 Task: Look for Airbnb options in Zenica, Bosnia and Herzegovina from 10th December, 2023 to 15th December, 2023 for 7 adults.4 bedrooms having 7 beds and 4 bathrooms. Property type can be house. Amenities needed are: wifi, washing machine, TV, free parkinig on premises, hot tub, gym, smoking allowed. Booking option can be shelf check-in. Look for 4 properties as per requirement.
Action: Mouse moved to (522, 109)
Screenshot: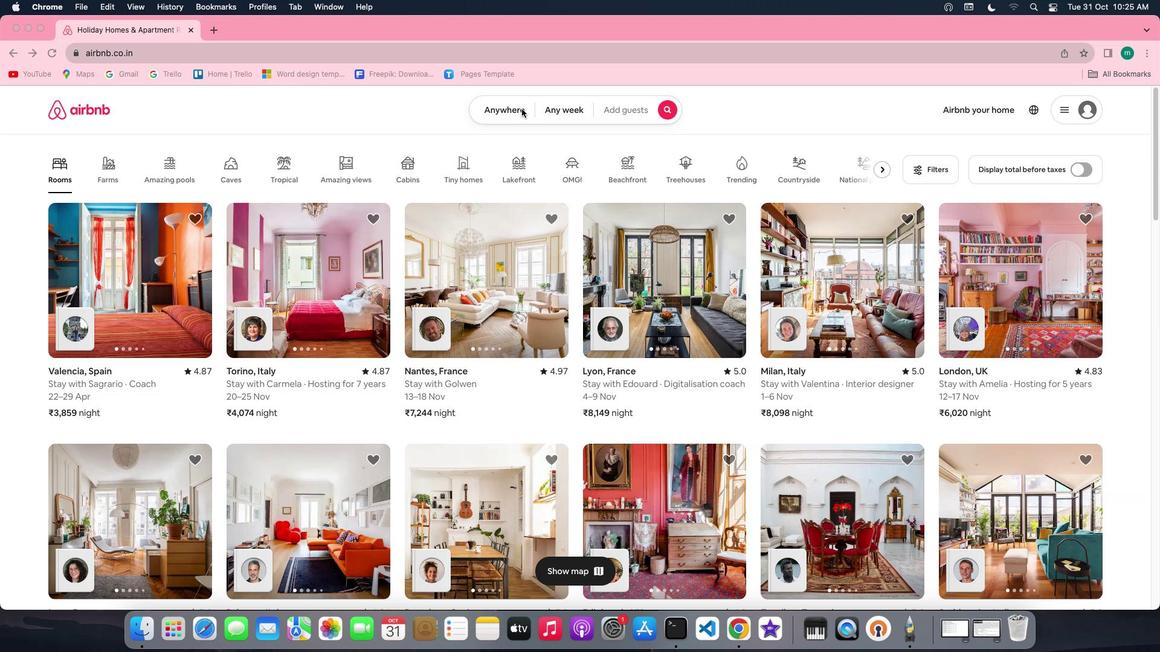 
Action: Mouse pressed left at (522, 109)
Screenshot: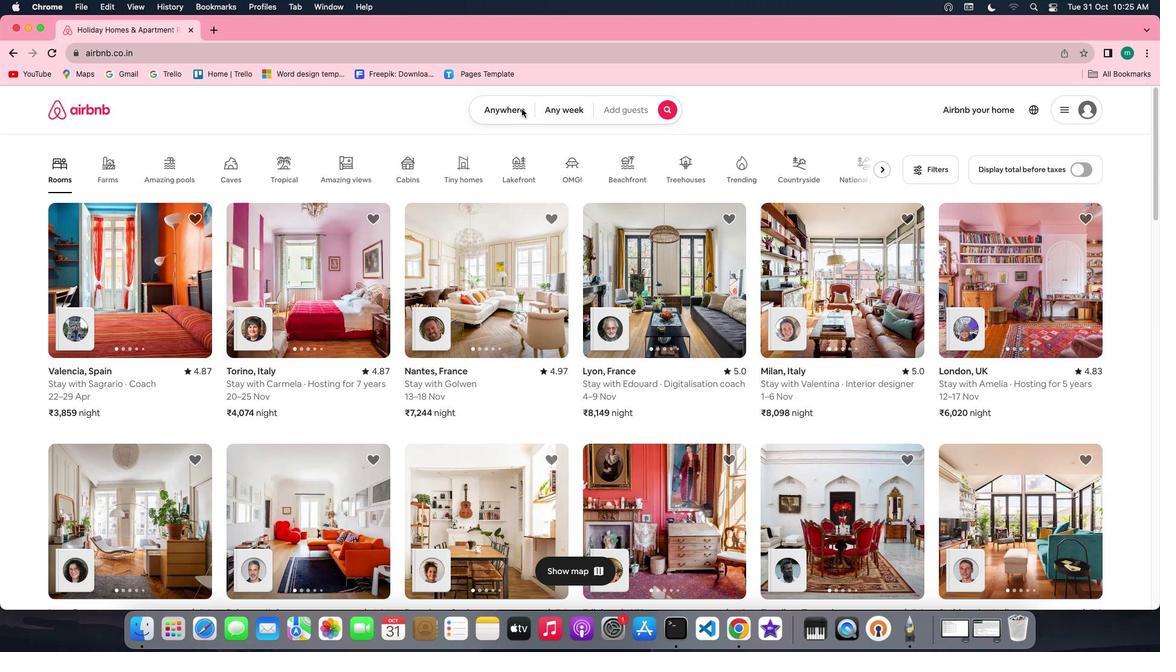 
Action: Mouse pressed left at (522, 109)
Screenshot: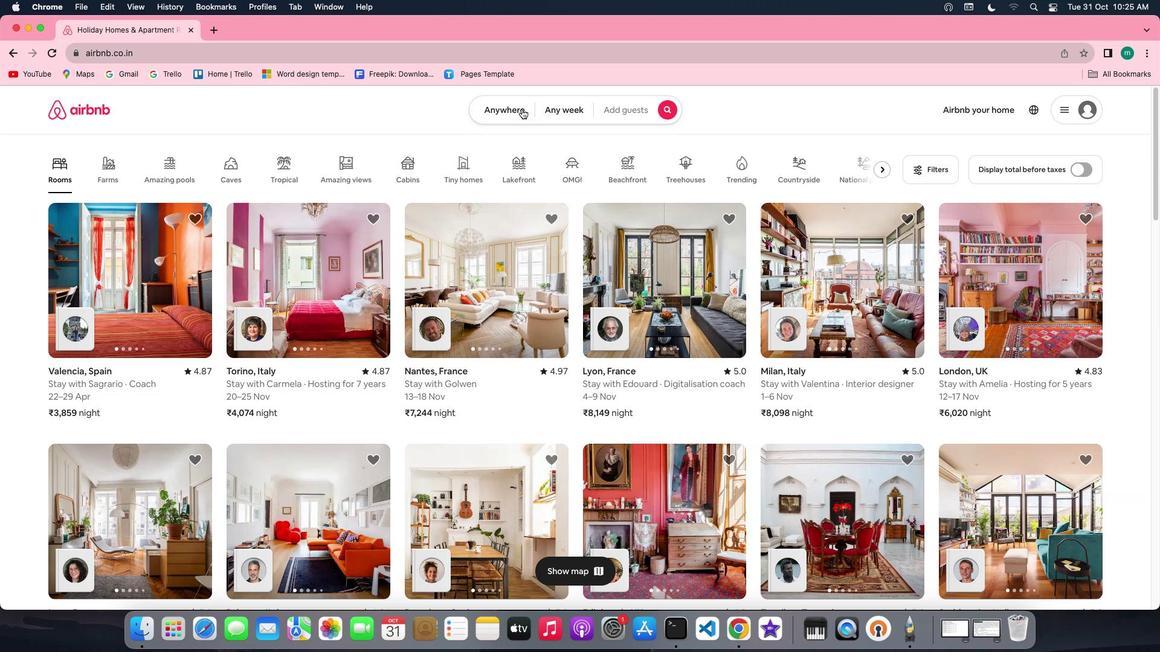 
Action: Mouse moved to (461, 160)
Screenshot: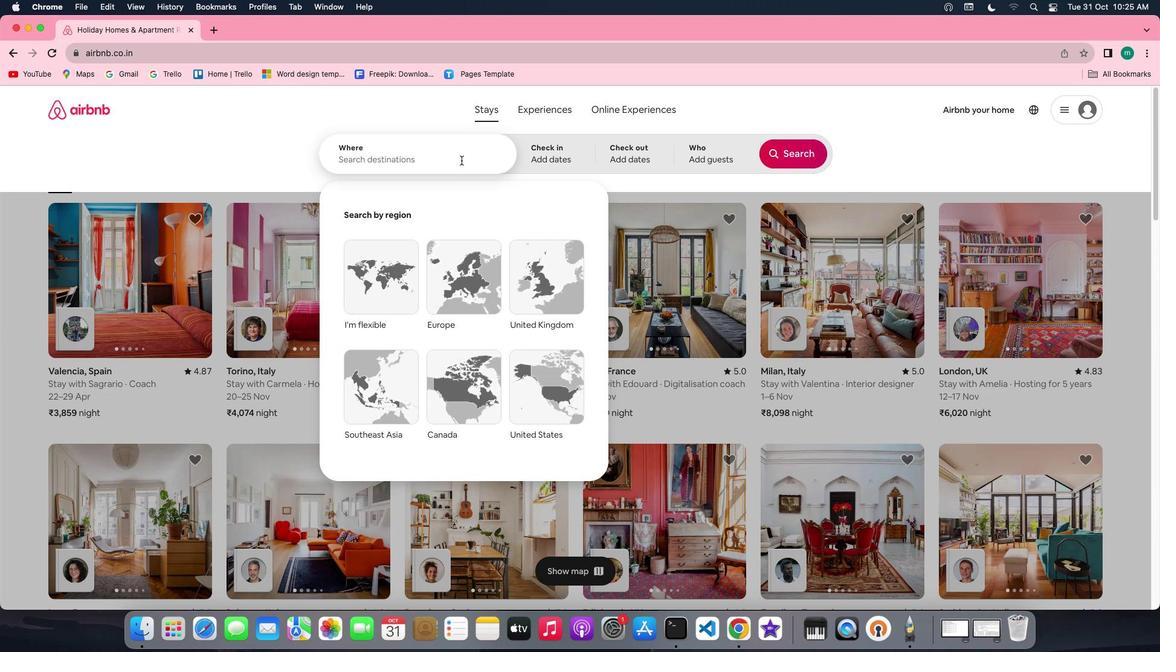 
Action: Key pressed Key.shift'Z''e''n''i''c''a'','Key.spaceKey.shift'B''o''s''m'Key.backspace'n''i''a'
Screenshot: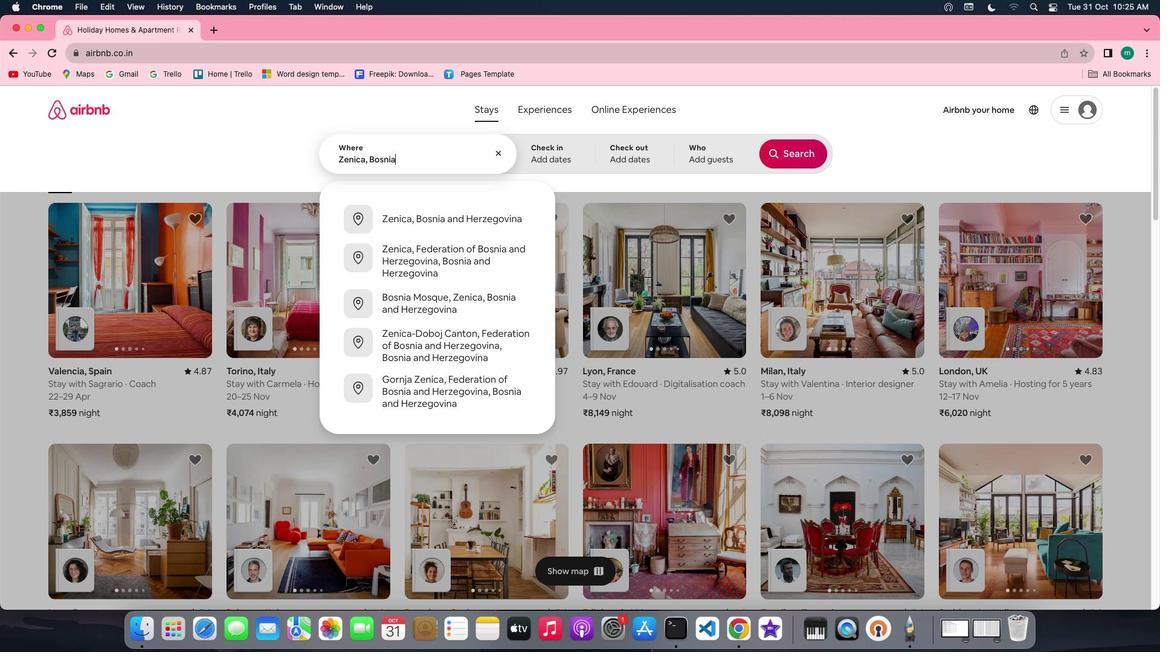 
Action: Mouse moved to (461, 151)
Screenshot: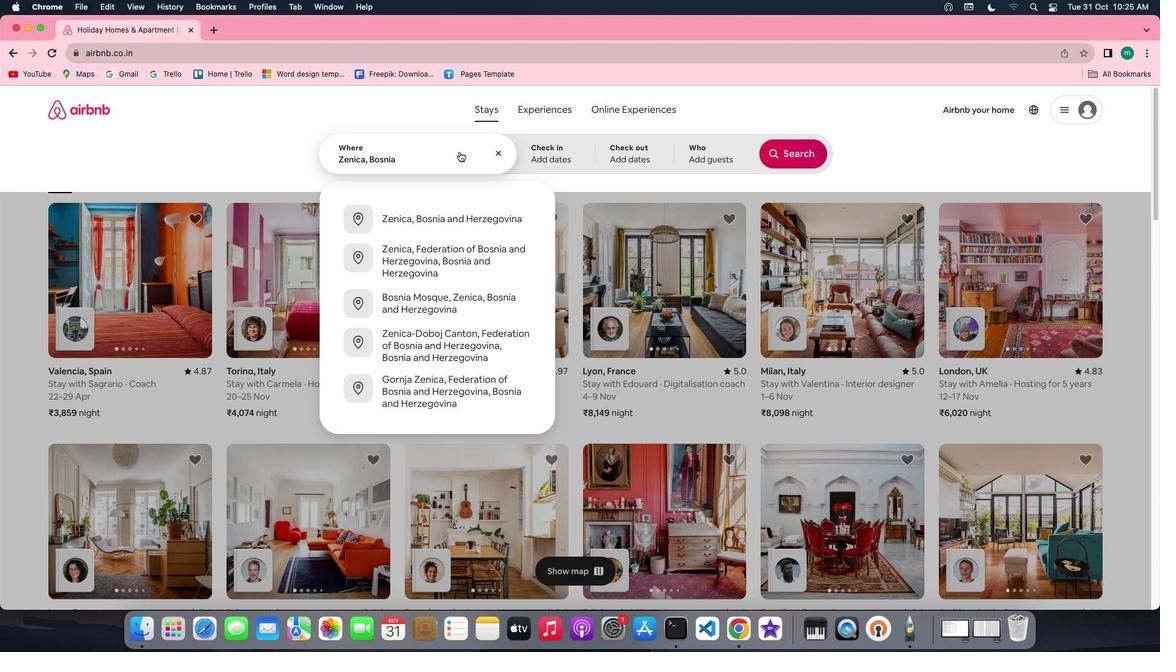 
Action: Mouse pressed left at (461, 151)
Screenshot: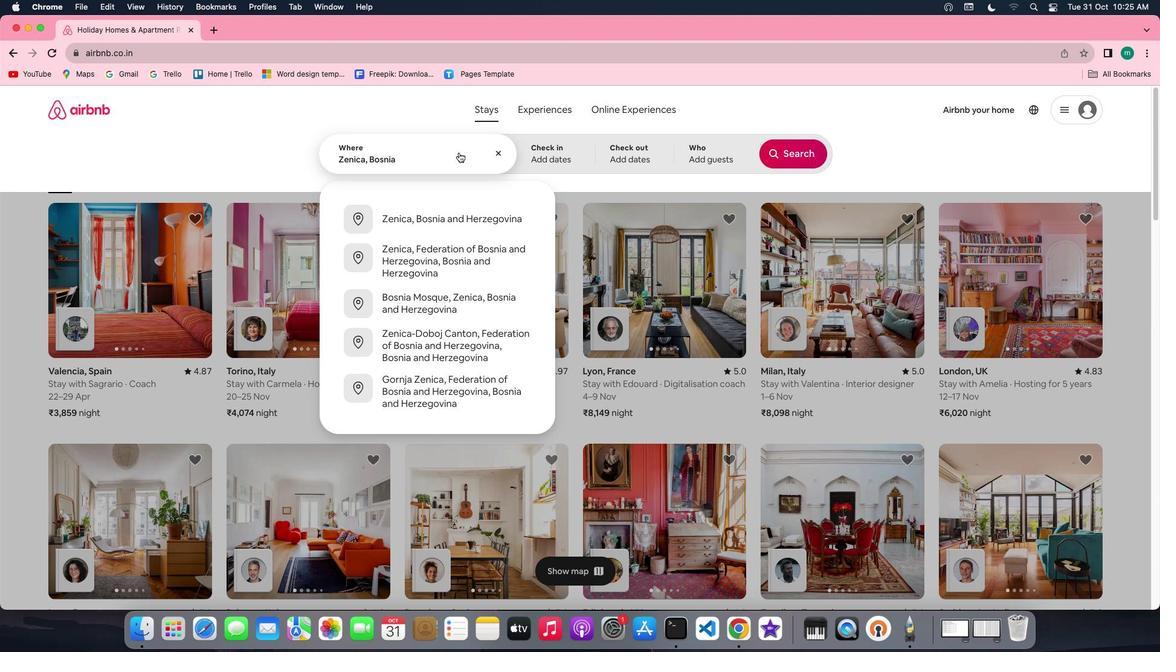 
Action: Mouse moved to (459, 152)
Screenshot: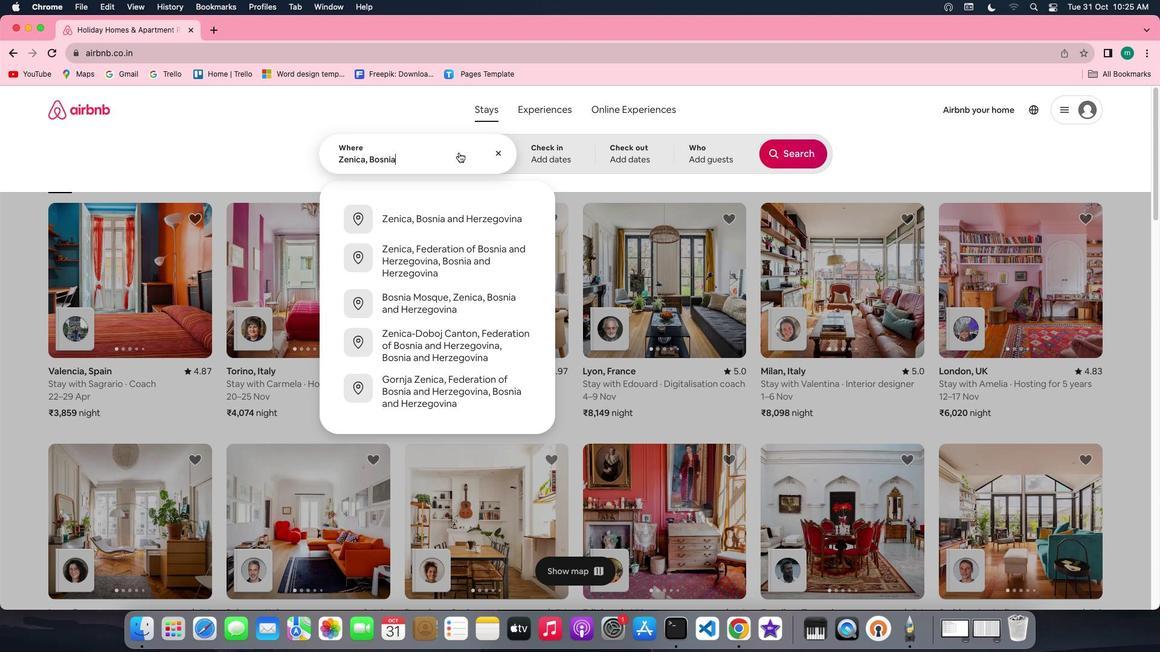 
Action: Key pressed Key.space'a''n''d'Key.spaceKey.shift'h''e''r''z''e''g''o''v''i''n''a'
Screenshot: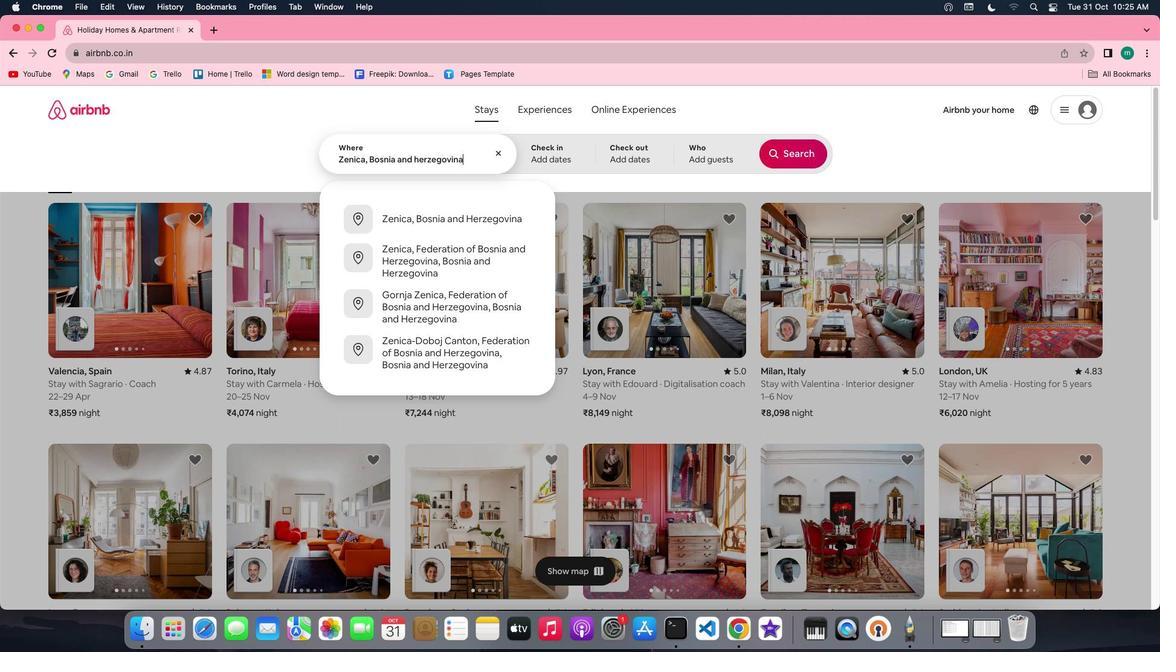 
Action: Mouse moved to (557, 148)
Screenshot: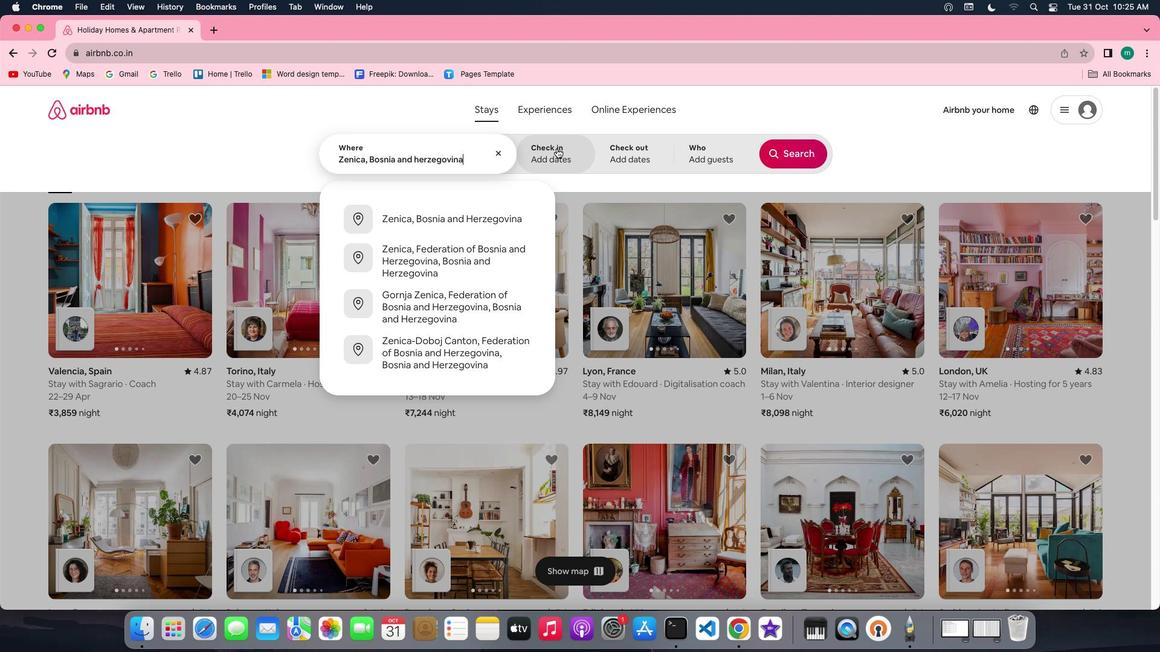 
Action: Mouse pressed left at (557, 148)
Screenshot: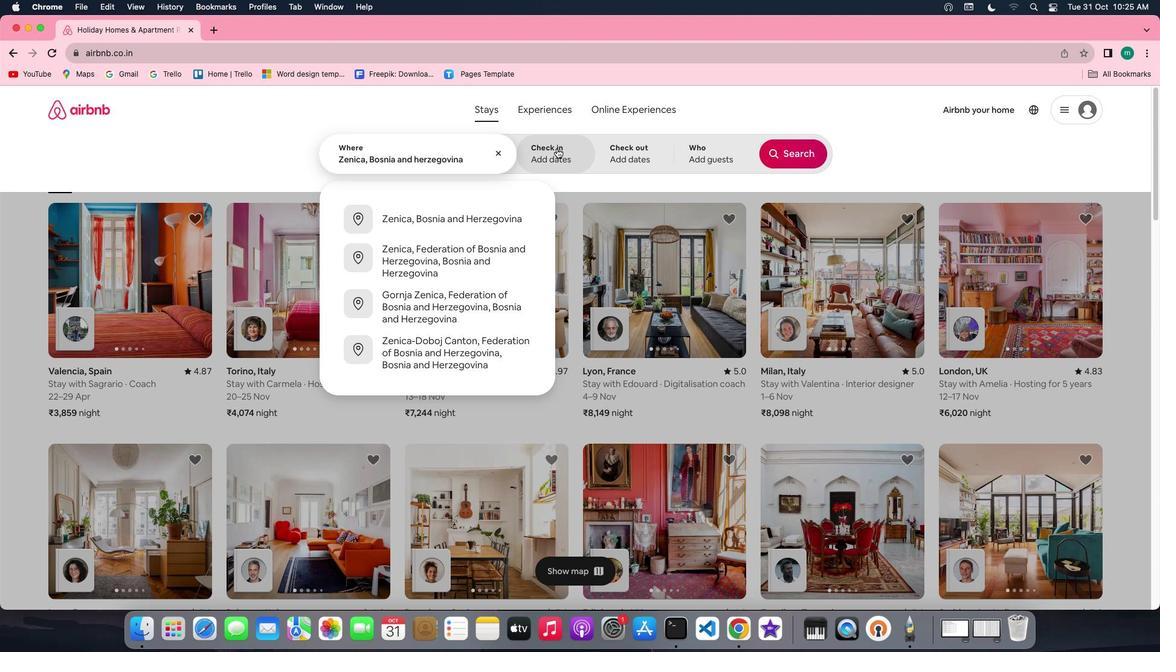 
Action: Mouse moved to (793, 249)
Screenshot: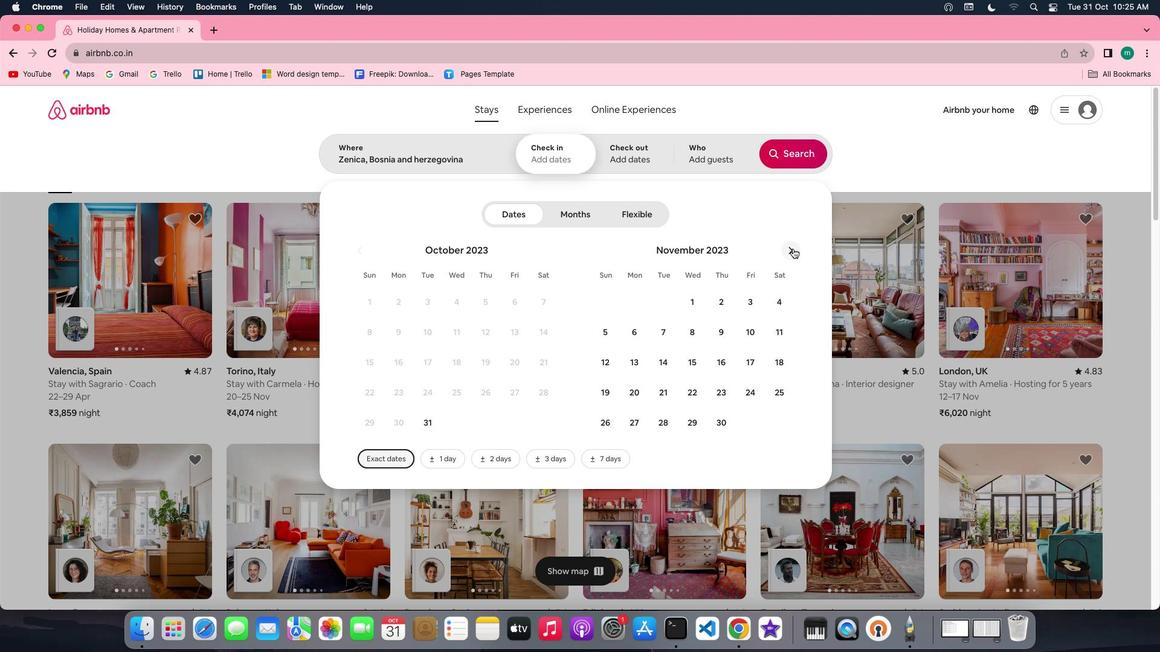 
Action: Mouse pressed left at (793, 249)
Screenshot: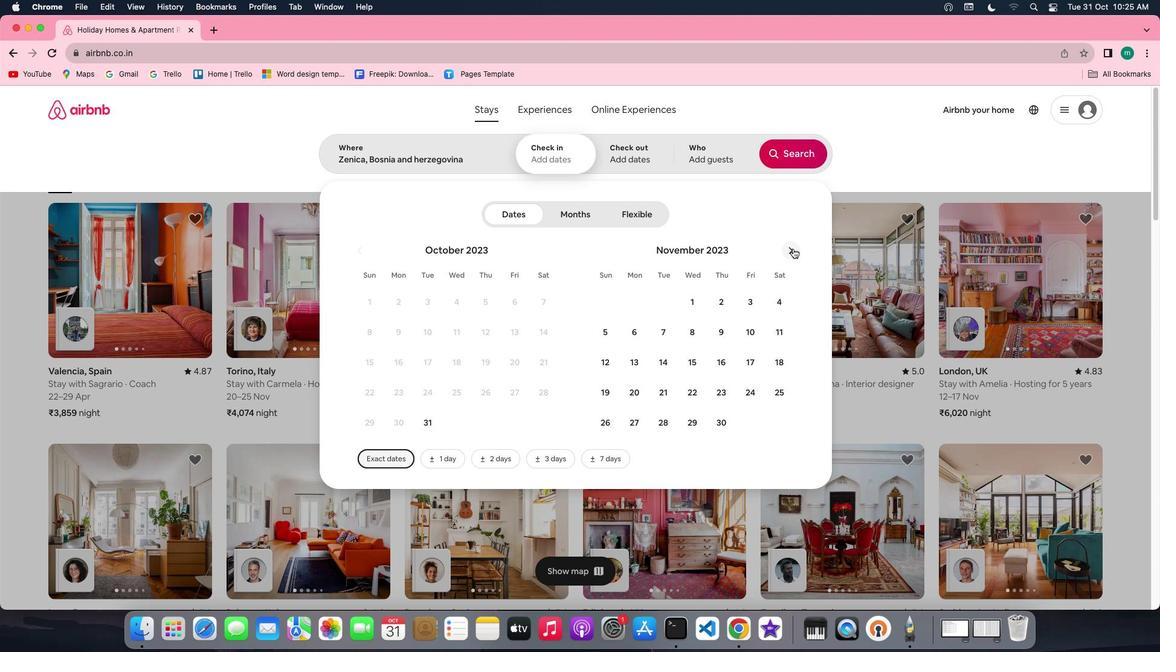 
Action: Mouse moved to (599, 358)
Screenshot: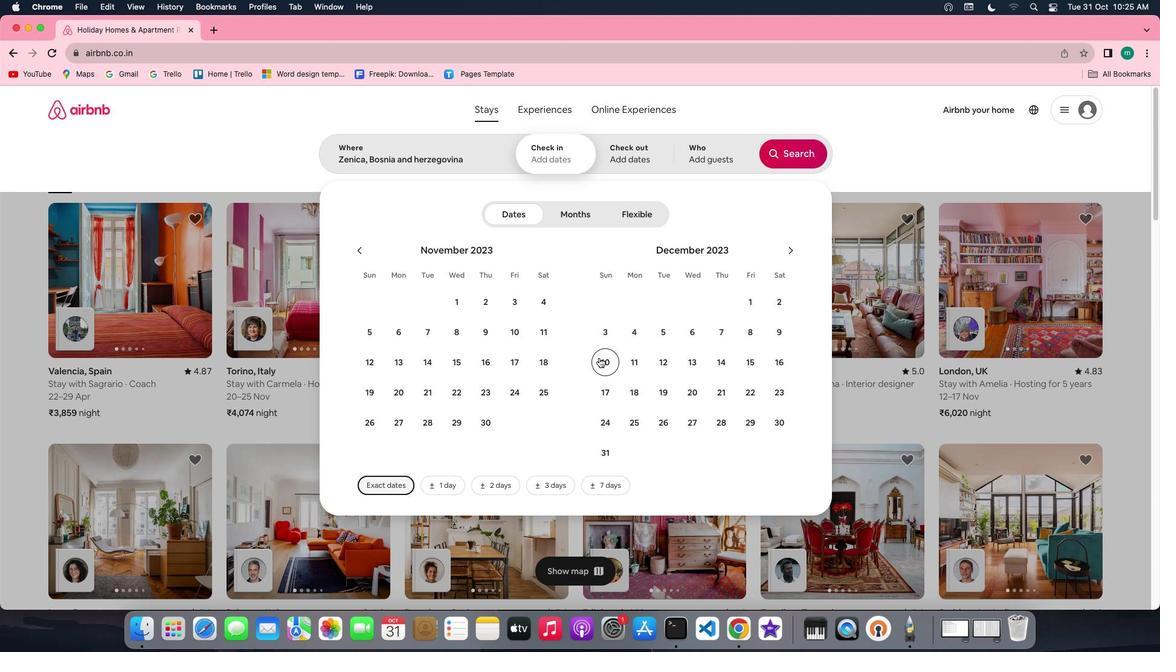
Action: Mouse pressed left at (599, 358)
Screenshot: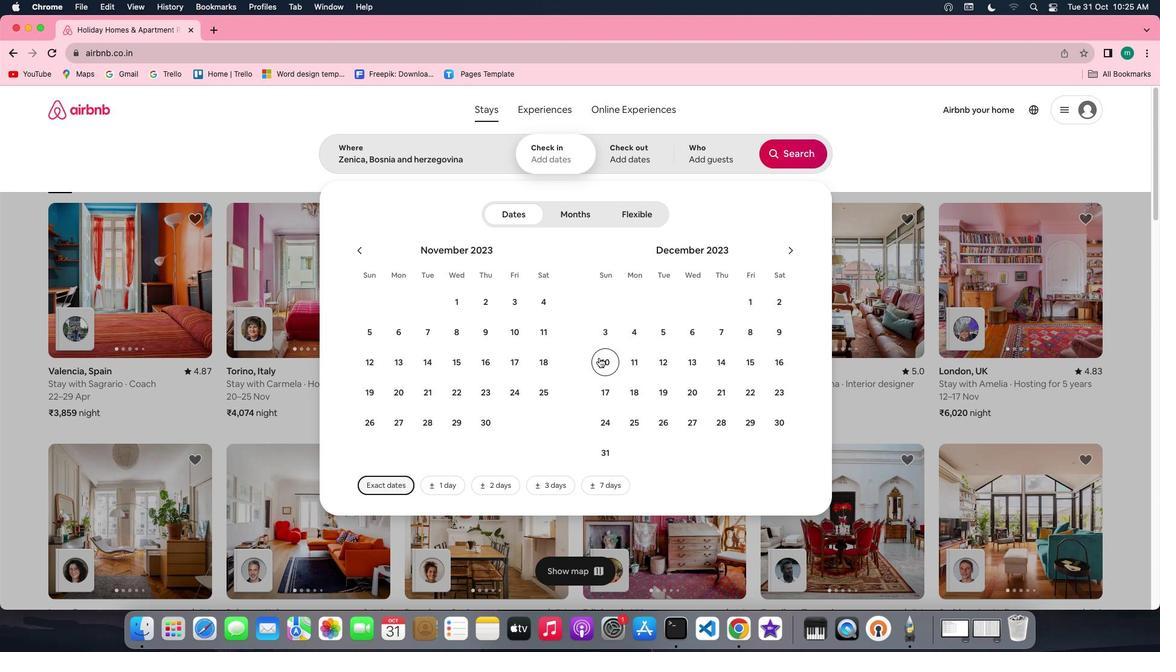 
Action: Mouse moved to (748, 360)
Screenshot: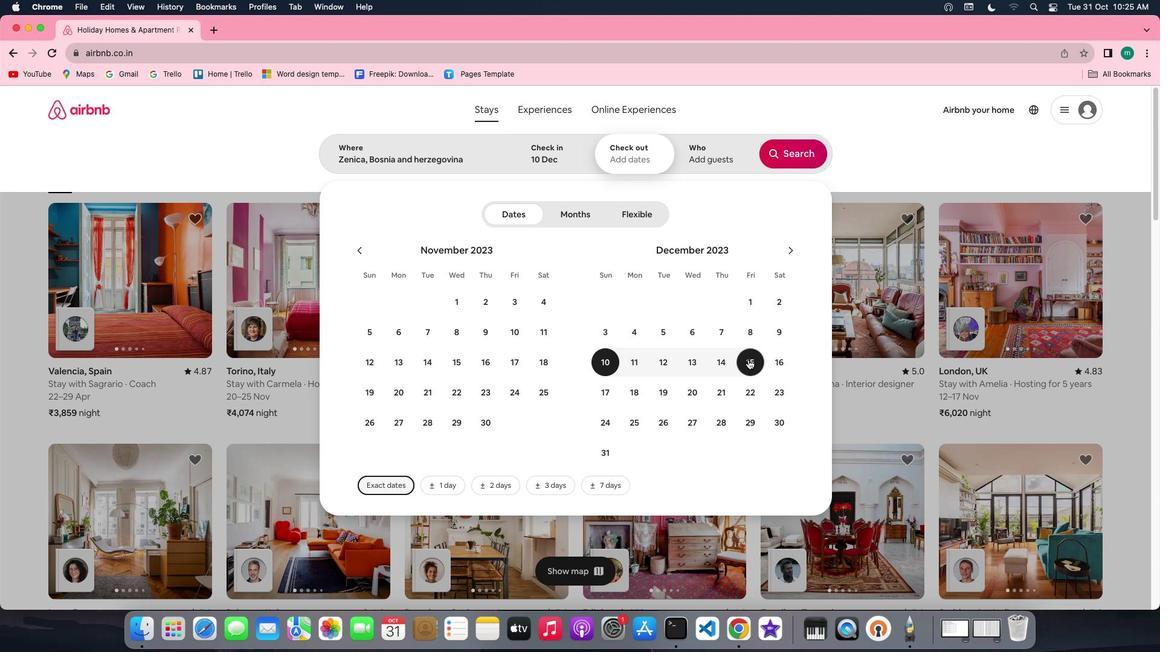 
Action: Mouse pressed left at (748, 360)
Screenshot: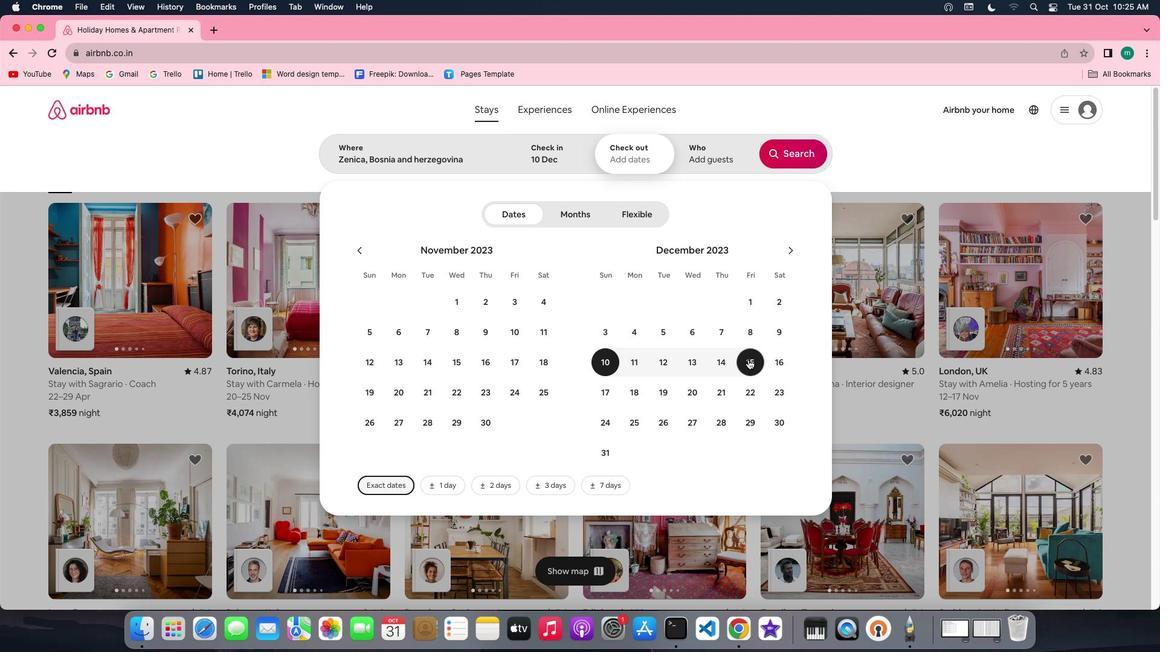 
Action: Mouse moved to (705, 160)
Screenshot: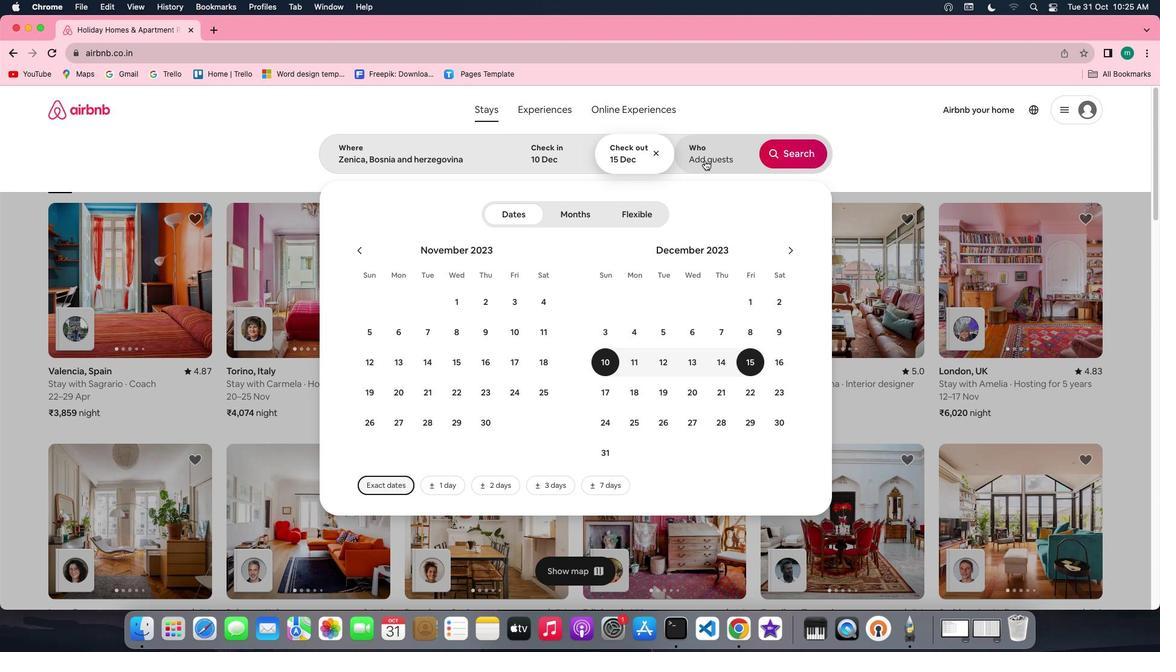 
Action: Mouse pressed left at (705, 160)
Screenshot: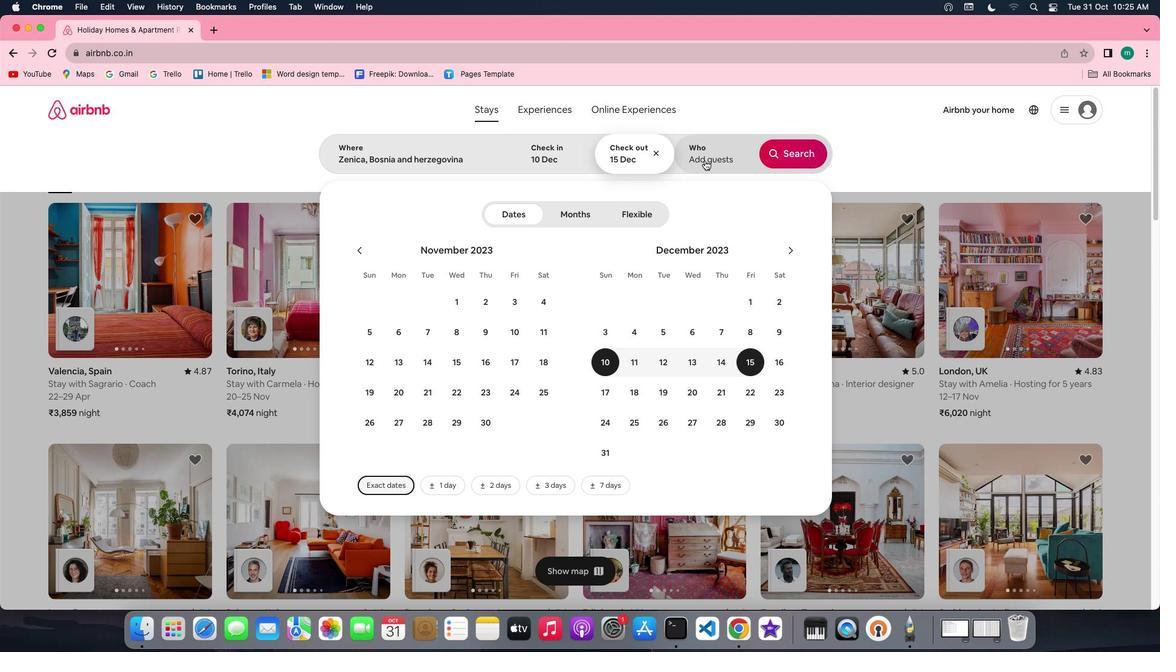 
Action: Mouse moved to (800, 213)
Screenshot: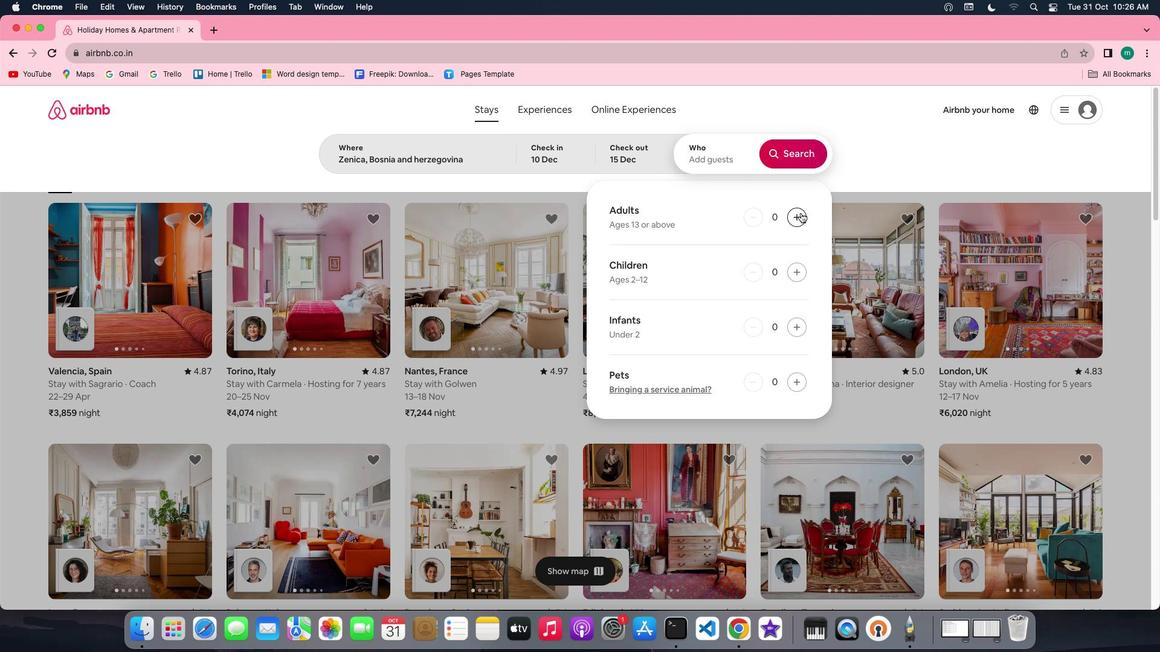 
Action: Mouse pressed left at (800, 213)
Screenshot: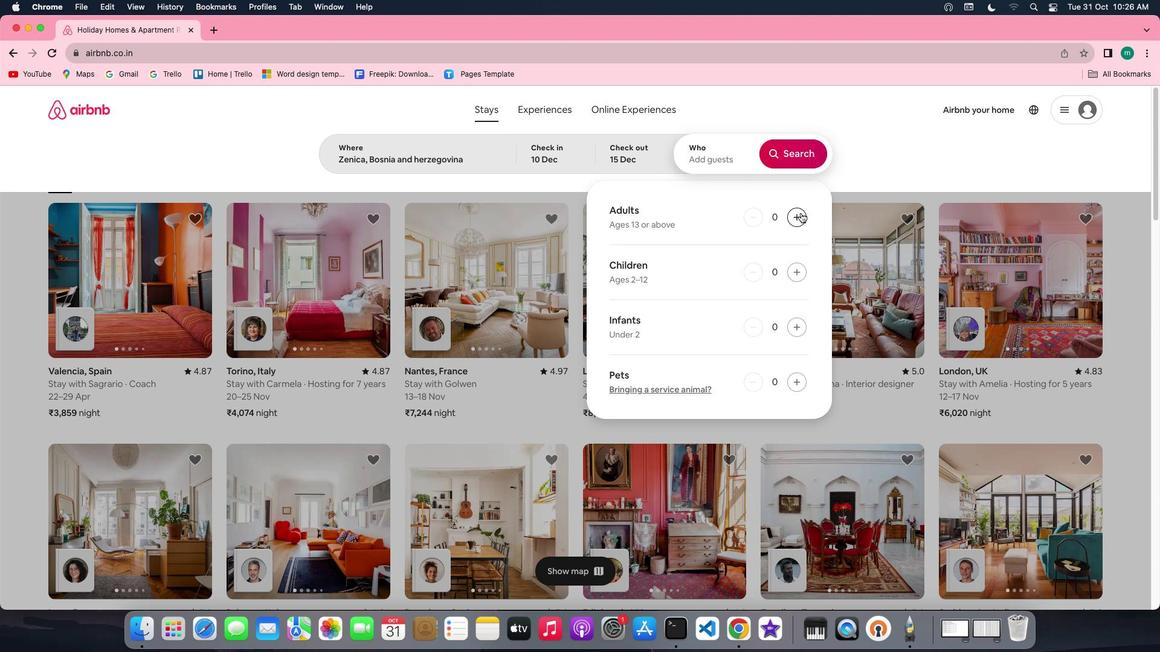 
Action: Mouse pressed left at (800, 213)
Screenshot: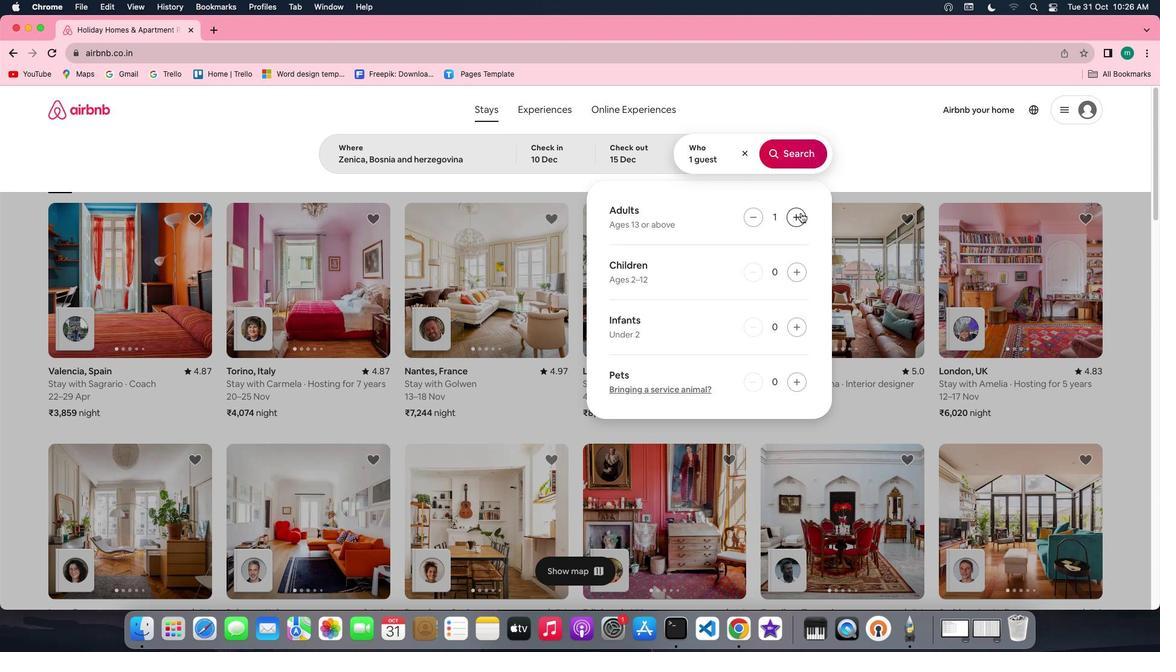 
Action: Mouse pressed left at (800, 213)
Screenshot: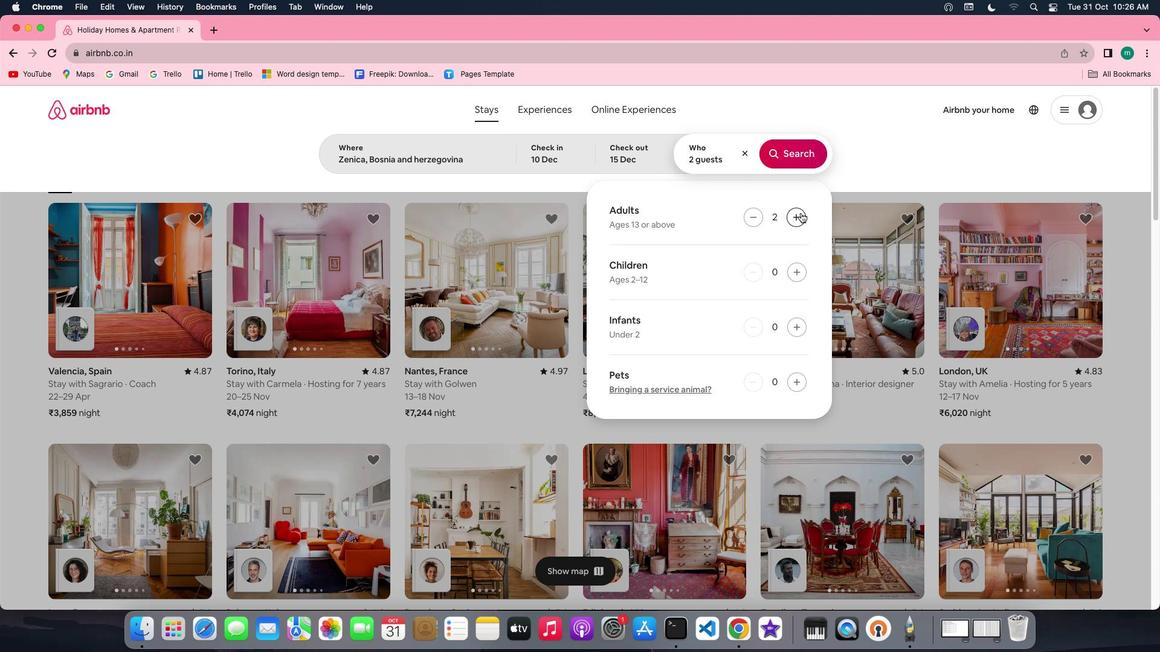 
Action: Mouse pressed left at (800, 213)
Screenshot: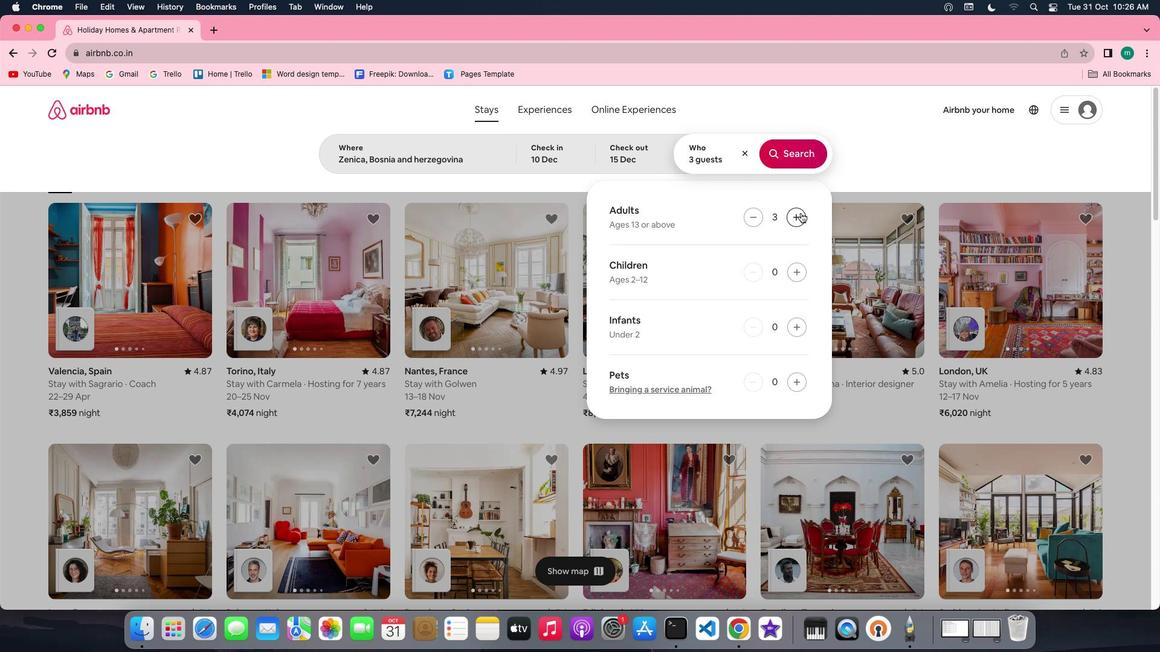 
Action: Mouse pressed left at (800, 213)
Screenshot: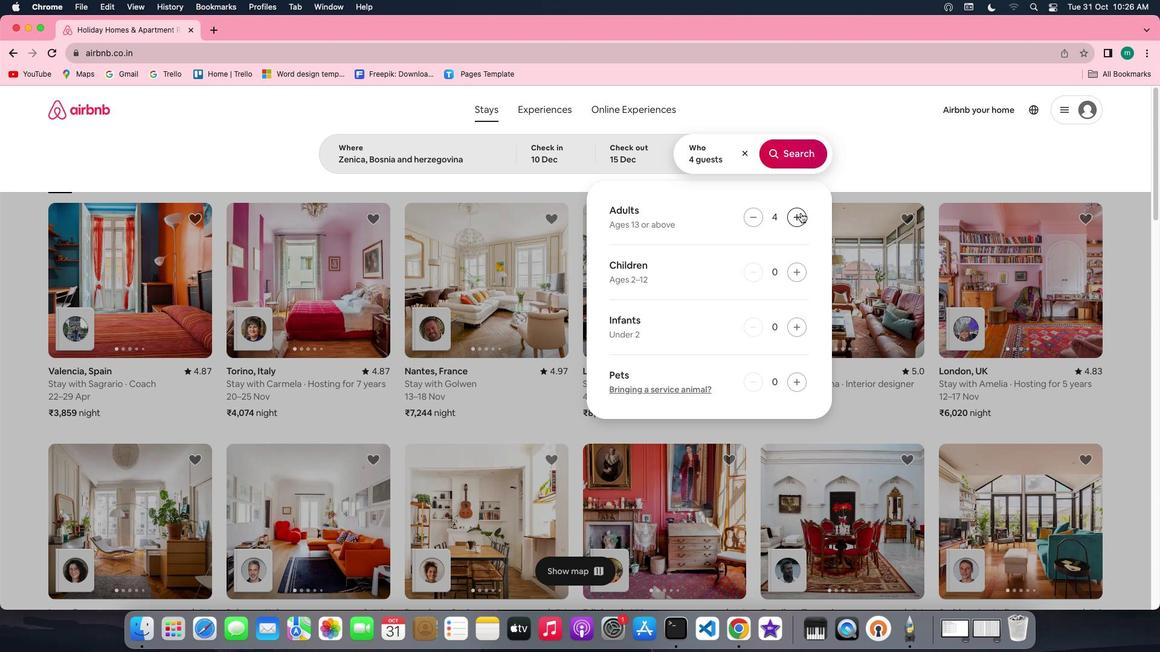 
Action: Mouse pressed left at (800, 213)
Screenshot: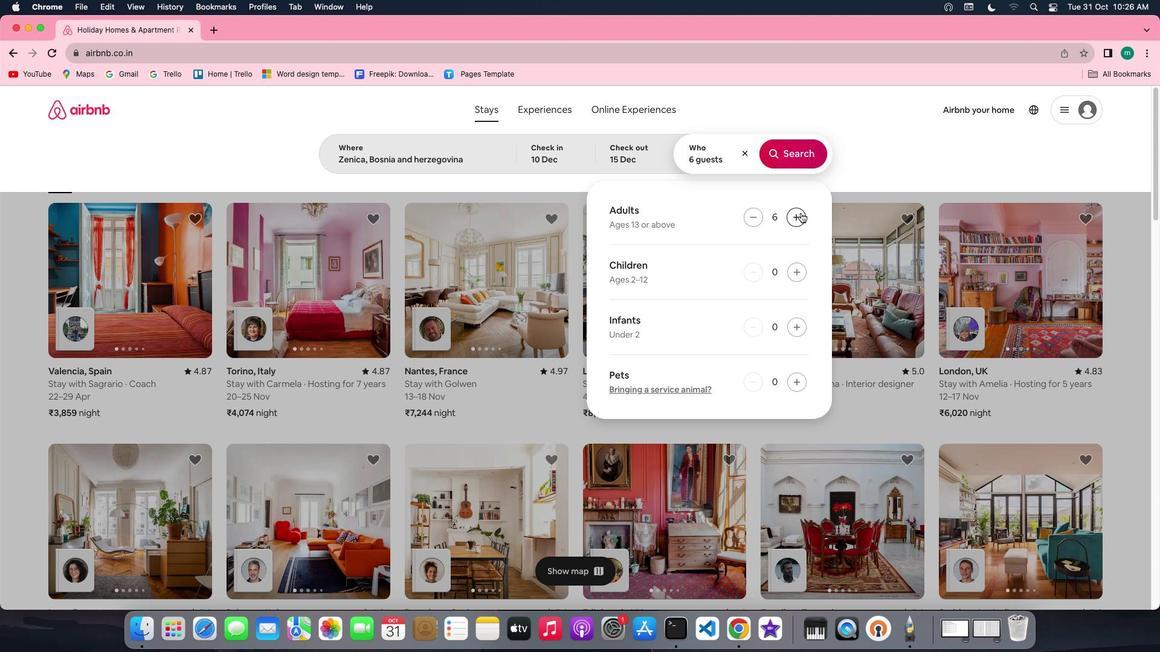 
Action: Mouse pressed left at (800, 213)
Screenshot: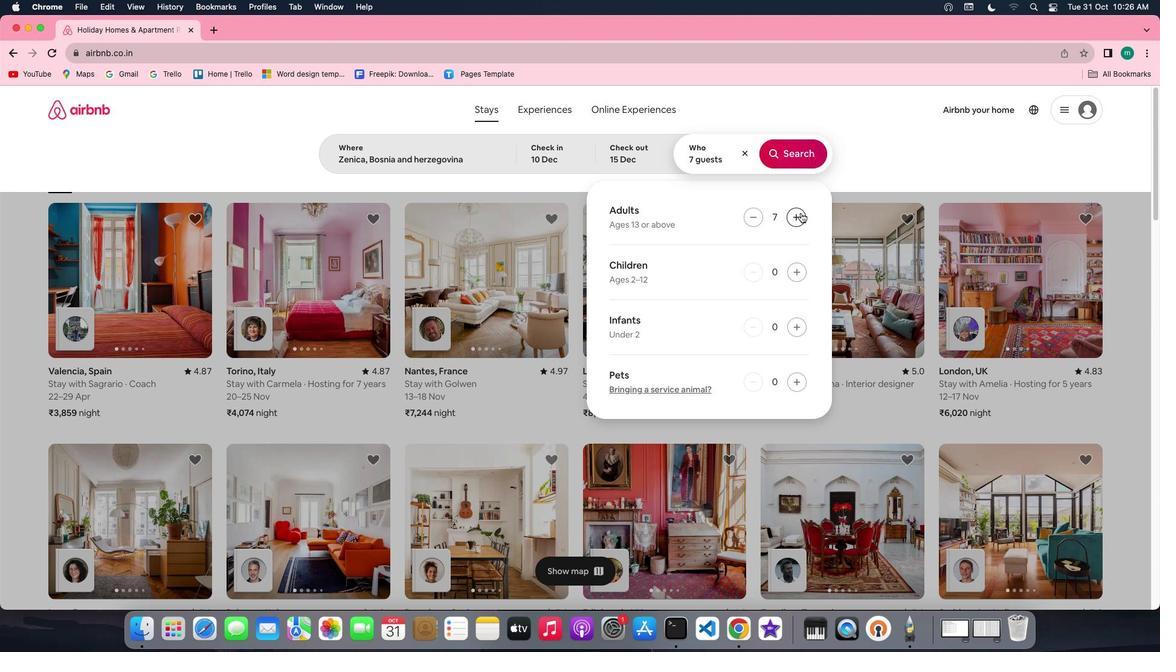 
Action: Mouse moved to (779, 157)
Screenshot: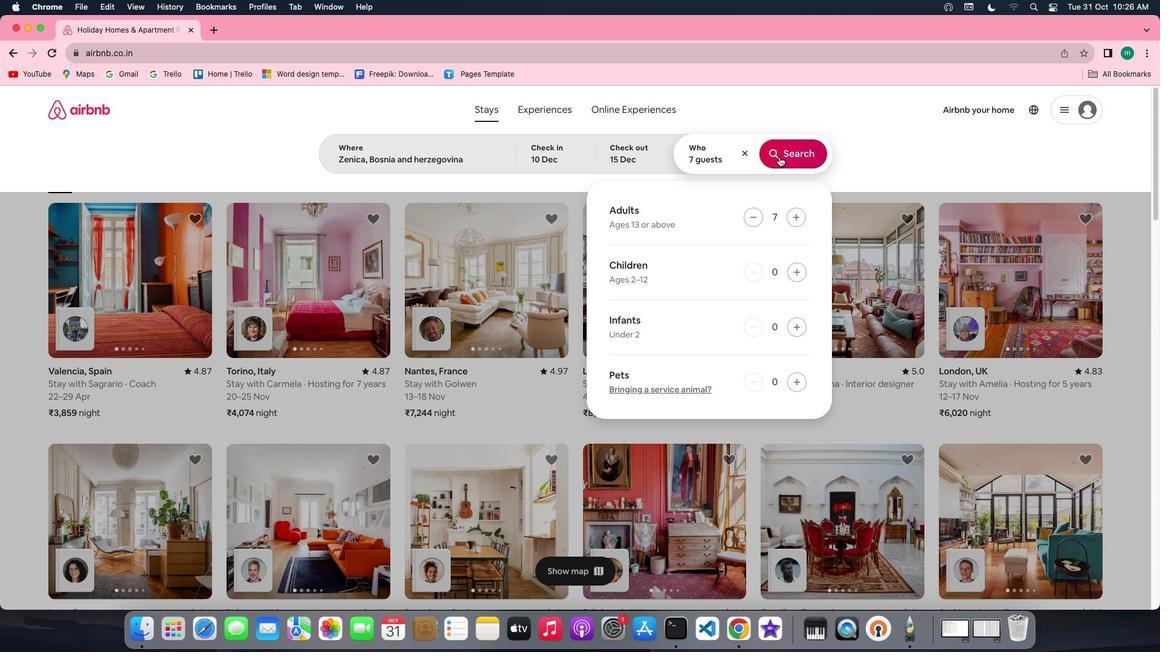 
Action: Mouse pressed left at (779, 157)
Screenshot: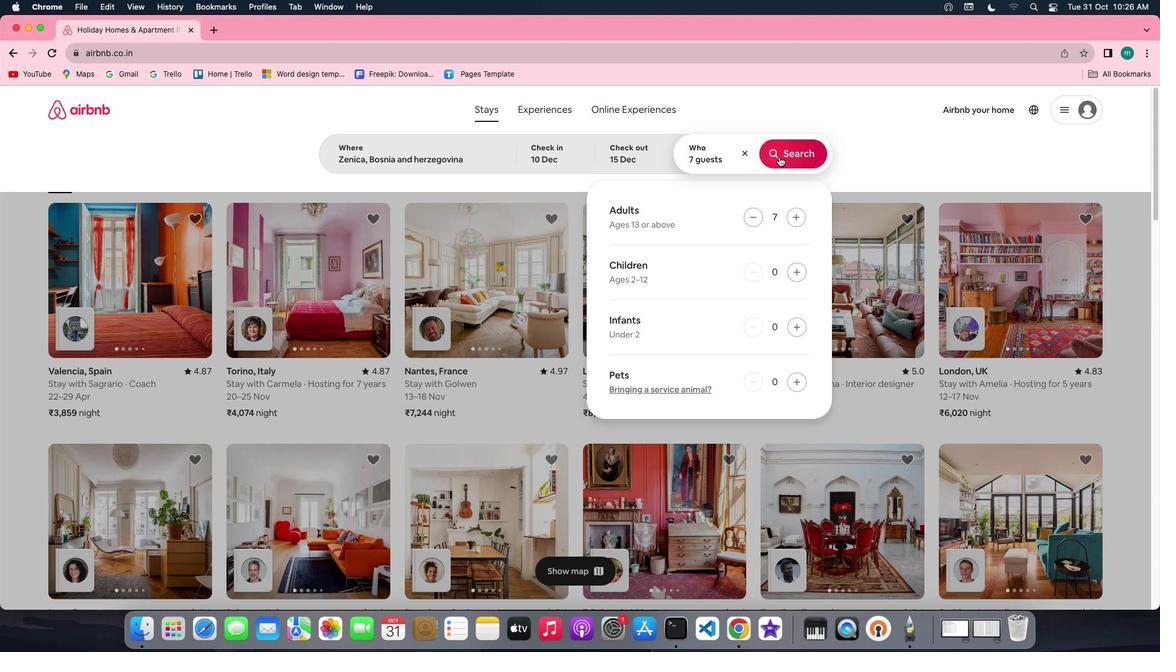 
Action: Mouse moved to (975, 155)
Screenshot: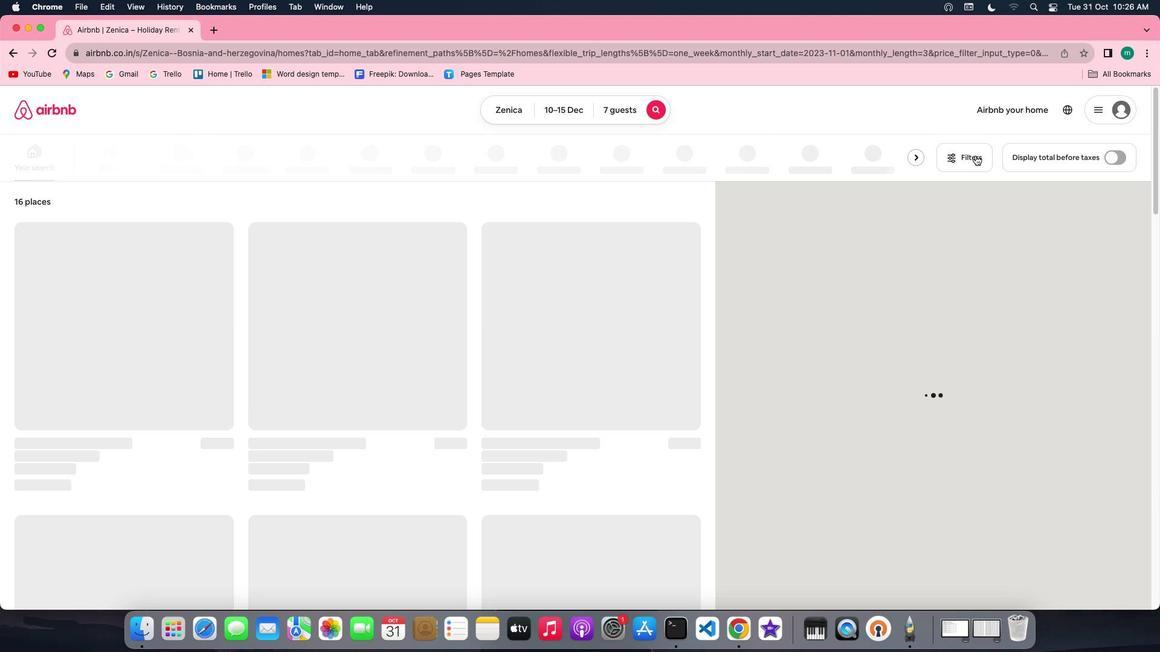 
Action: Mouse pressed left at (975, 155)
Screenshot: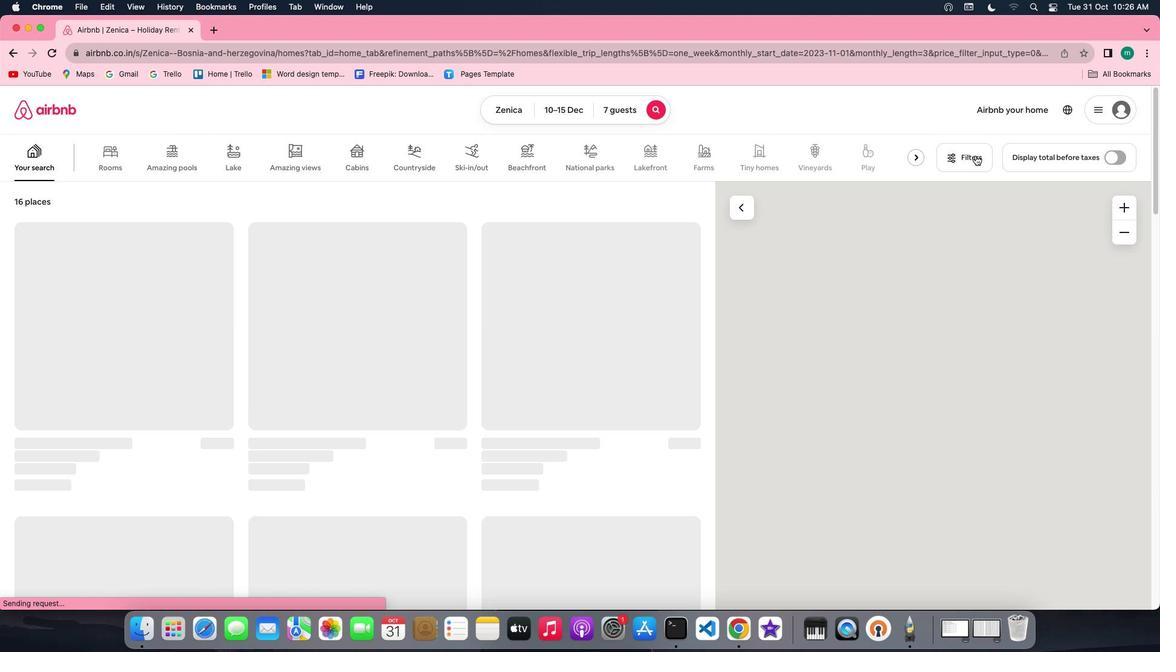 
Action: Mouse moved to (529, 315)
Screenshot: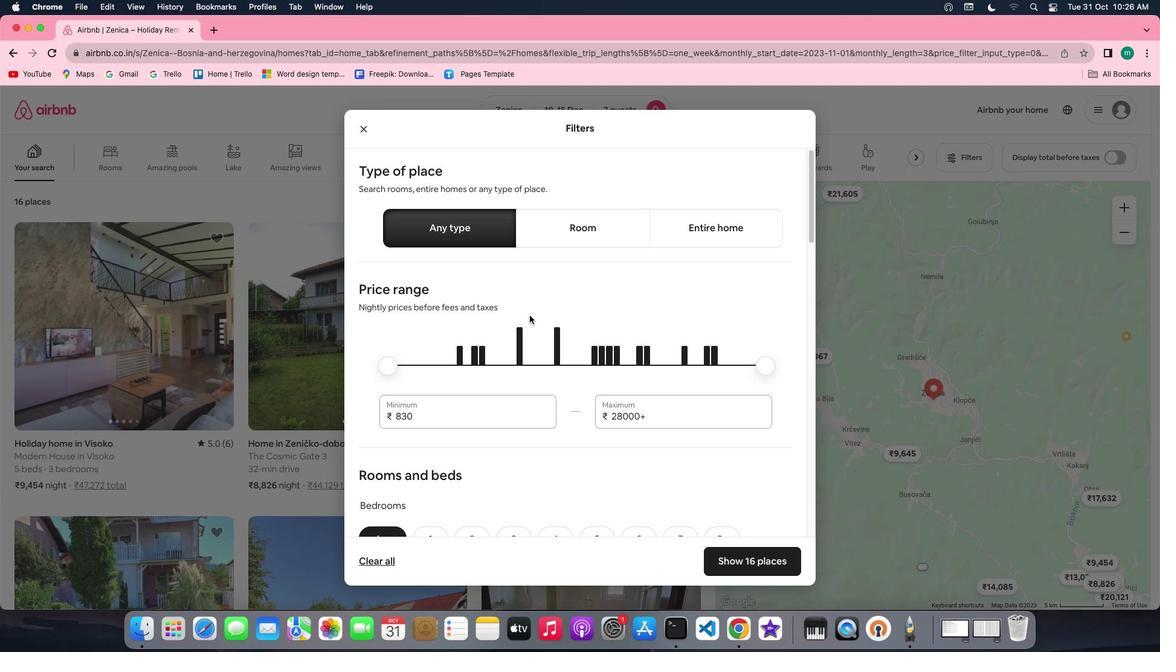 
Action: Mouse scrolled (529, 315) with delta (0, 0)
Screenshot: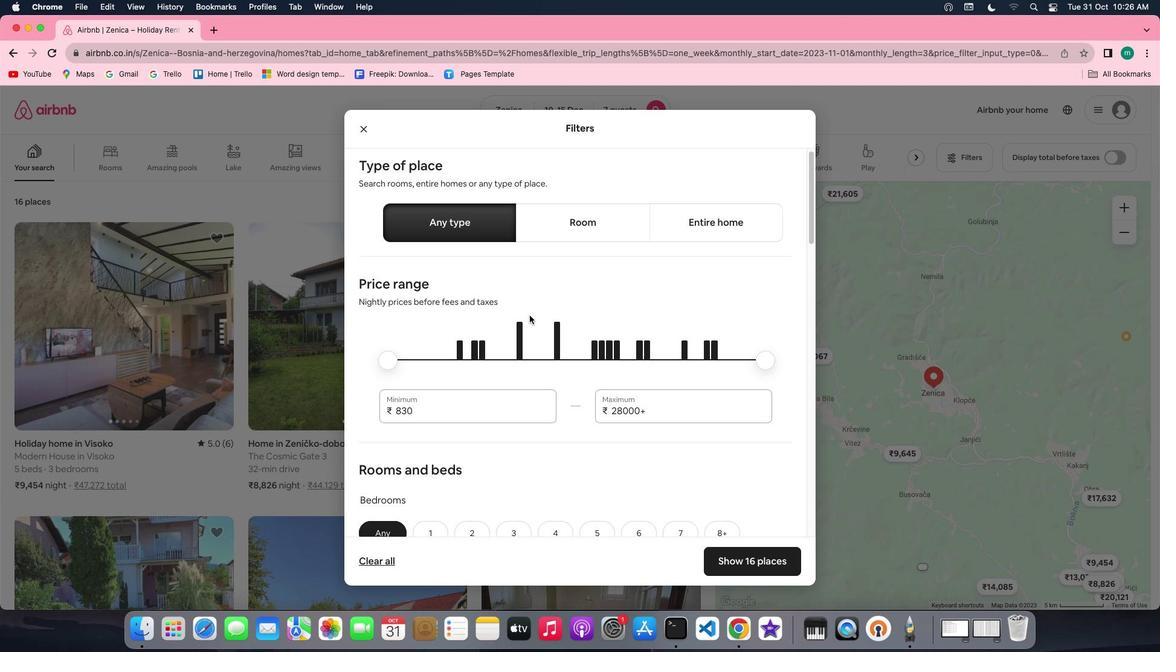 
Action: Mouse scrolled (529, 315) with delta (0, 0)
Screenshot: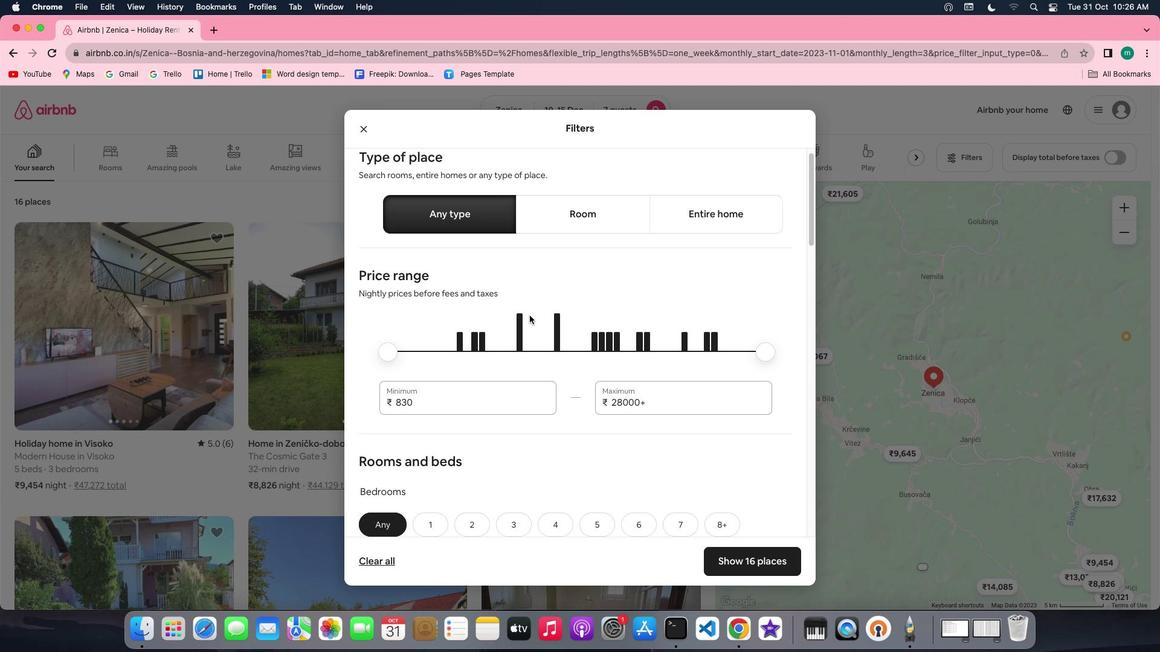 
Action: Mouse scrolled (529, 315) with delta (0, -1)
Screenshot: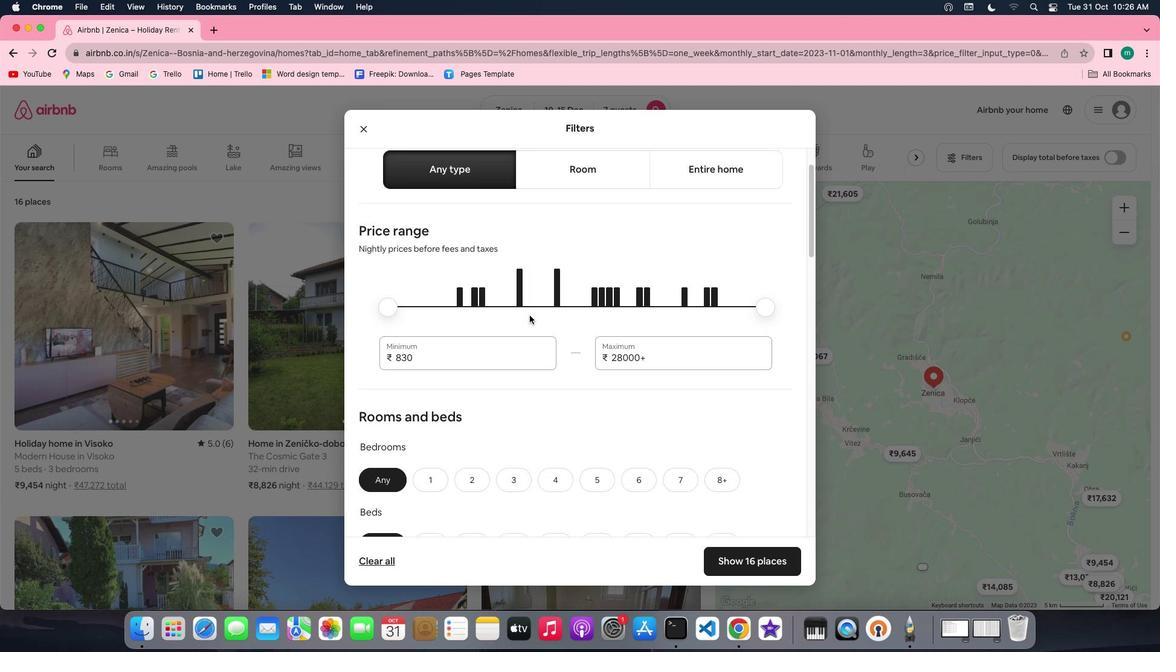 
Action: Mouse scrolled (529, 315) with delta (0, 0)
Screenshot: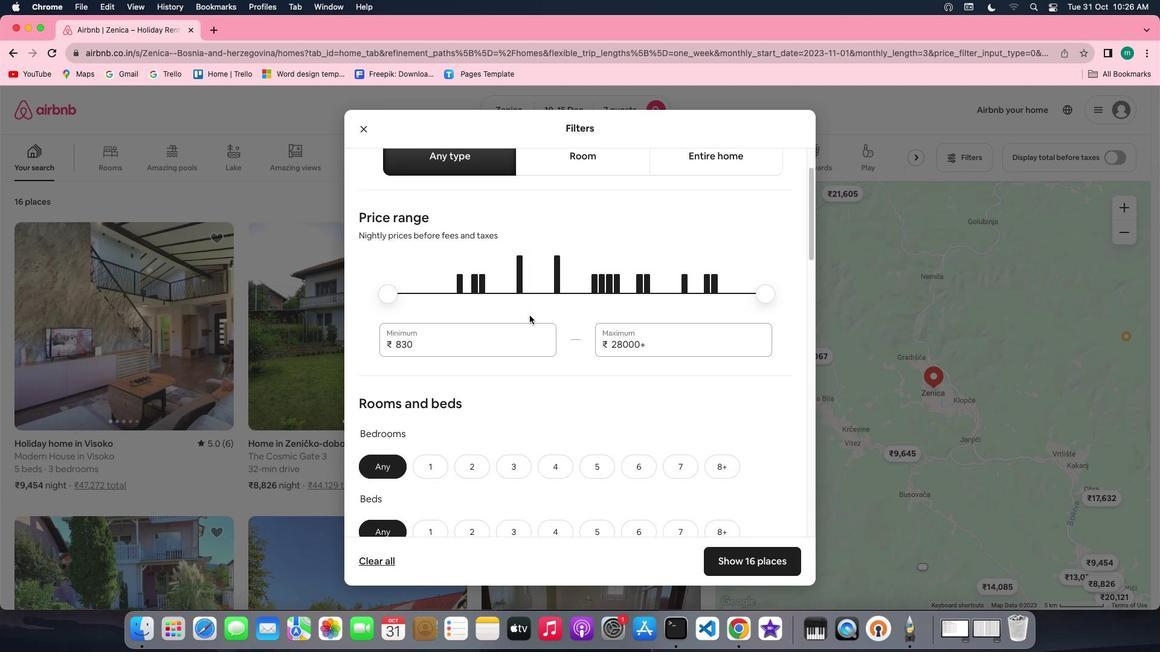 
Action: Mouse scrolled (529, 315) with delta (0, 0)
Screenshot: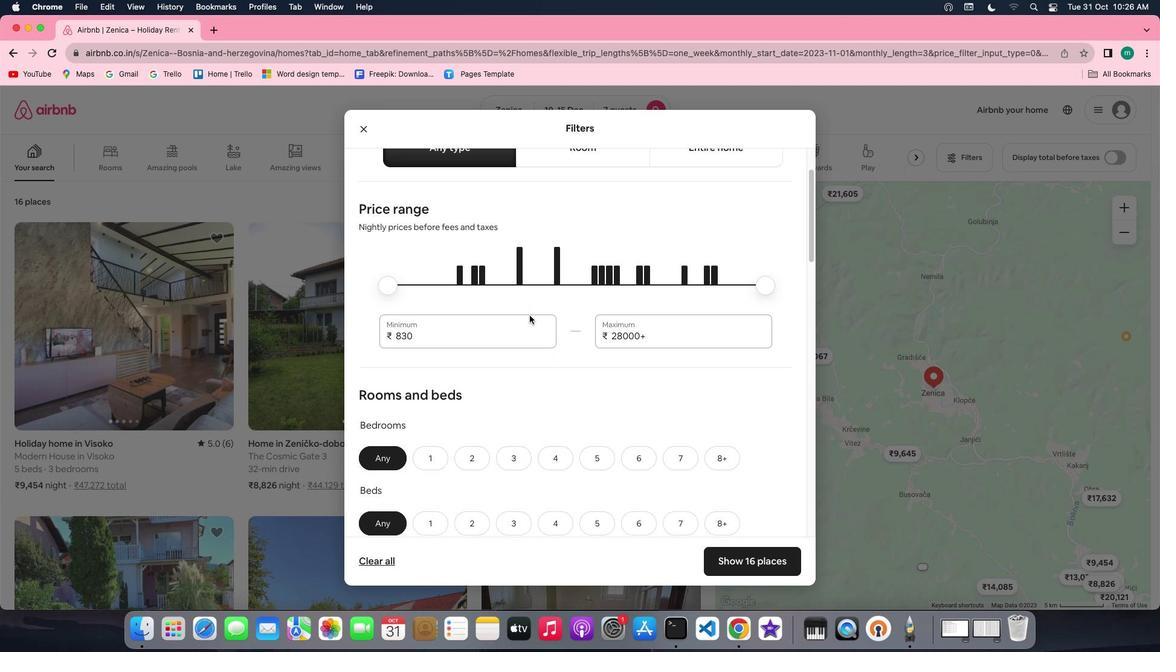 
Action: Mouse scrolled (529, 315) with delta (0, 0)
Screenshot: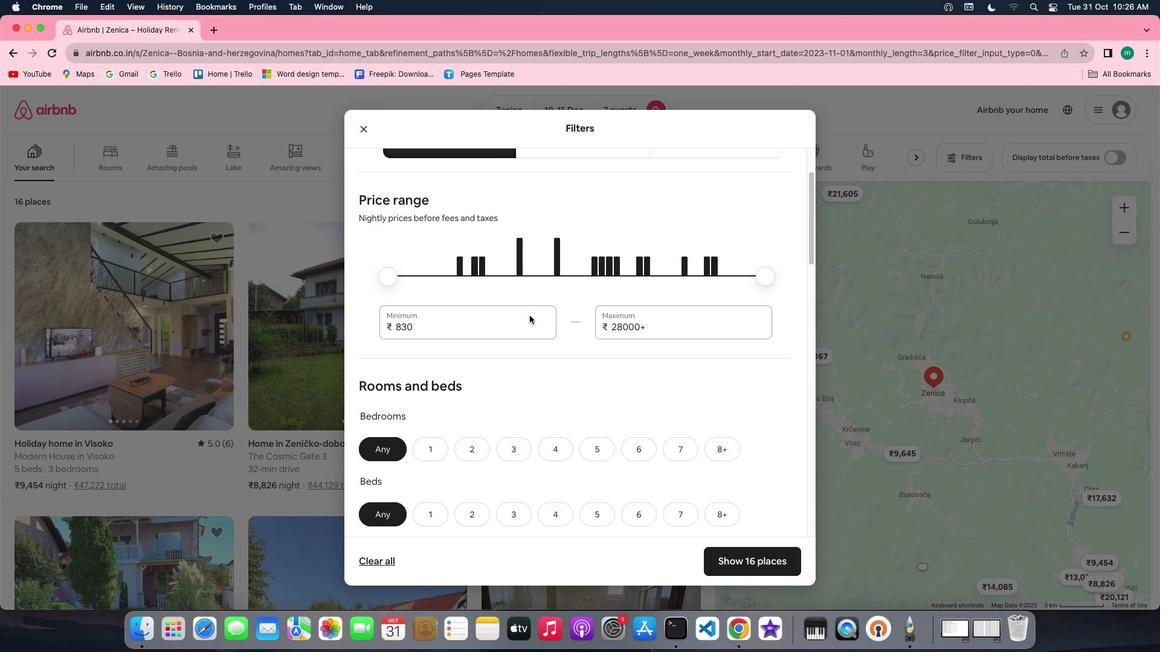 
Action: Mouse scrolled (529, 315) with delta (0, -1)
Screenshot: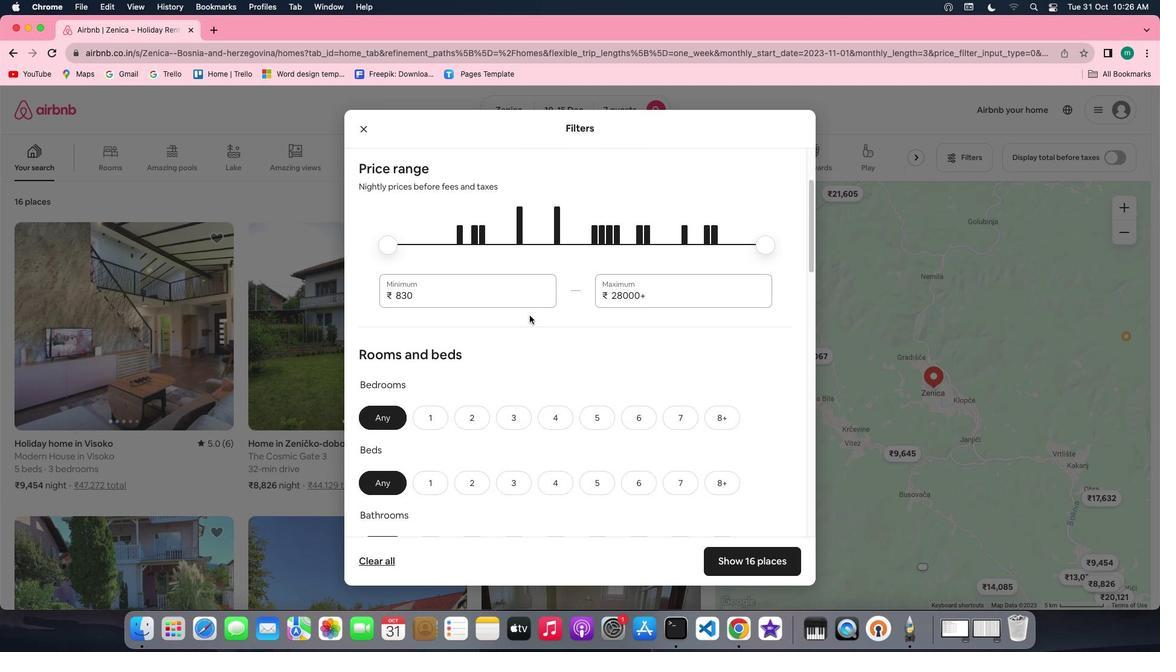 
Action: Mouse scrolled (529, 315) with delta (0, 0)
Screenshot: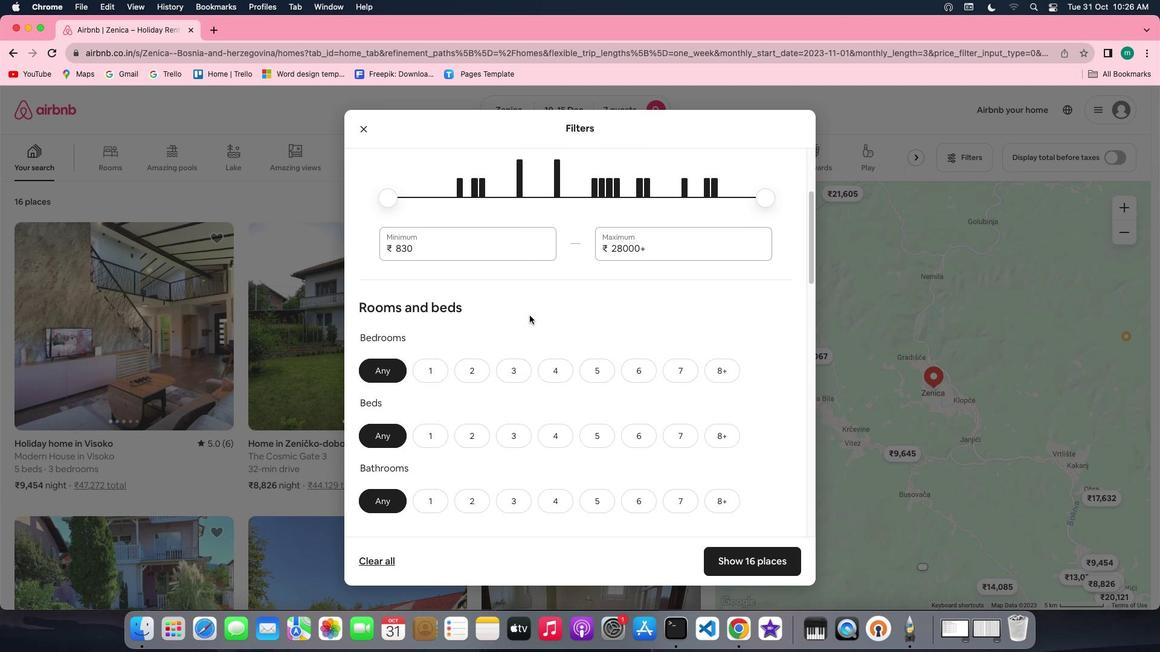 
Action: Mouse scrolled (529, 315) with delta (0, 0)
Screenshot: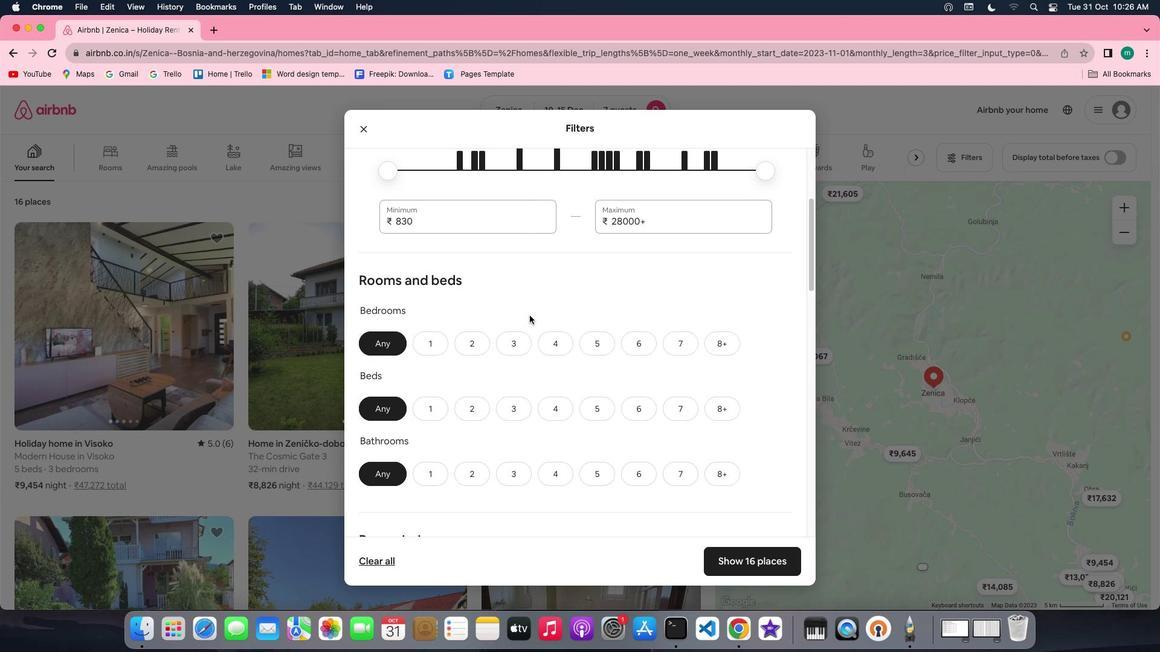 
Action: Mouse scrolled (529, 315) with delta (0, -1)
Screenshot: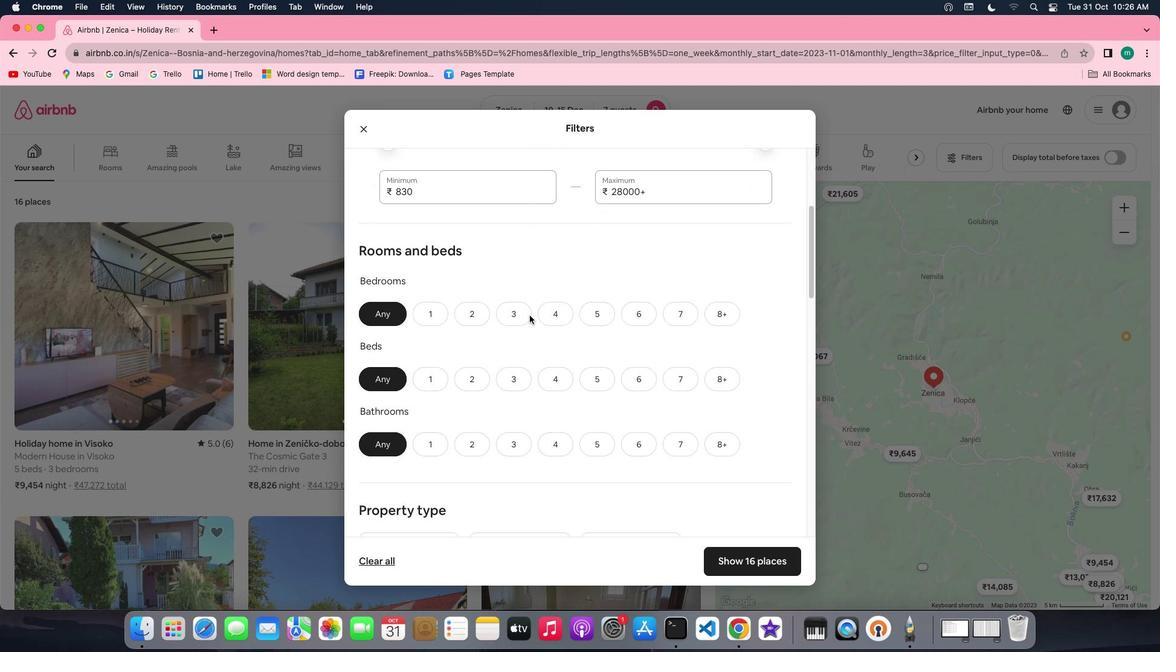 
Action: Mouse scrolled (529, 315) with delta (0, -1)
Screenshot: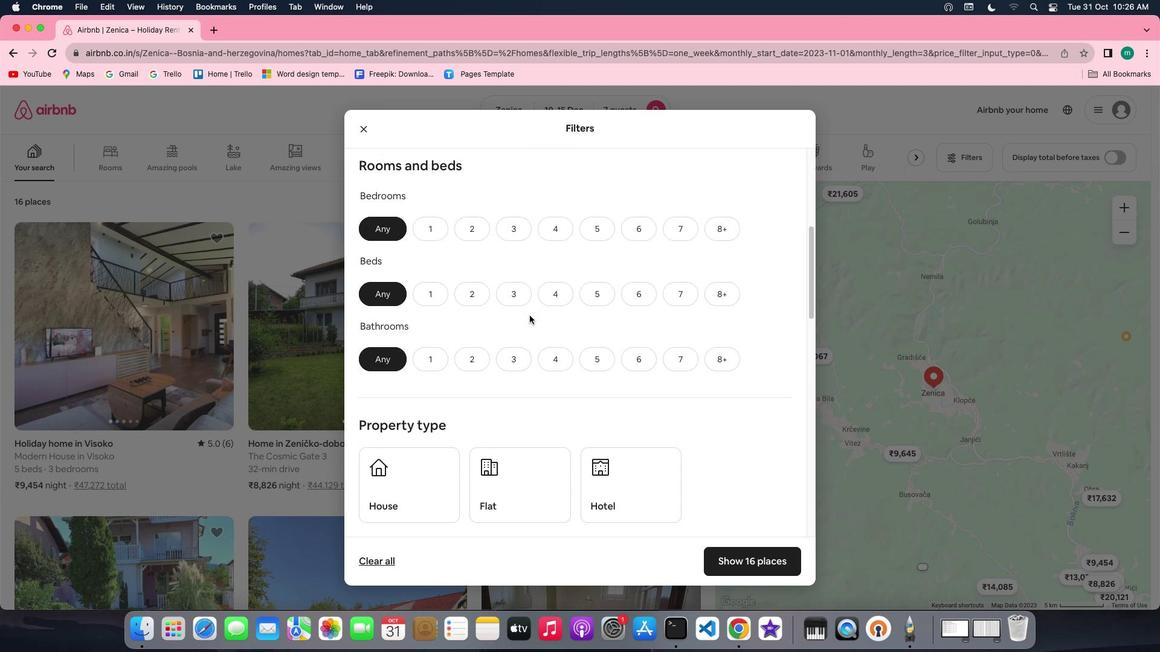 
Action: Mouse moved to (557, 222)
Screenshot: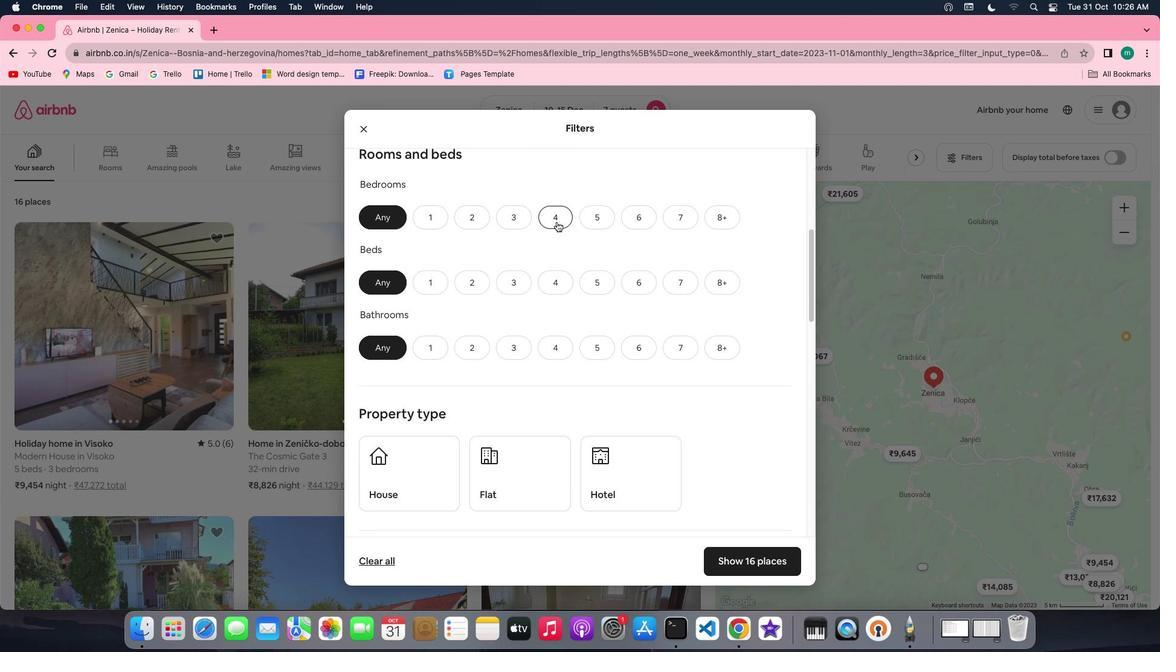 
Action: Mouse pressed left at (557, 222)
Screenshot: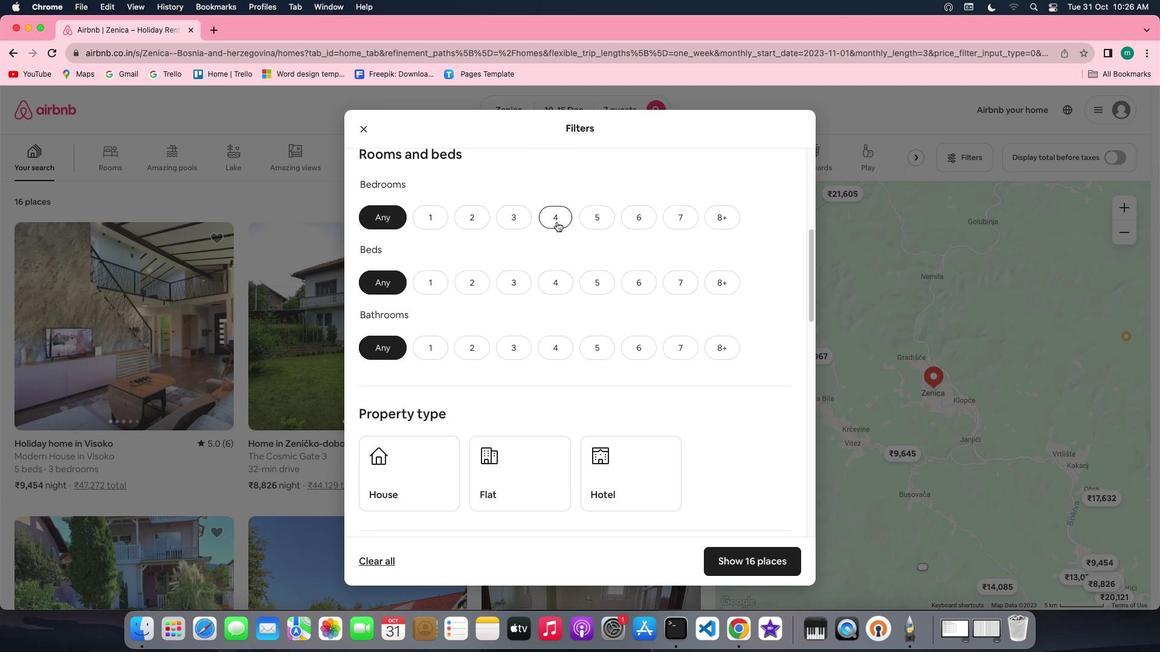 
Action: Mouse moved to (679, 275)
Screenshot: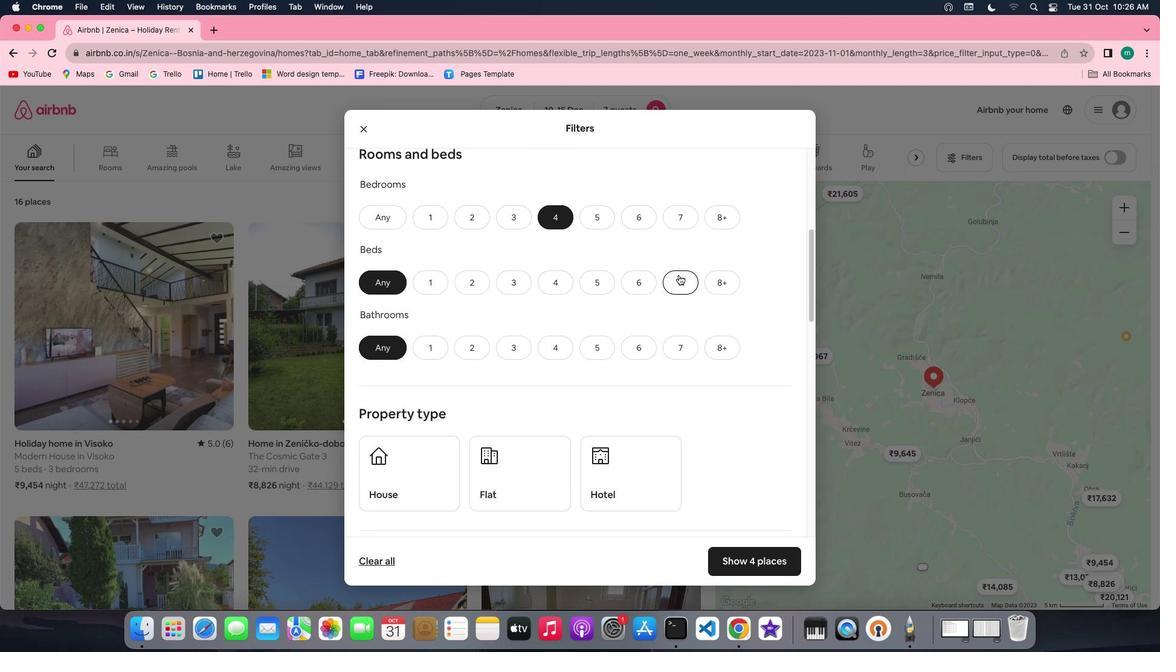 
Action: Mouse pressed left at (679, 275)
Screenshot: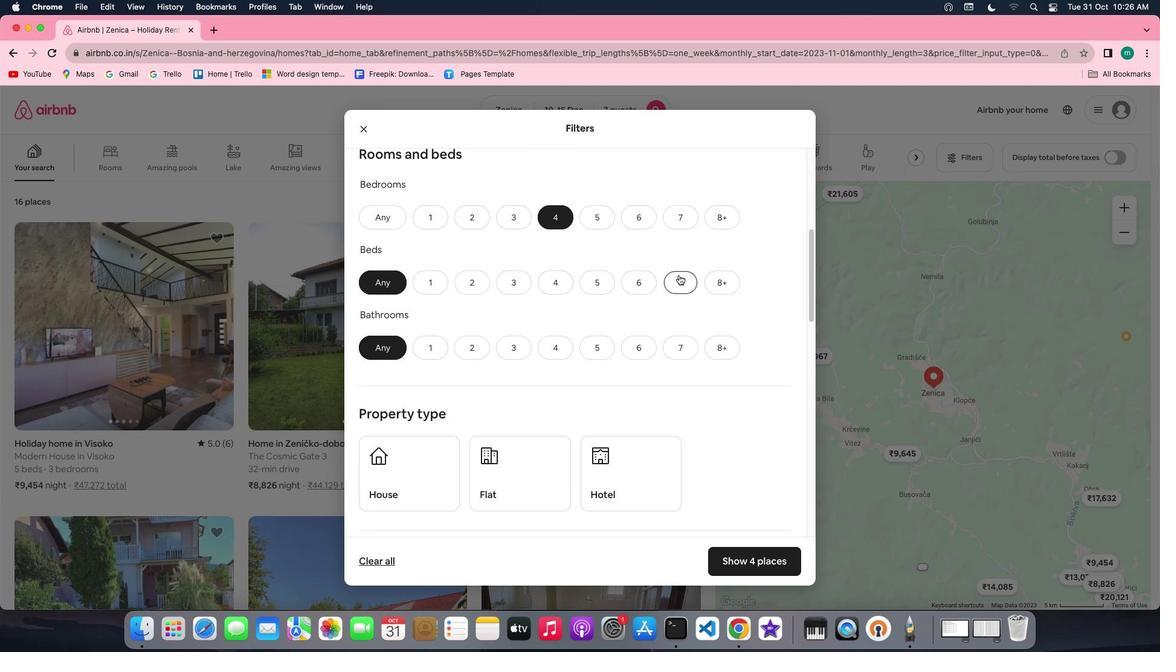 
Action: Mouse moved to (554, 348)
Screenshot: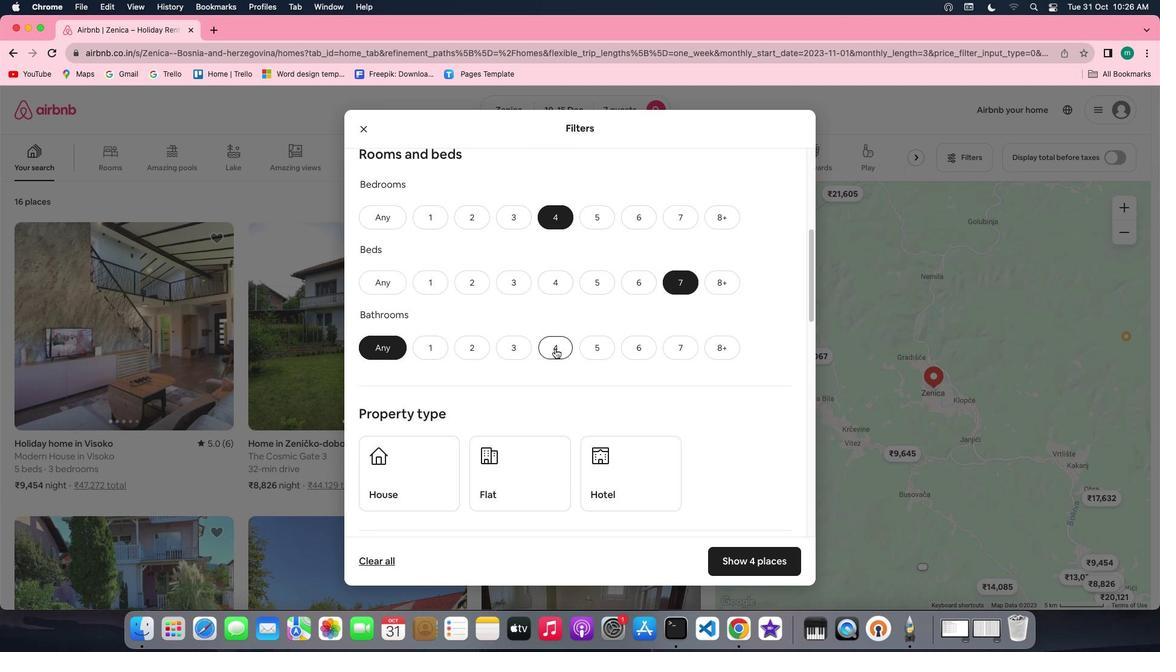 
Action: Mouse pressed left at (554, 348)
Screenshot: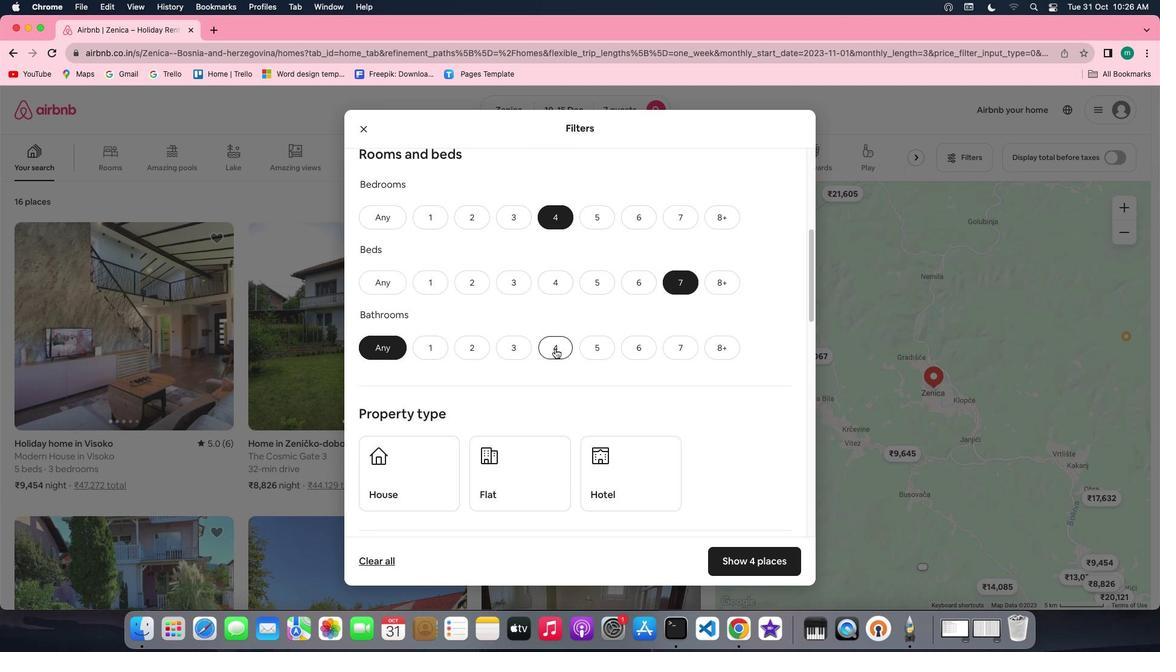 
Action: Mouse moved to (641, 357)
Screenshot: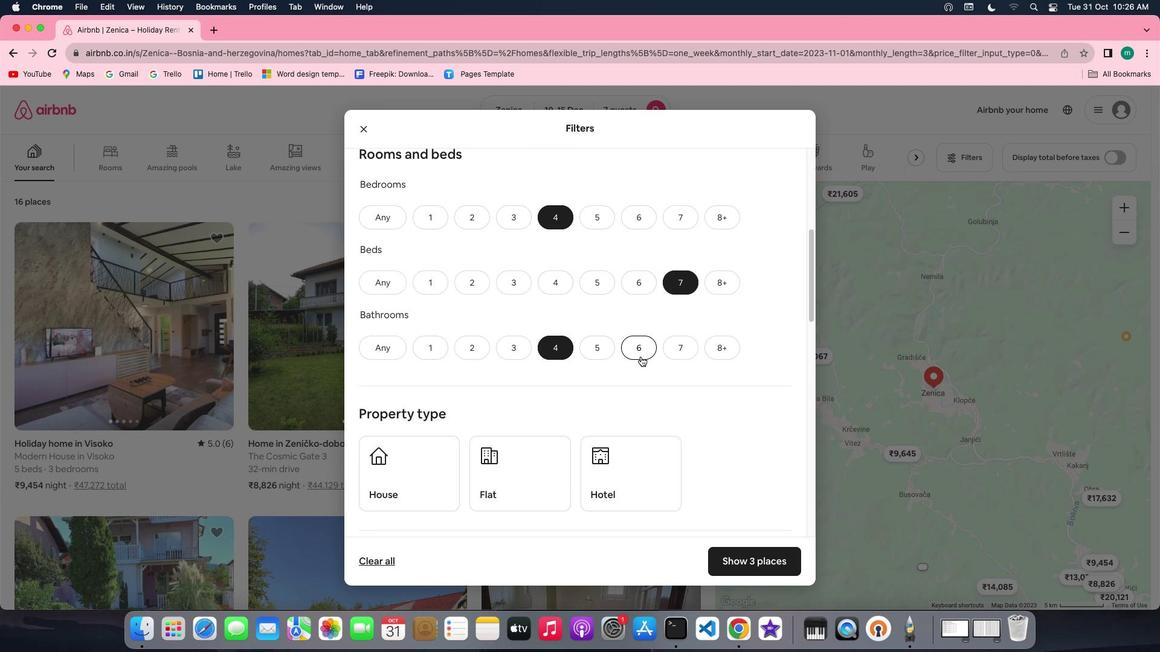 
Action: Mouse scrolled (641, 357) with delta (0, 0)
Screenshot: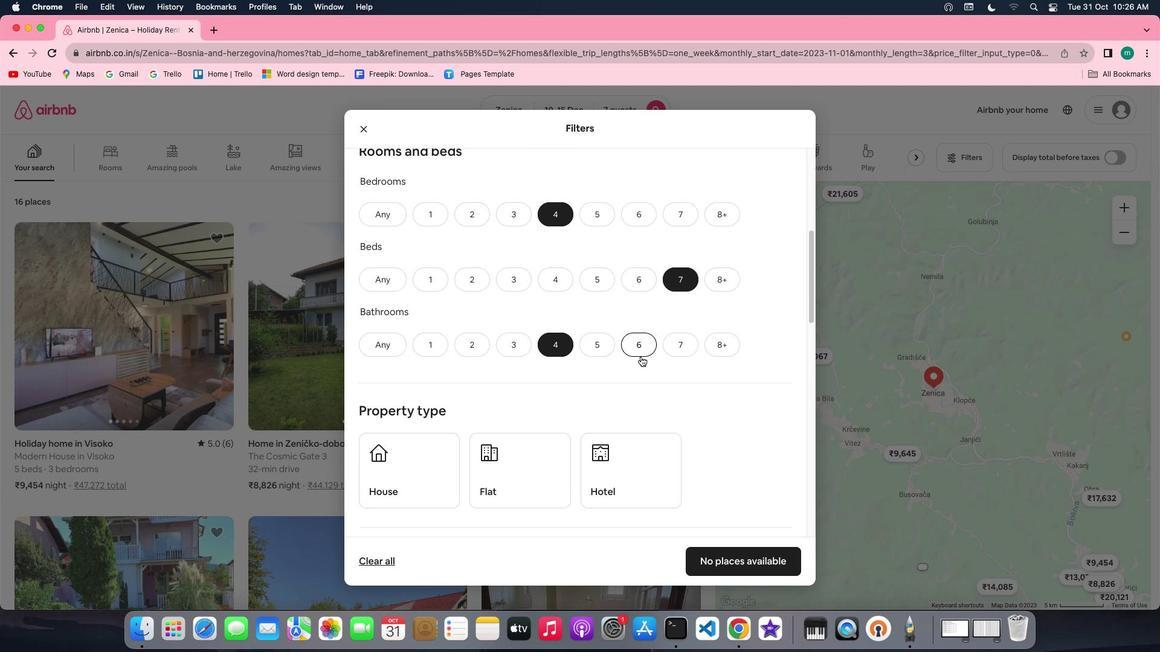 
Action: Mouse scrolled (641, 357) with delta (0, 0)
Screenshot: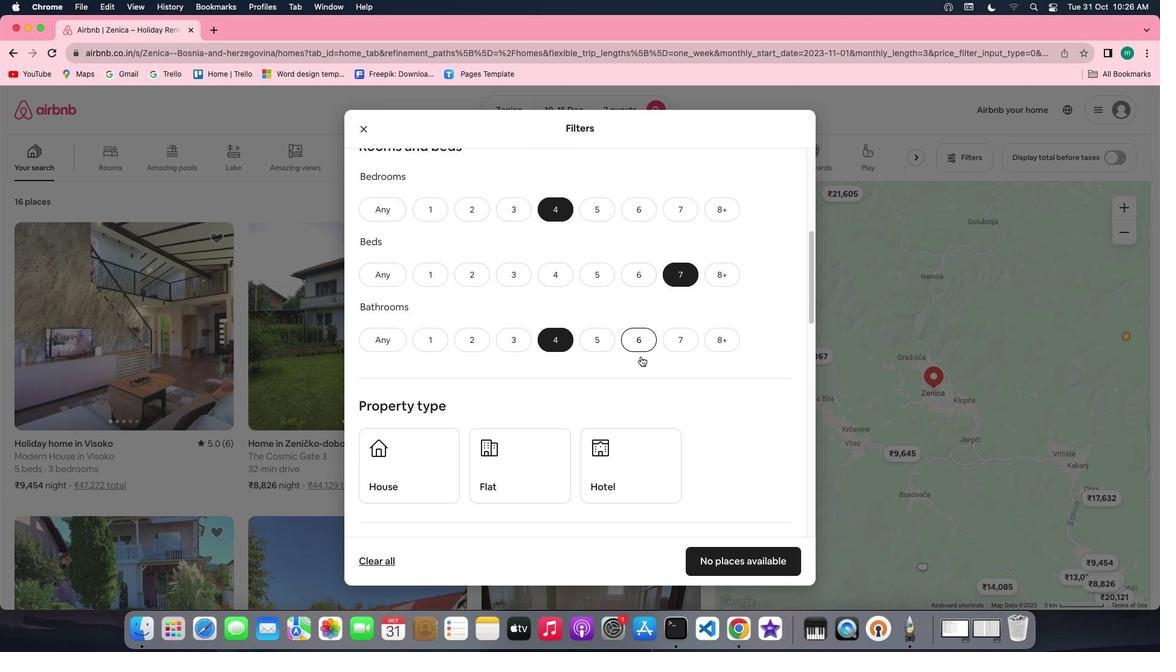 
Action: Mouse scrolled (641, 357) with delta (0, -1)
Screenshot: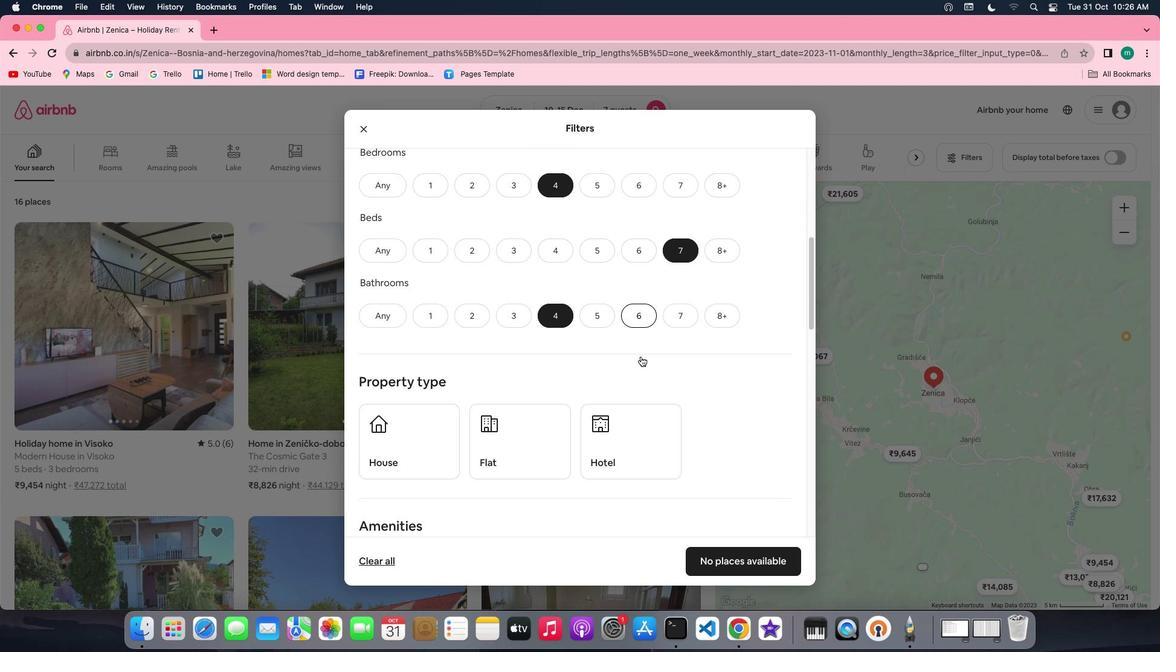 
Action: Mouse scrolled (641, 357) with delta (0, 0)
Screenshot: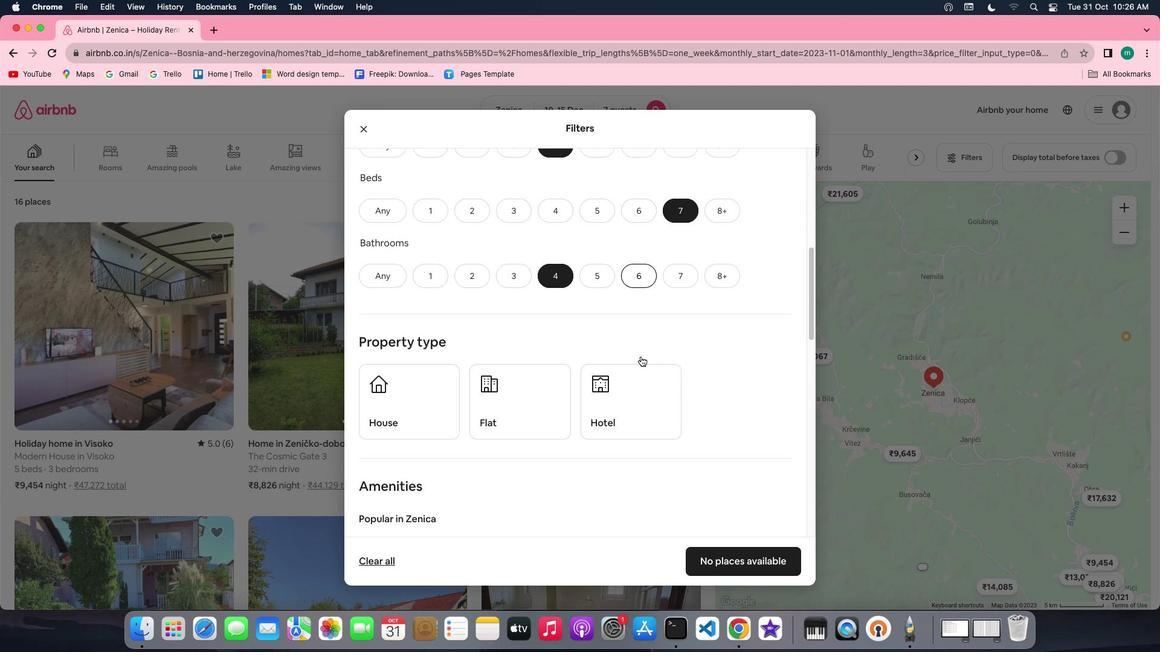 
Action: Mouse scrolled (641, 357) with delta (0, 0)
Screenshot: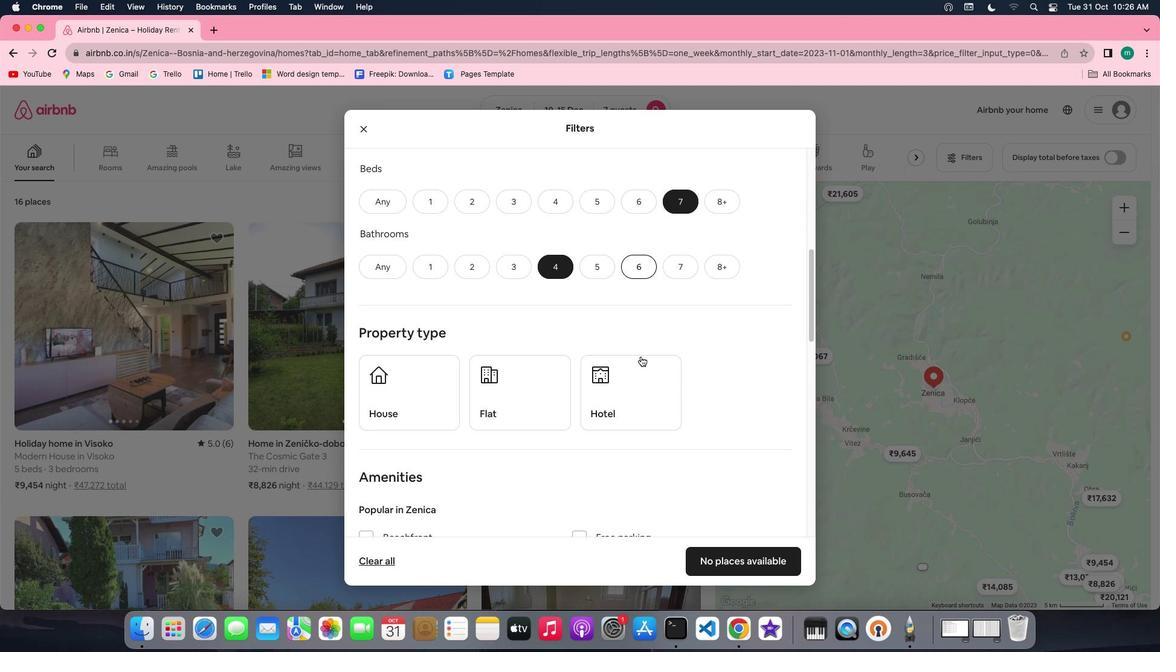 
Action: Mouse scrolled (641, 357) with delta (0, -1)
Screenshot: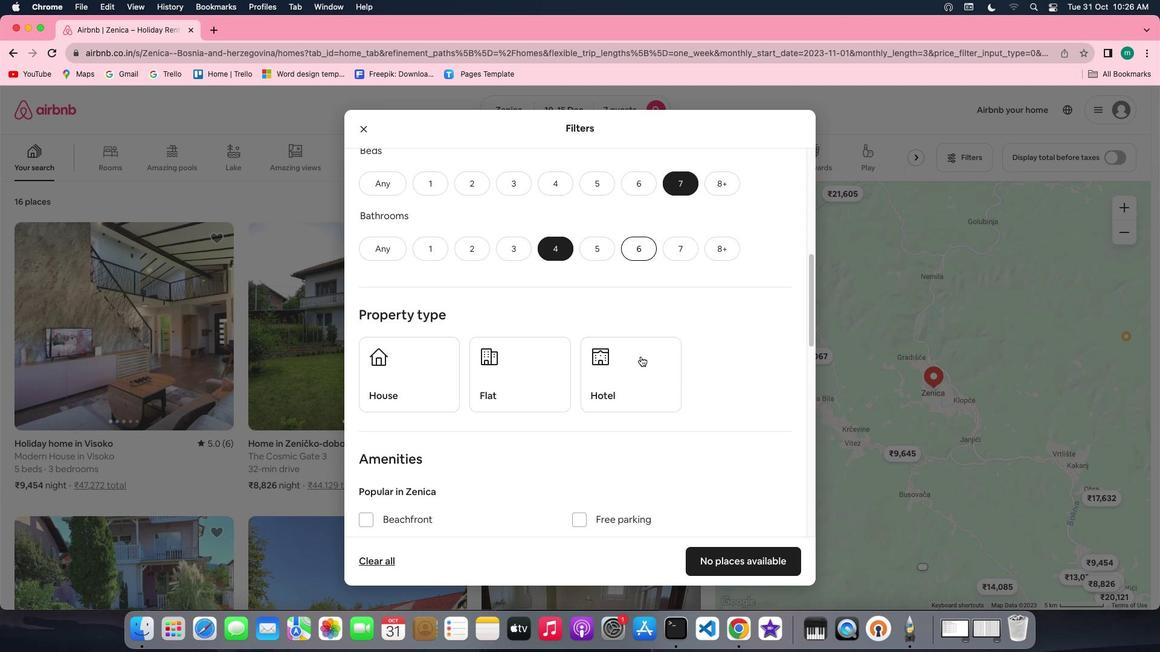 
Action: Mouse scrolled (641, 357) with delta (0, -1)
Screenshot: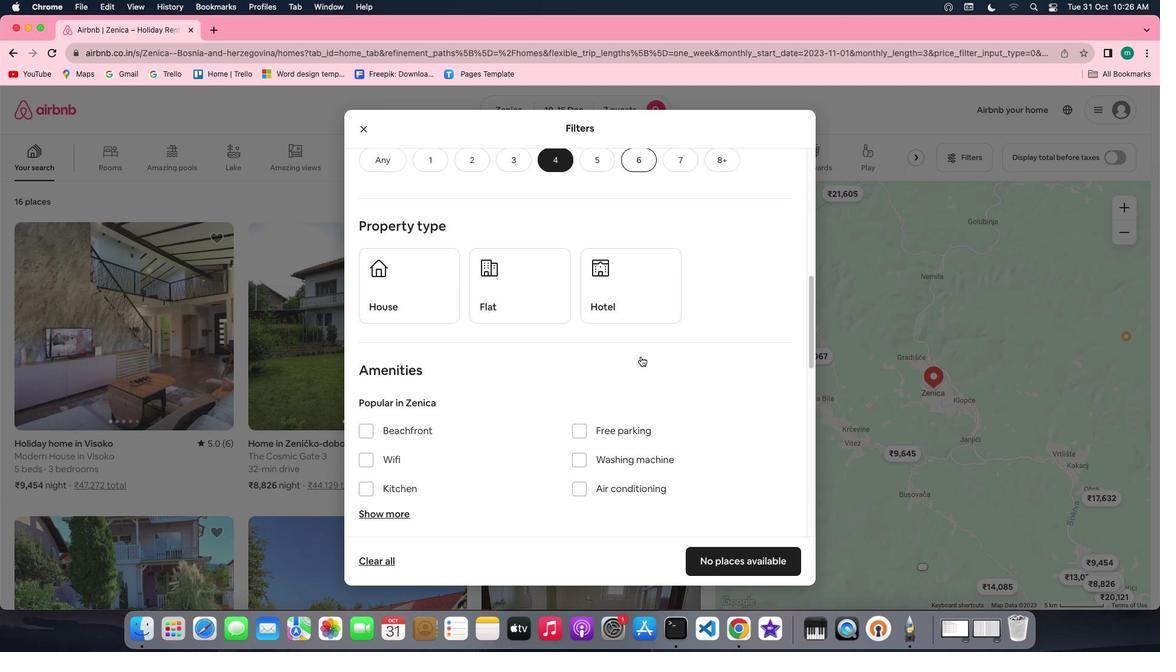 
Action: Mouse scrolled (641, 357) with delta (0, 0)
Screenshot: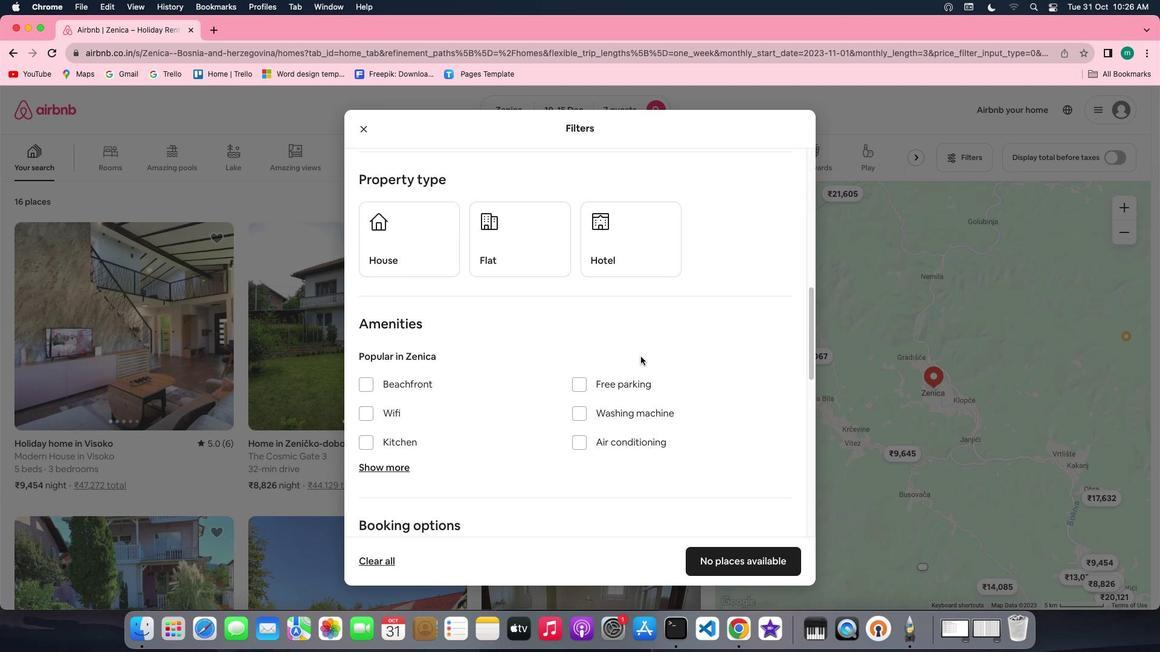 
Action: Mouse moved to (398, 241)
Screenshot: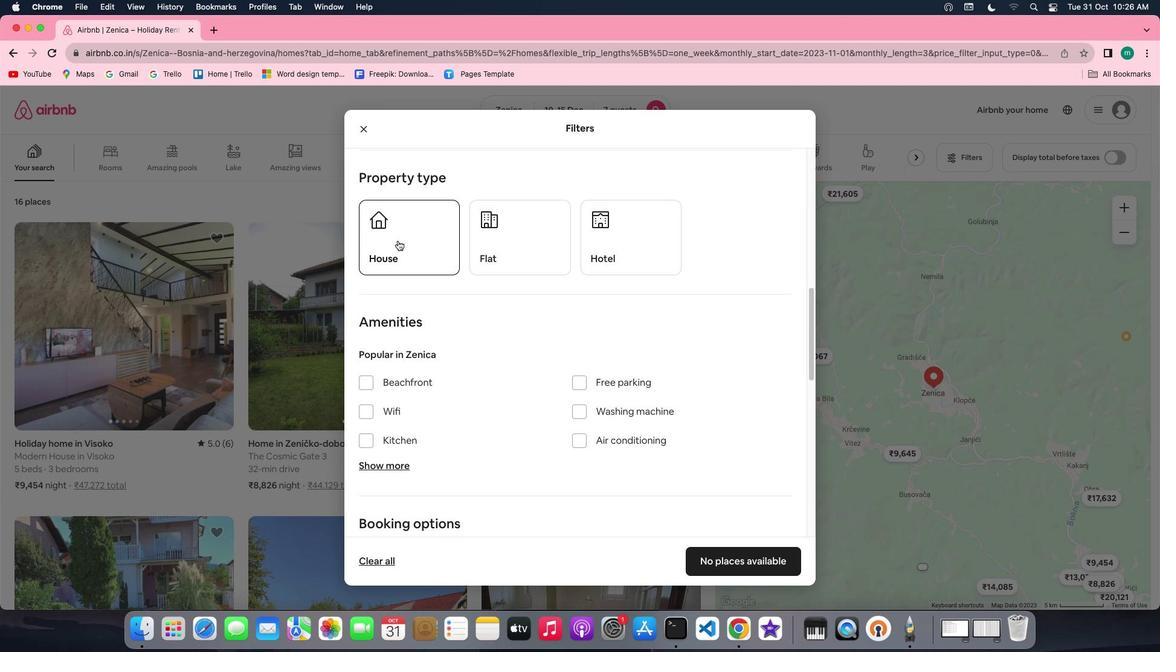 
Action: Mouse pressed left at (398, 241)
Screenshot: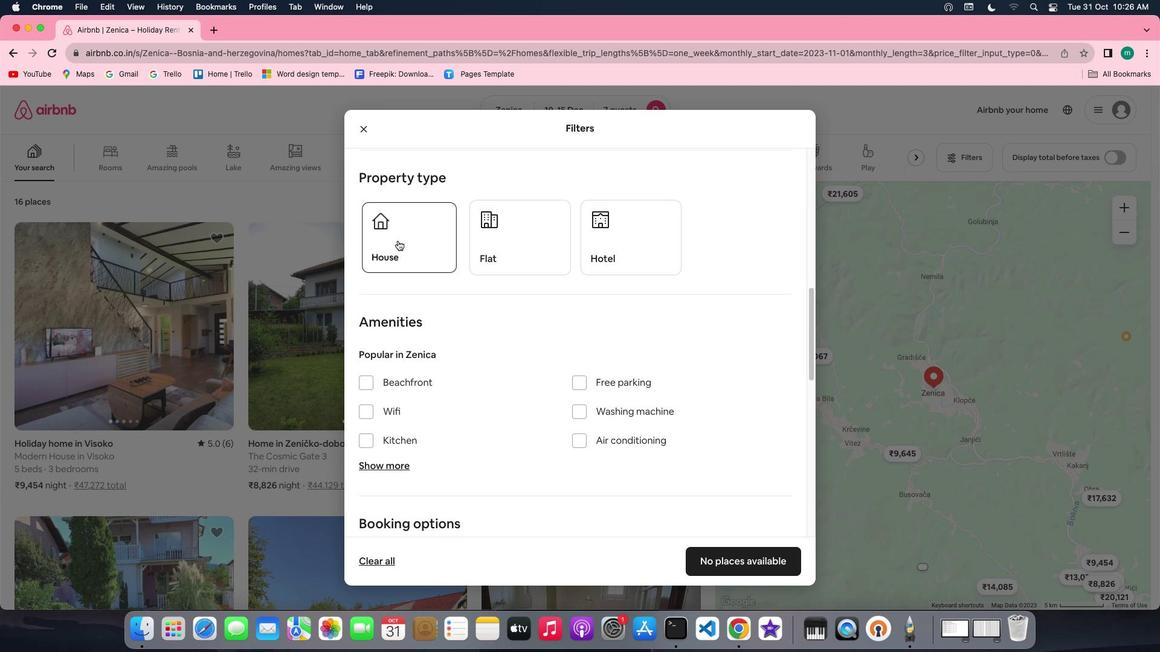 
Action: Mouse moved to (565, 298)
Screenshot: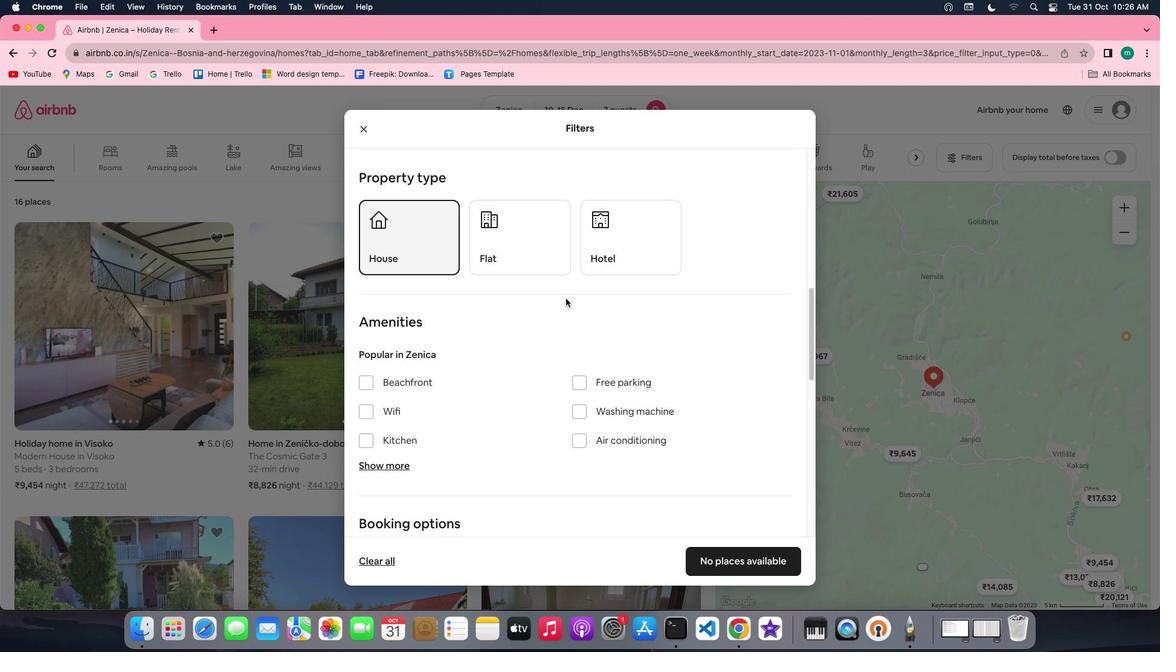 
Action: Mouse scrolled (565, 298) with delta (0, 0)
Screenshot: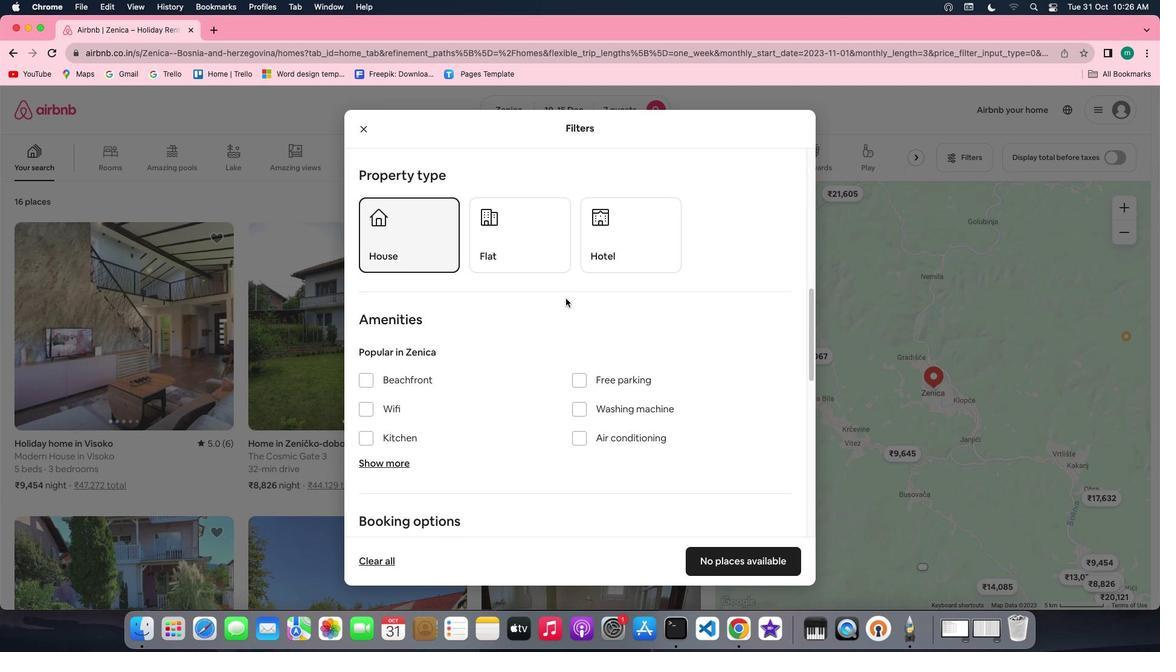 
Action: Mouse scrolled (565, 298) with delta (0, 0)
Screenshot: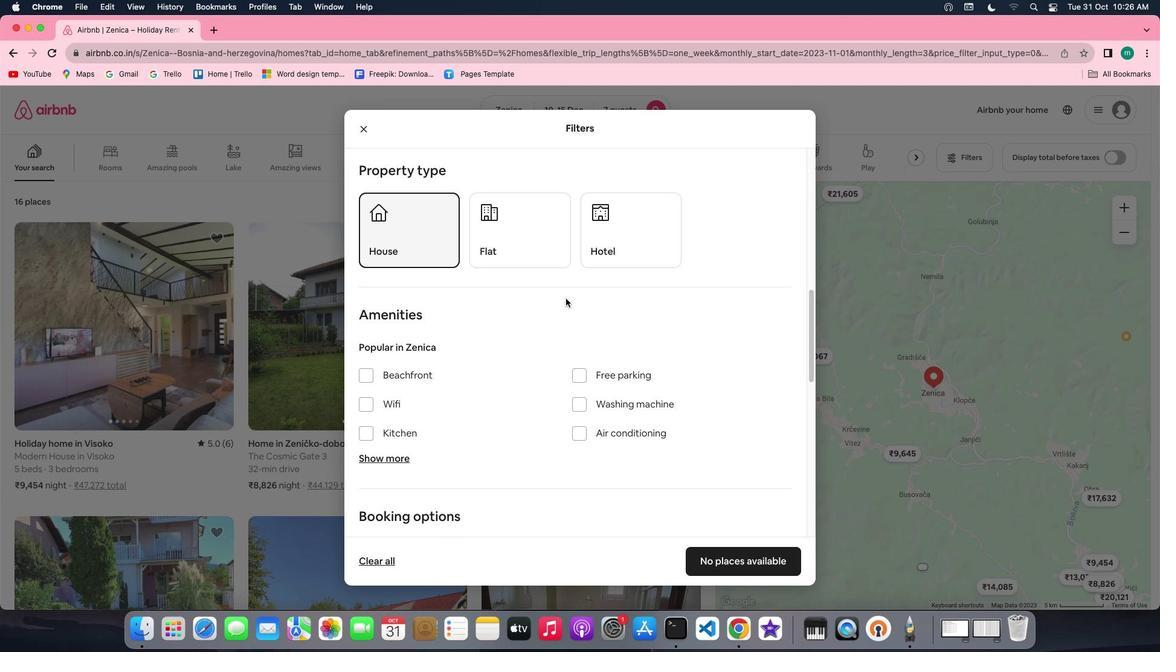 
Action: Mouse scrolled (565, 298) with delta (0, -1)
Screenshot: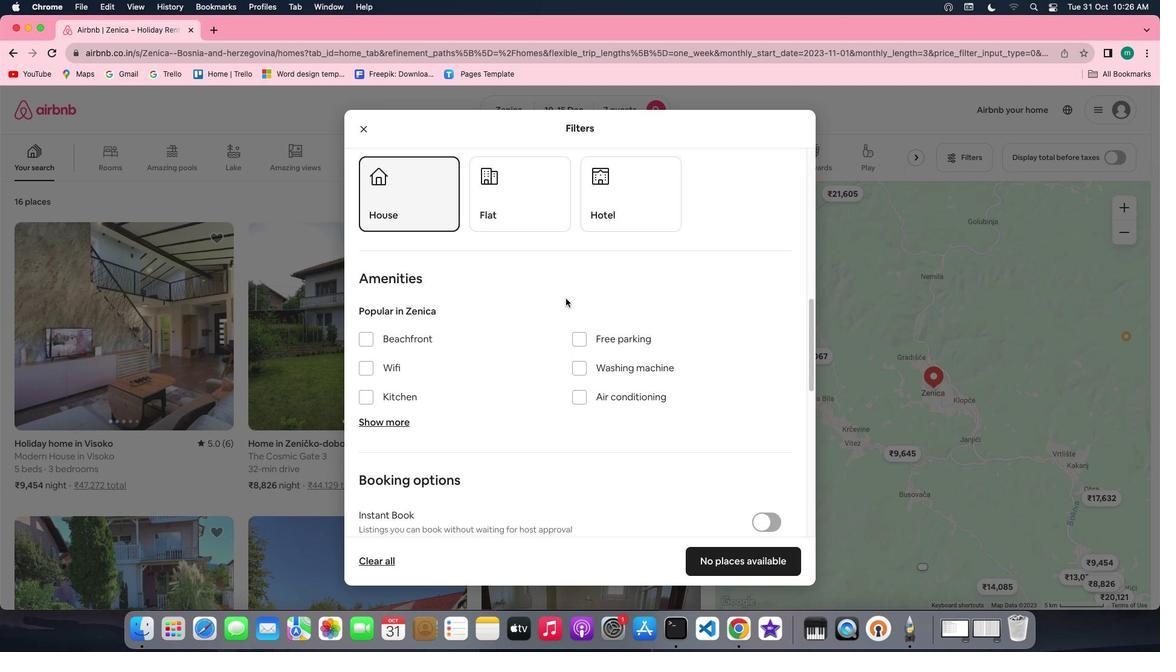 
Action: Mouse moved to (565, 299)
Screenshot: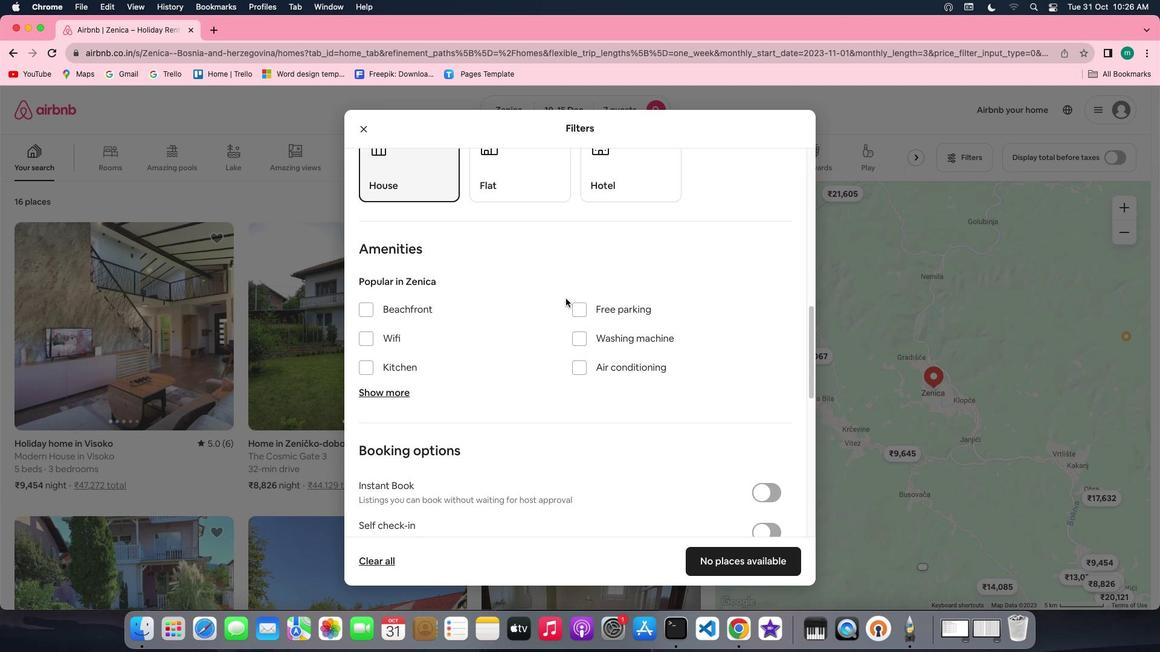 
Action: Mouse scrolled (565, 299) with delta (0, 0)
Screenshot: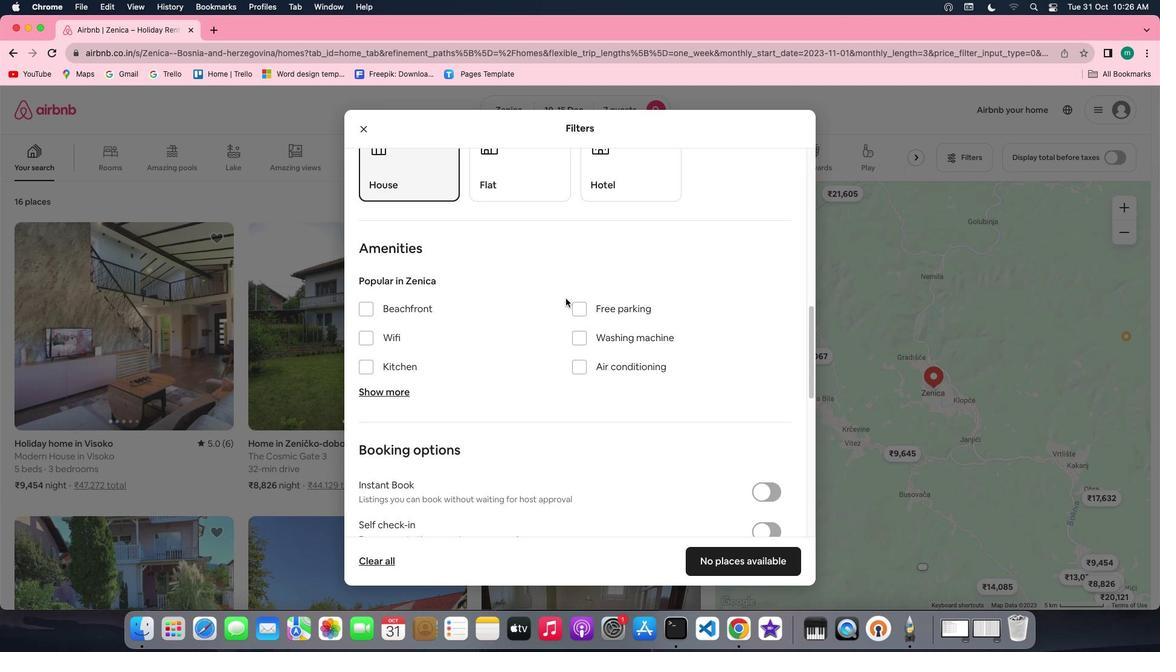 
Action: Mouse scrolled (565, 299) with delta (0, 0)
Screenshot: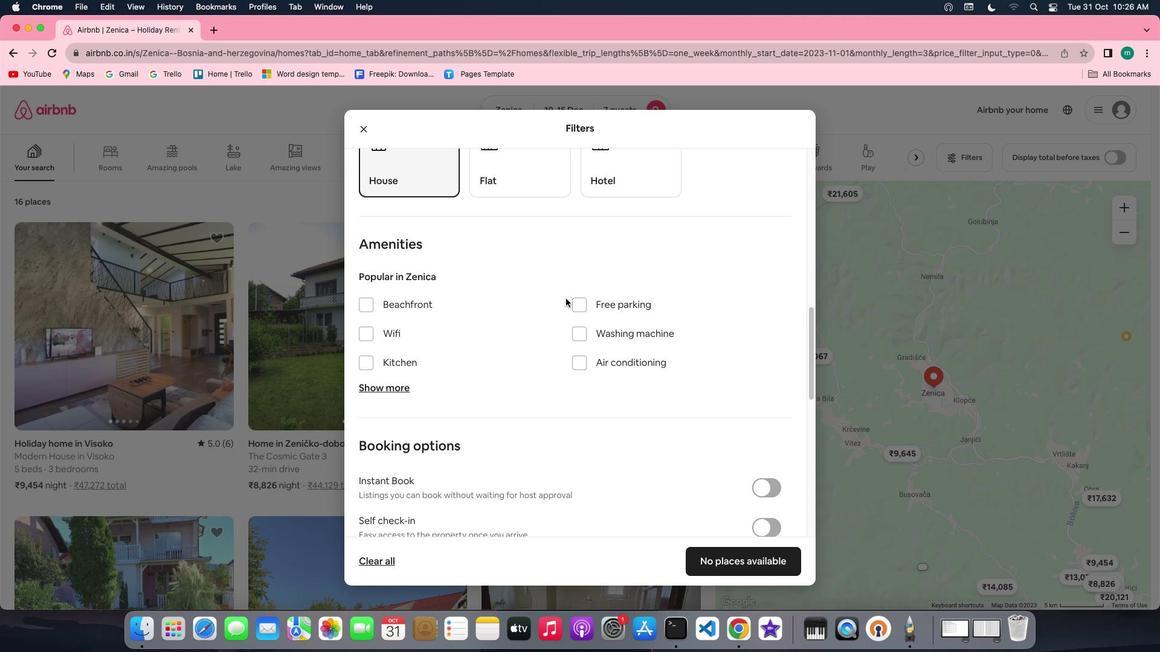 
Action: Mouse scrolled (565, 299) with delta (0, 0)
Screenshot: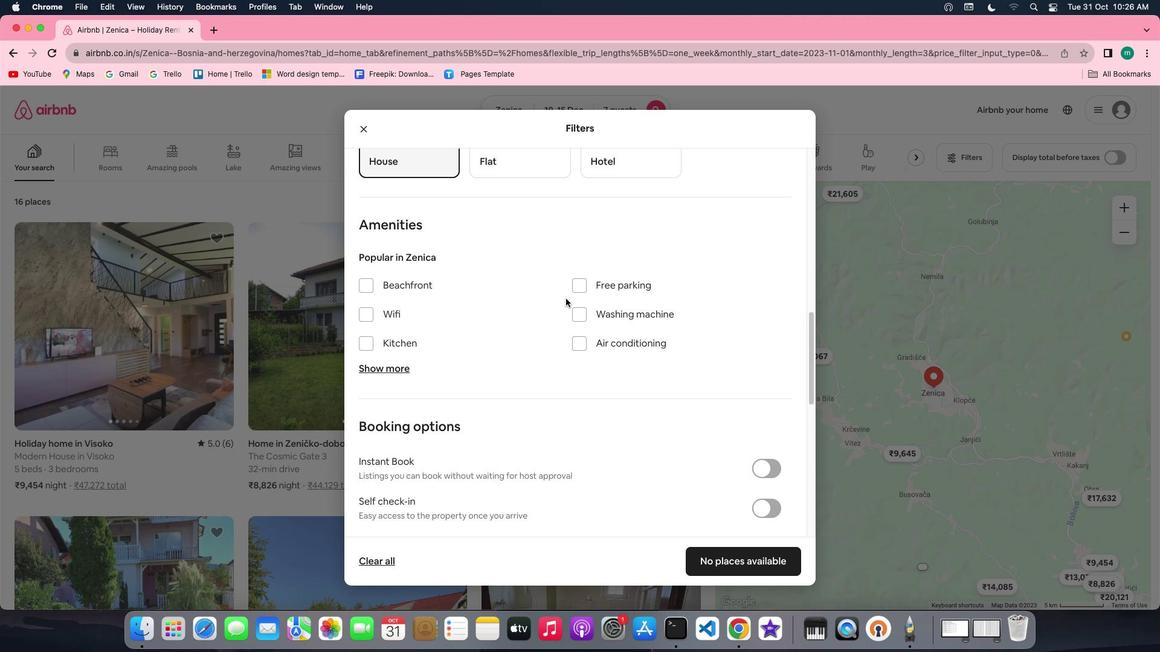 
Action: Mouse scrolled (565, 299) with delta (0, 0)
Screenshot: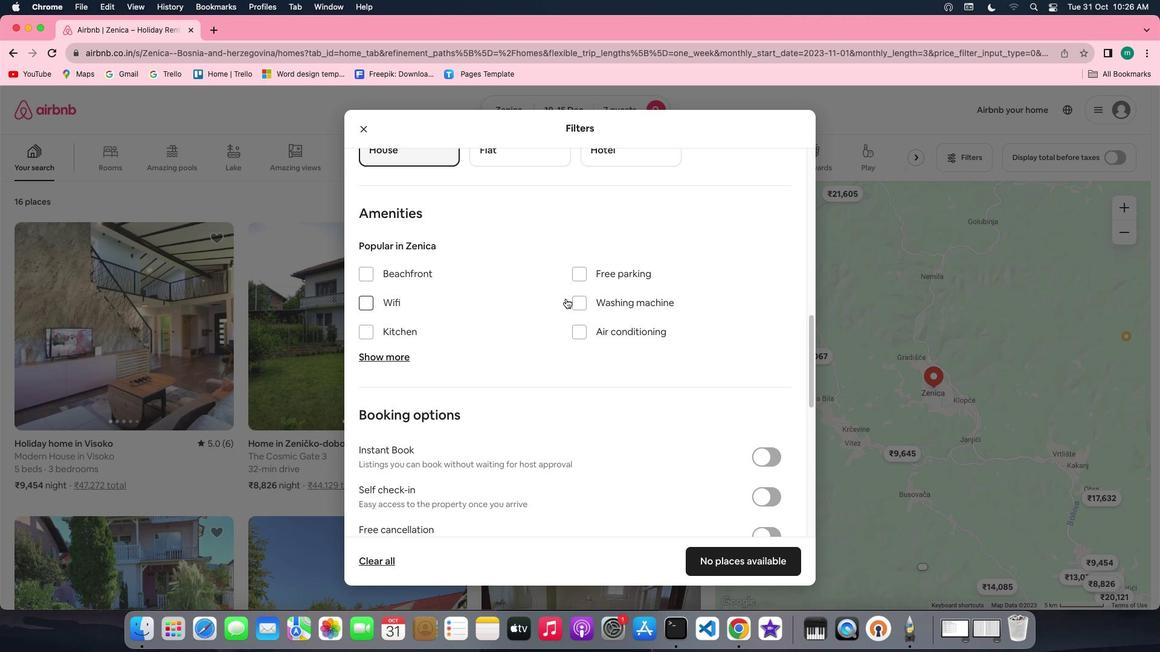 
Action: Mouse scrolled (565, 299) with delta (0, 0)
Screenshot: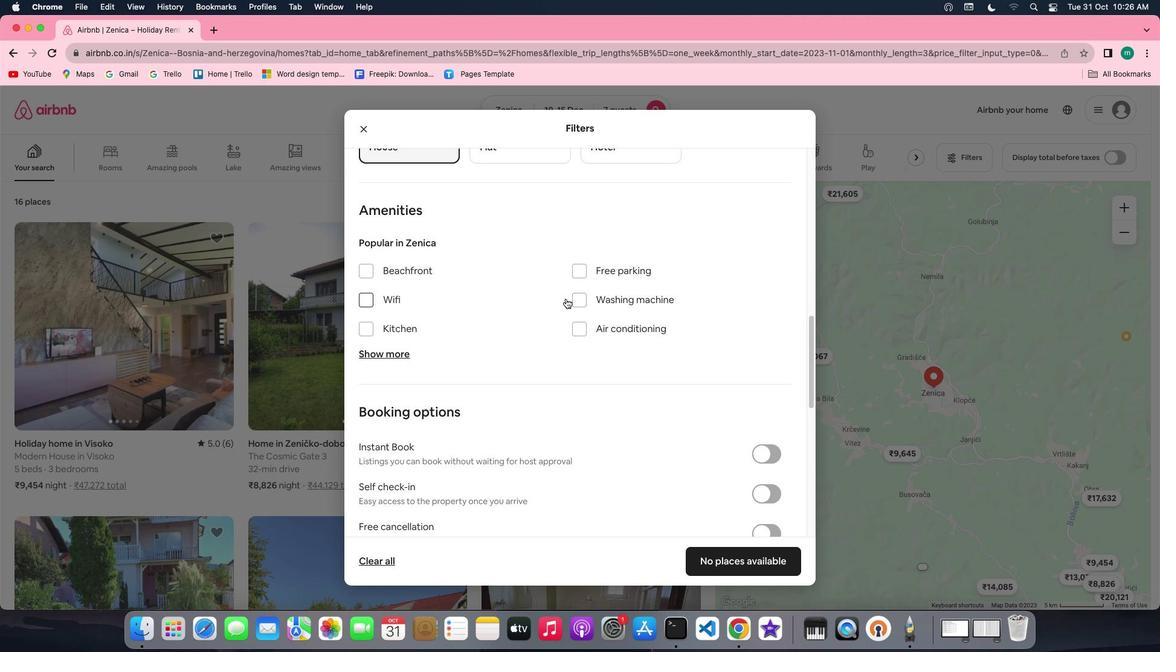 
Action: Mouse moved to (371, 297)
Screenshot: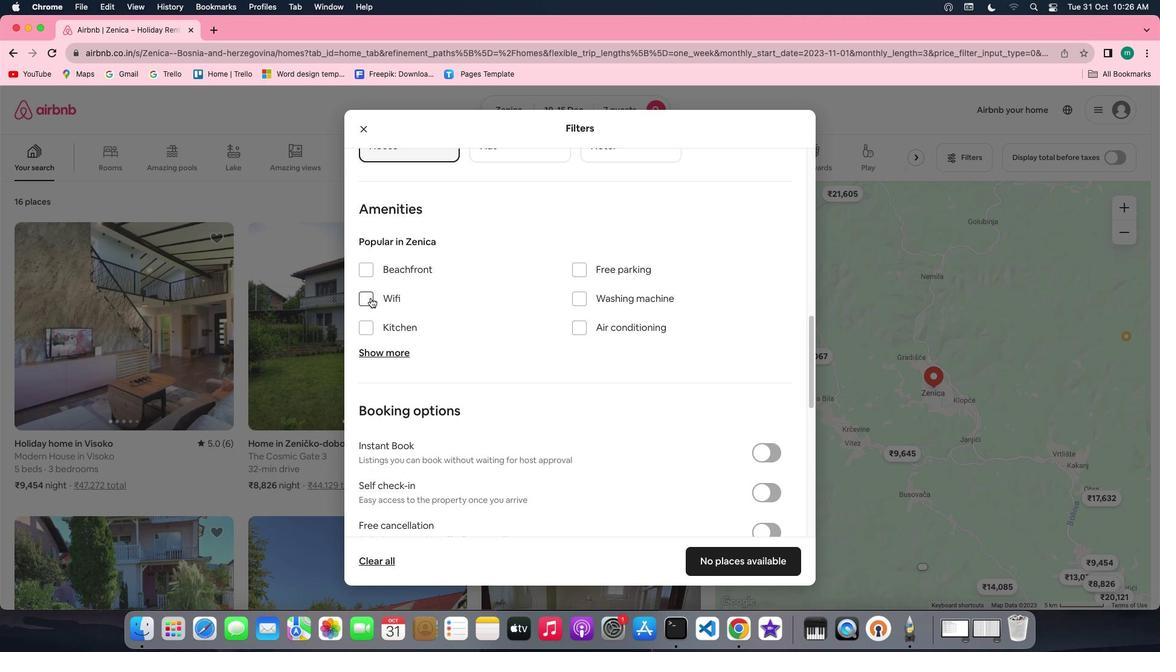 
Action: Mouse pressed left at (371, 297)
Screenshot: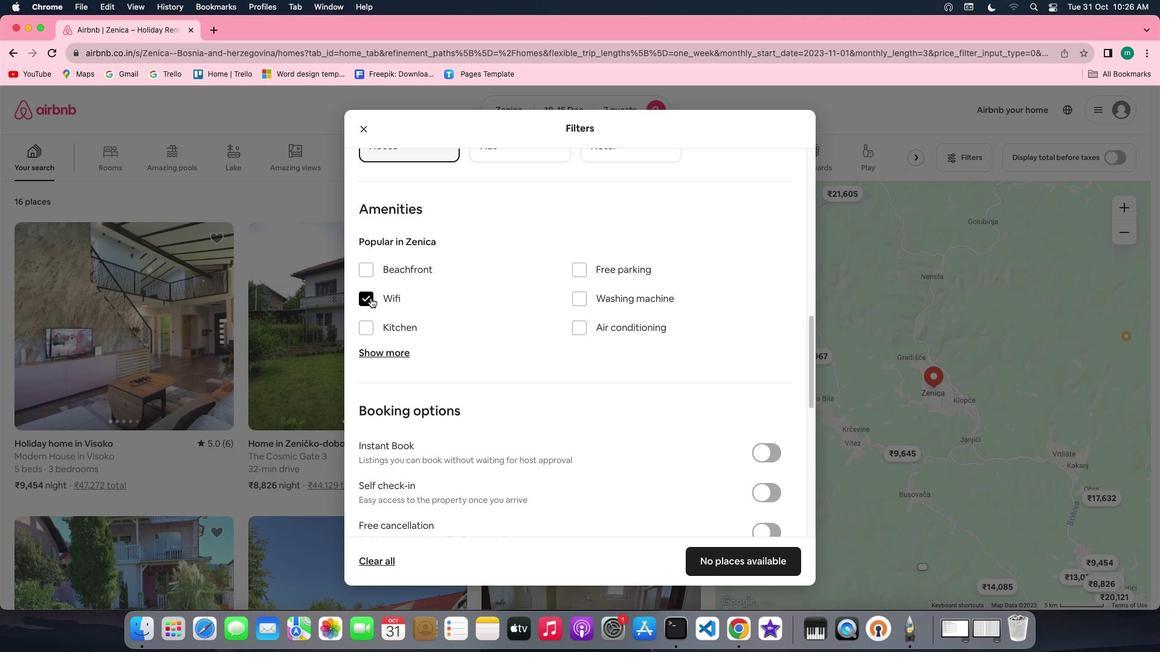
Action: Mouse moved to (512, 334)
Screenshot: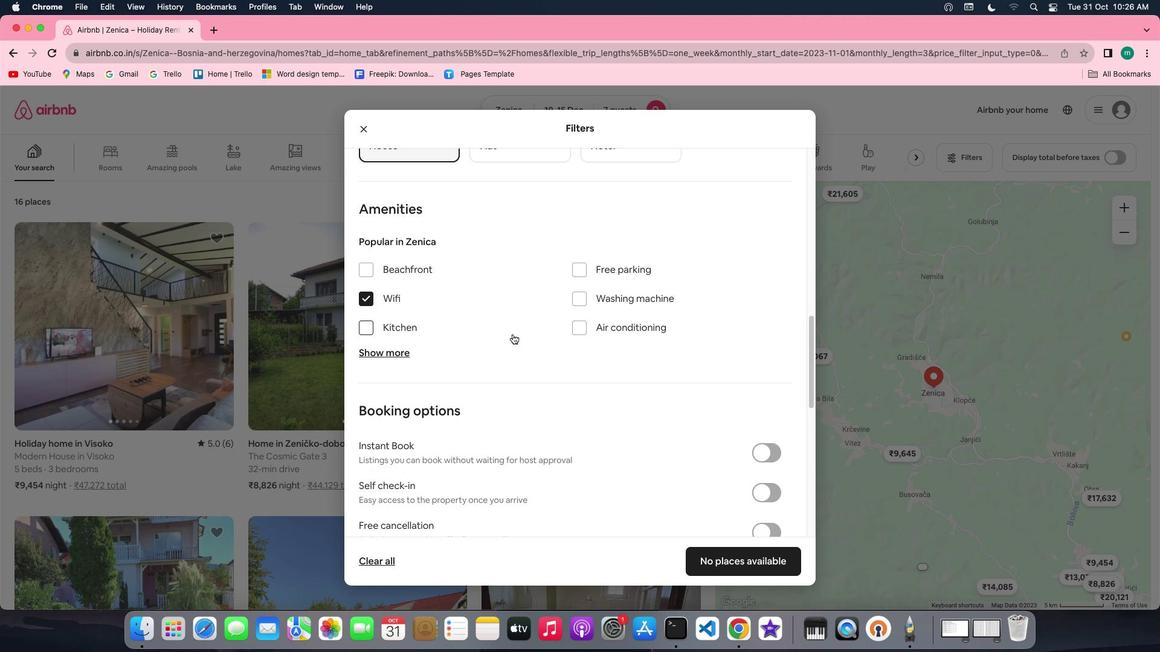 
Action: Mouse scrolled (512, 334) with delta (0, 0)
Screenshot: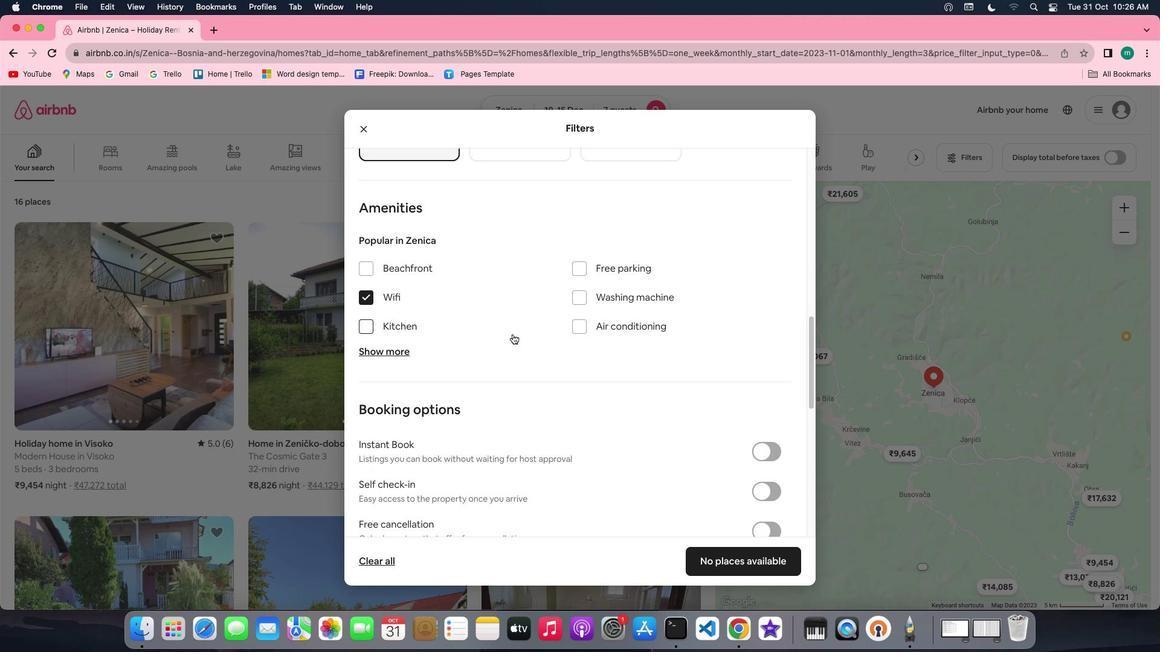 
Action: Mouse scrolled (512, 334) with delta (0, 0)
Screenshot: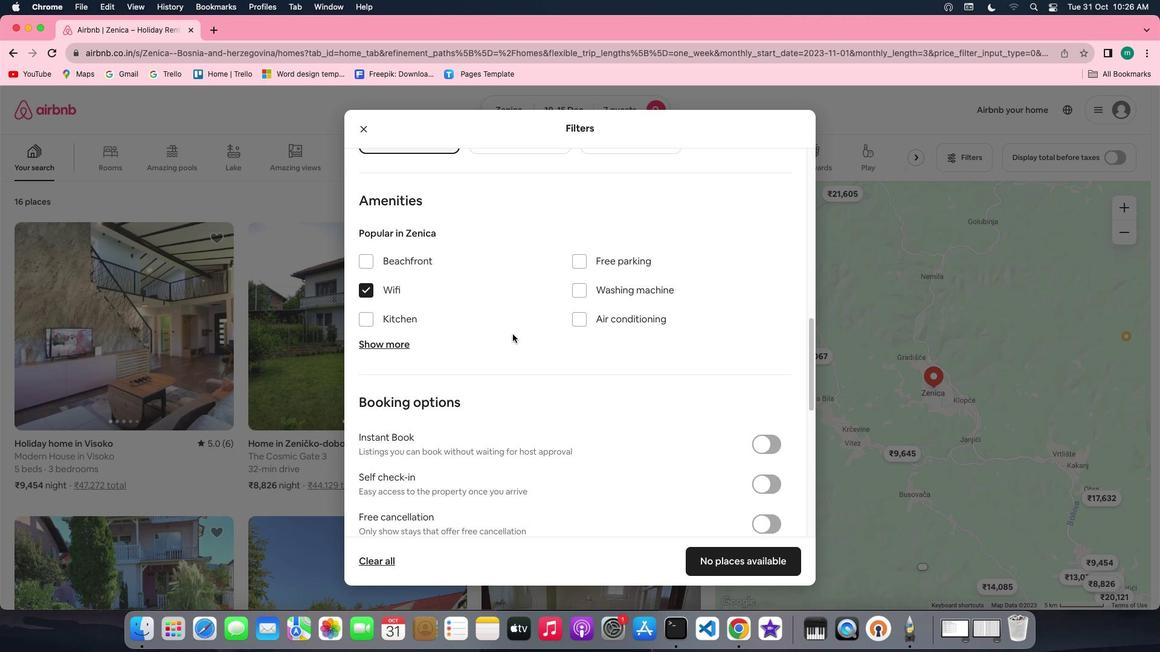 
Action: Mouse scrolled (512, 334) with delta (0, 0)
Screenshot: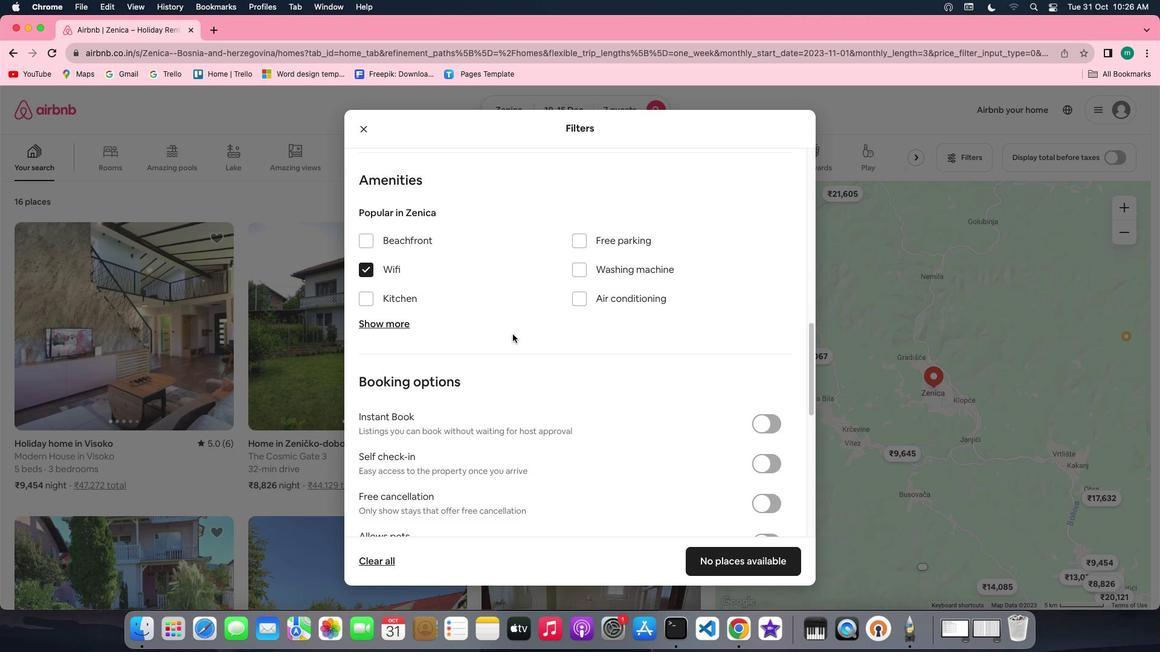 
Action: Mouse moved to (616, 253)
Screenshot: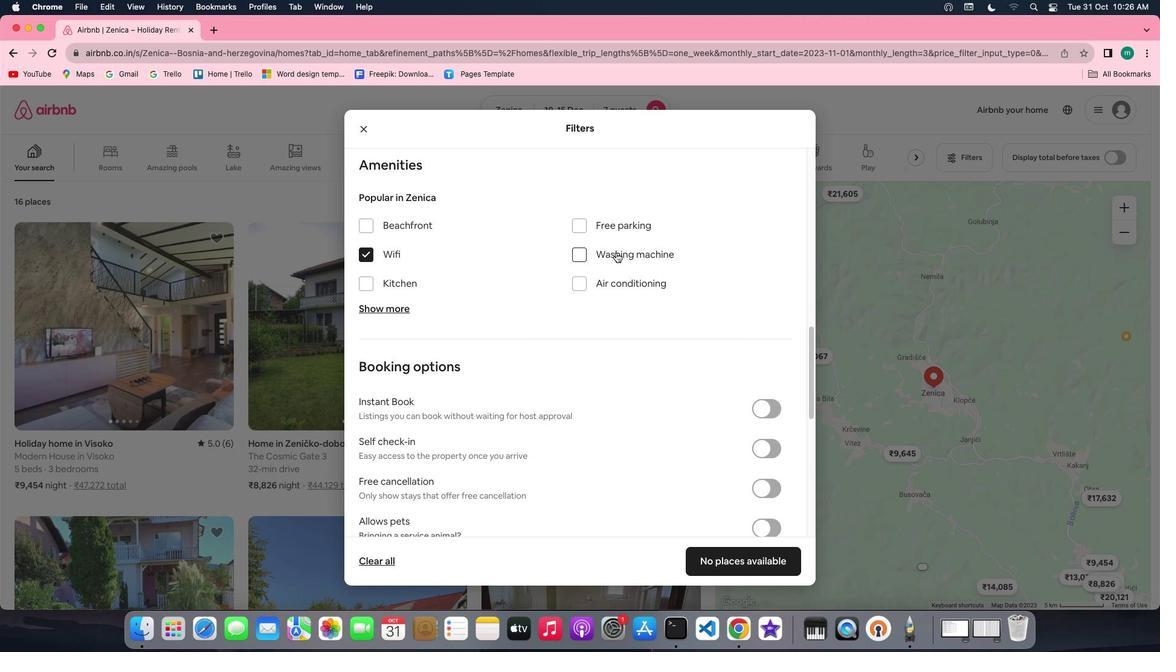 
Action: Mouse pressed left at (616, 253)
Screenshot: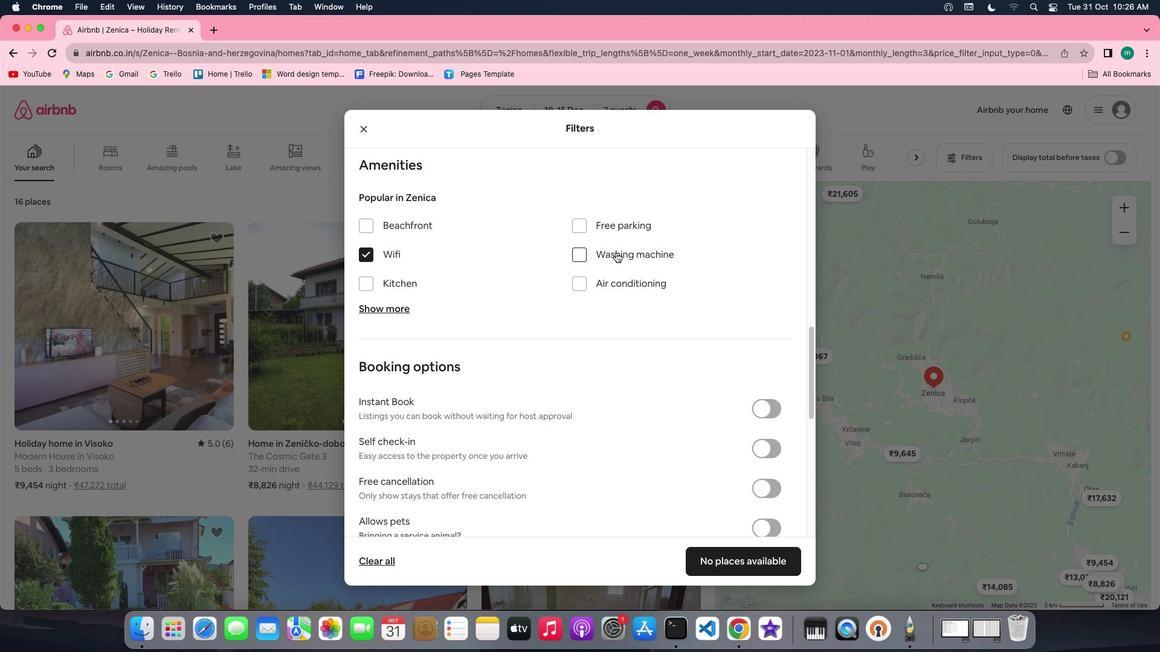 
Action: Mouse moved to (399, 307)
Screenshot: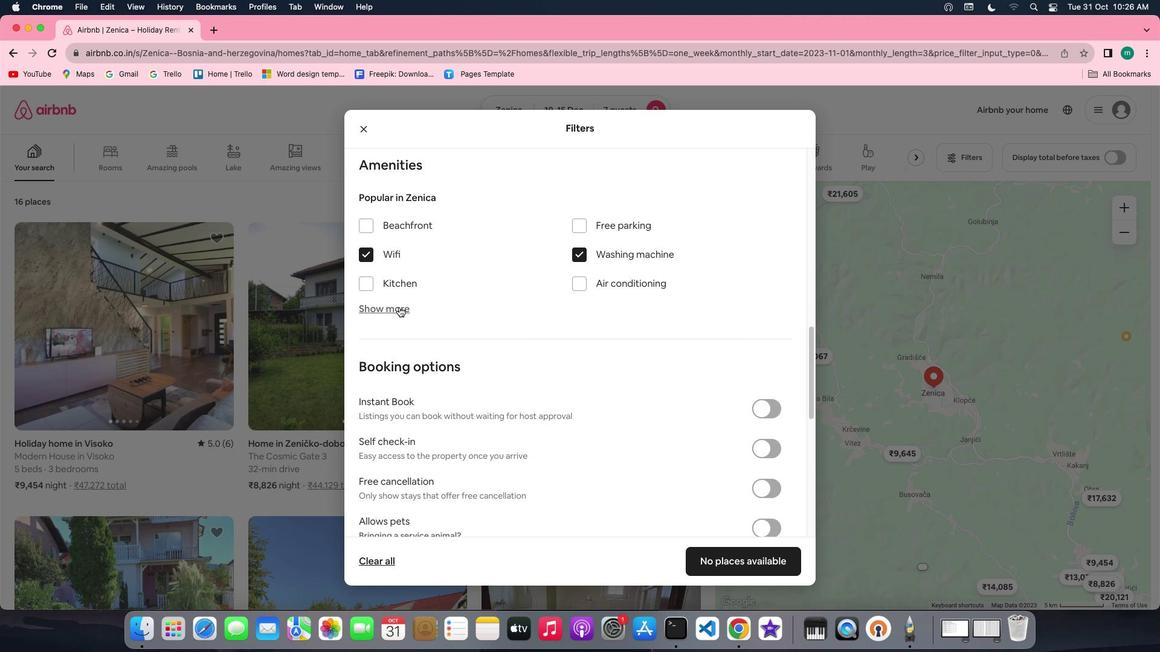 
Action: Mouse pressed left at (399, 307)
Screenshot: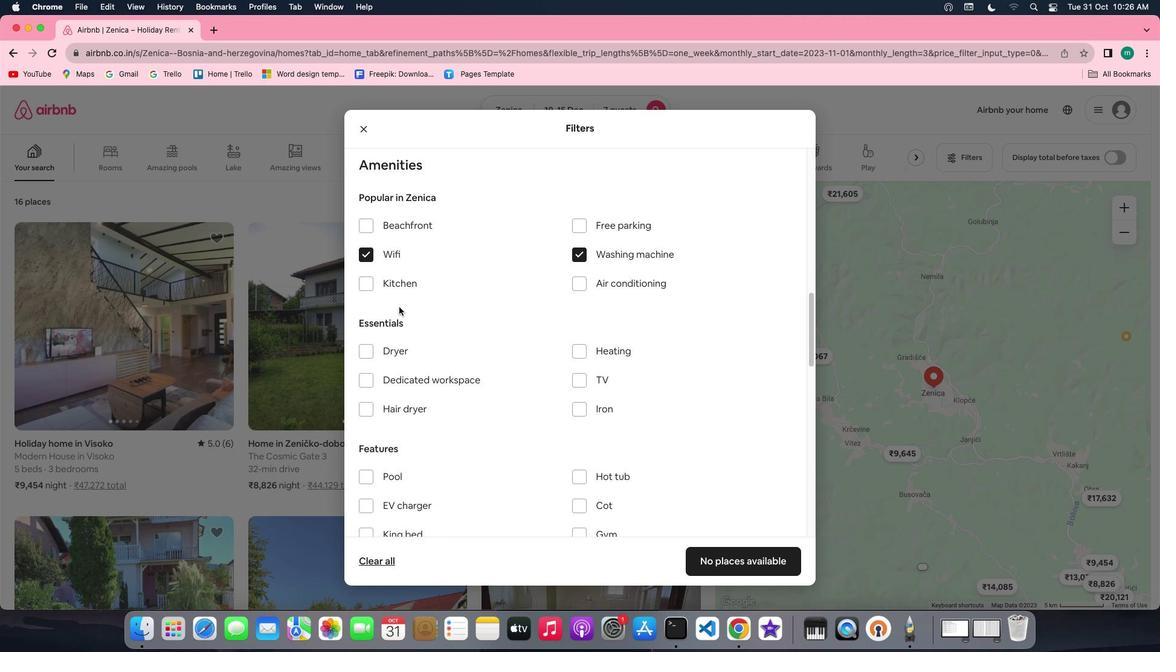 
Action: Mouse moved to (586, 372)
Screenshot: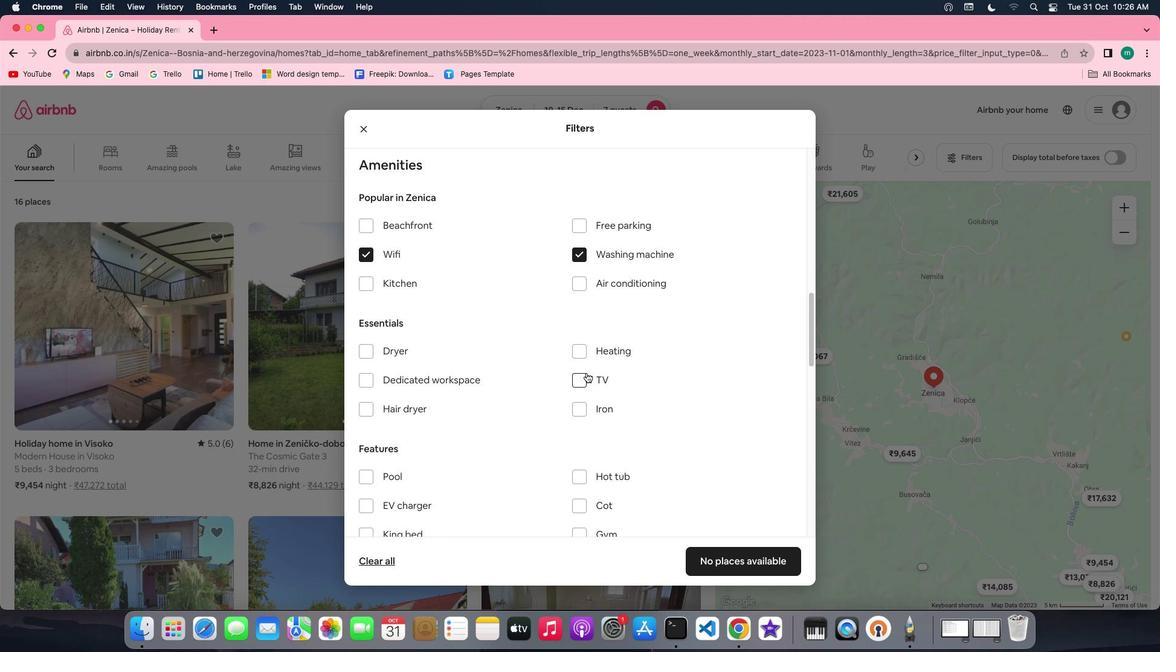 
Action: Mouse pressed left at (586, 372)
Screenshot: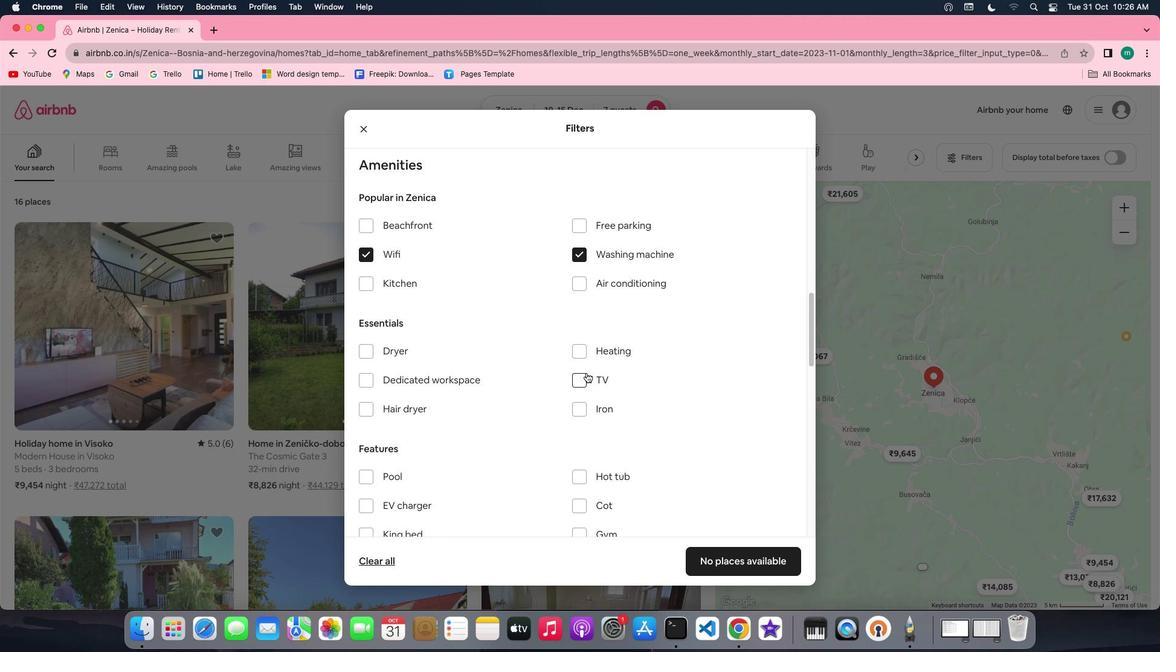 
Action: Mouse moved to (612, 222)
Screenshot: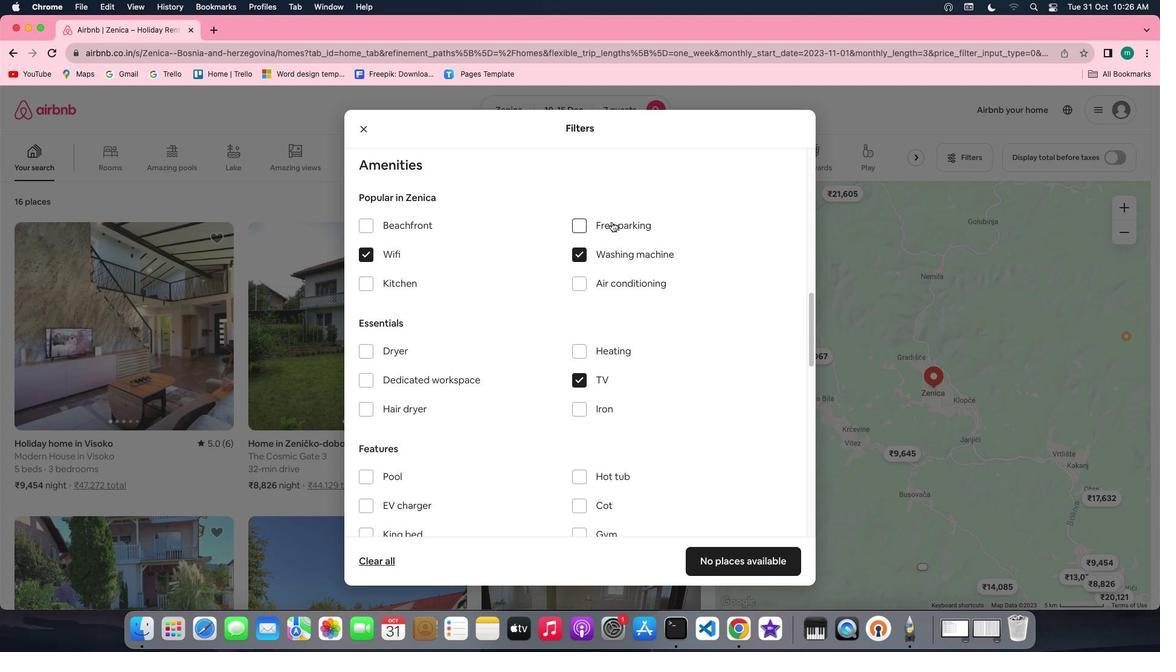 
Action: Mouse pressed left at (612, 222)
Screenshot: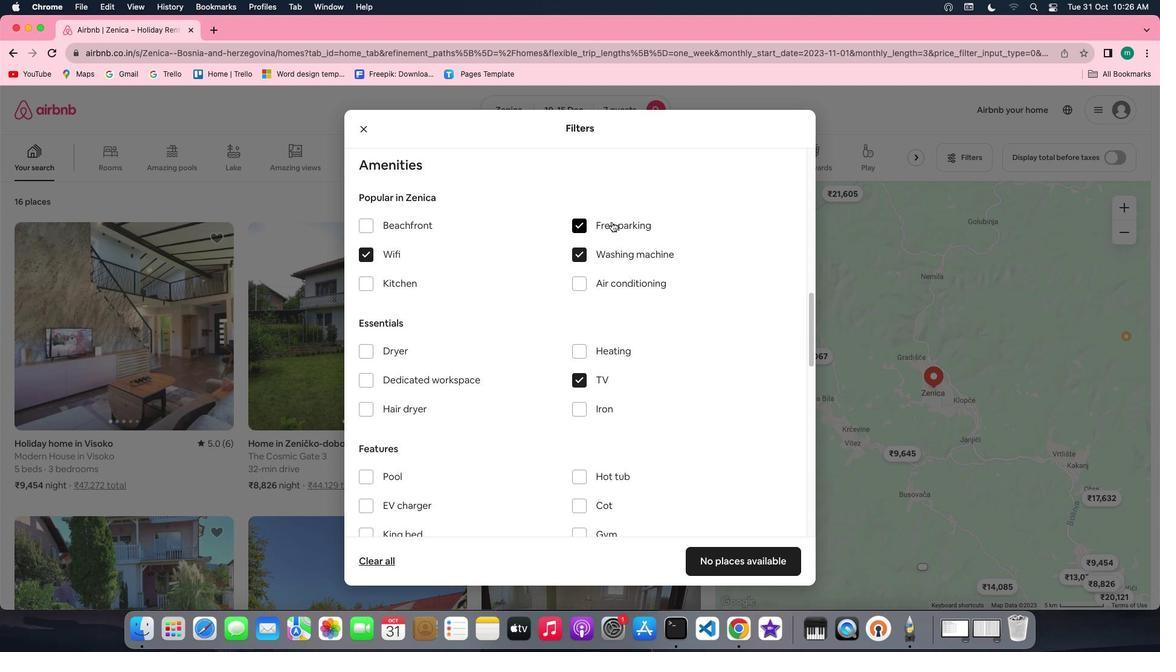 
Action: Mouse moved to (560, 396)
Screenshot: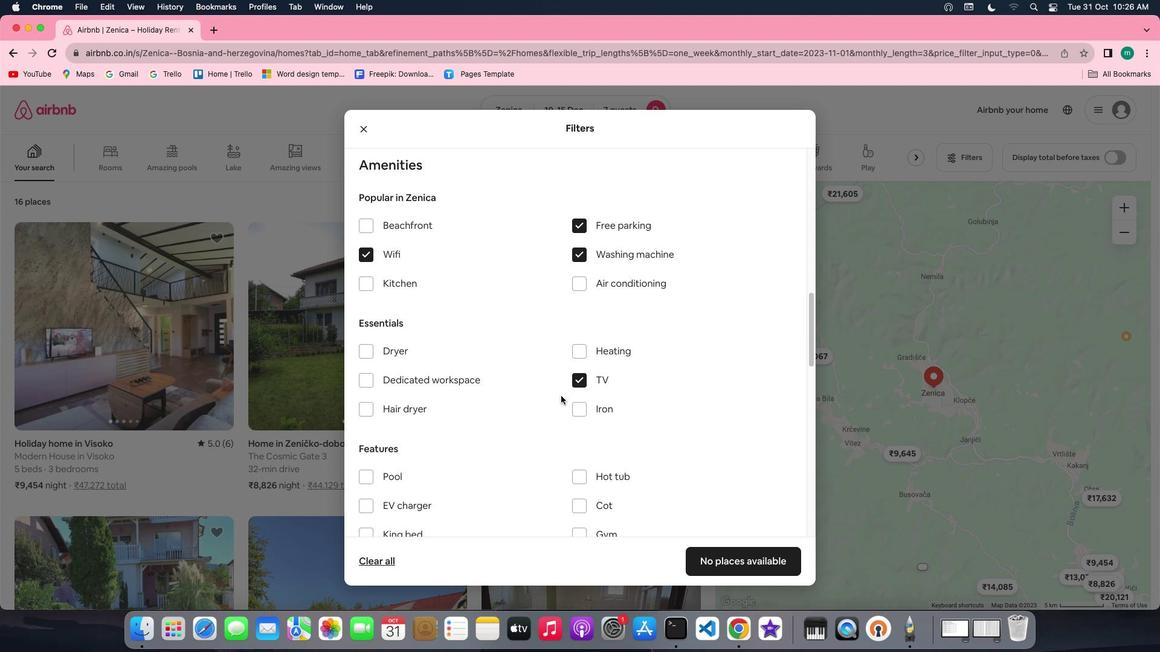 
Action: Mouse scrolled (560, 396) with delta (0, 0)
Screenshot: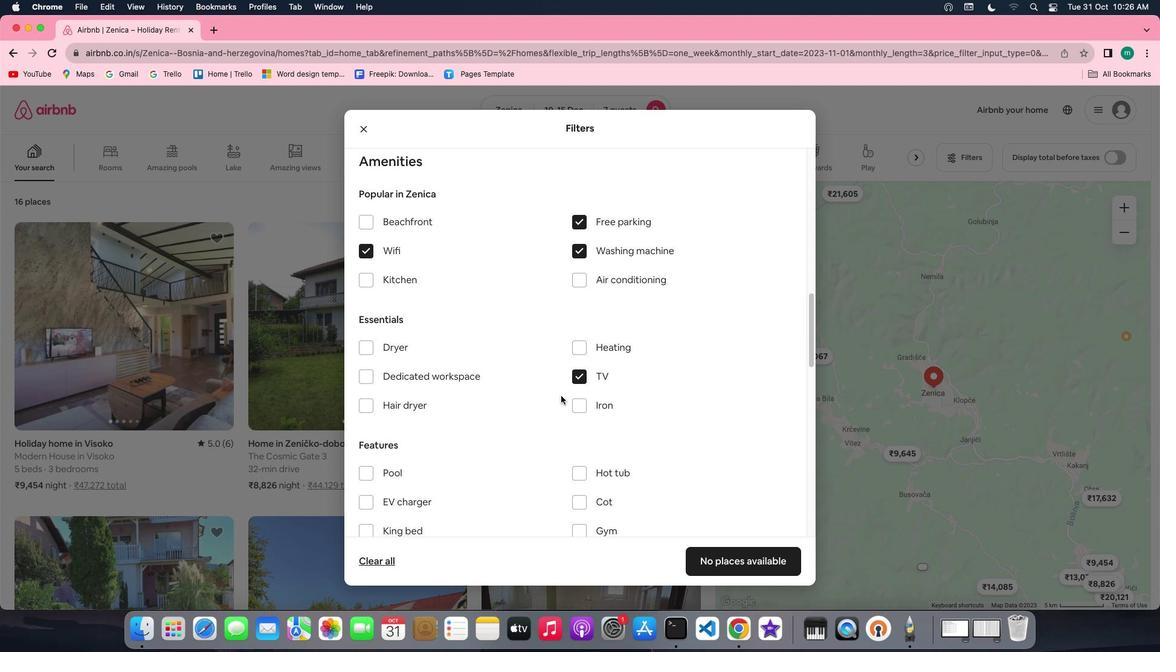 
Action: Mouse scrolled (560, 396) with delta (0, 0)
Screenshot: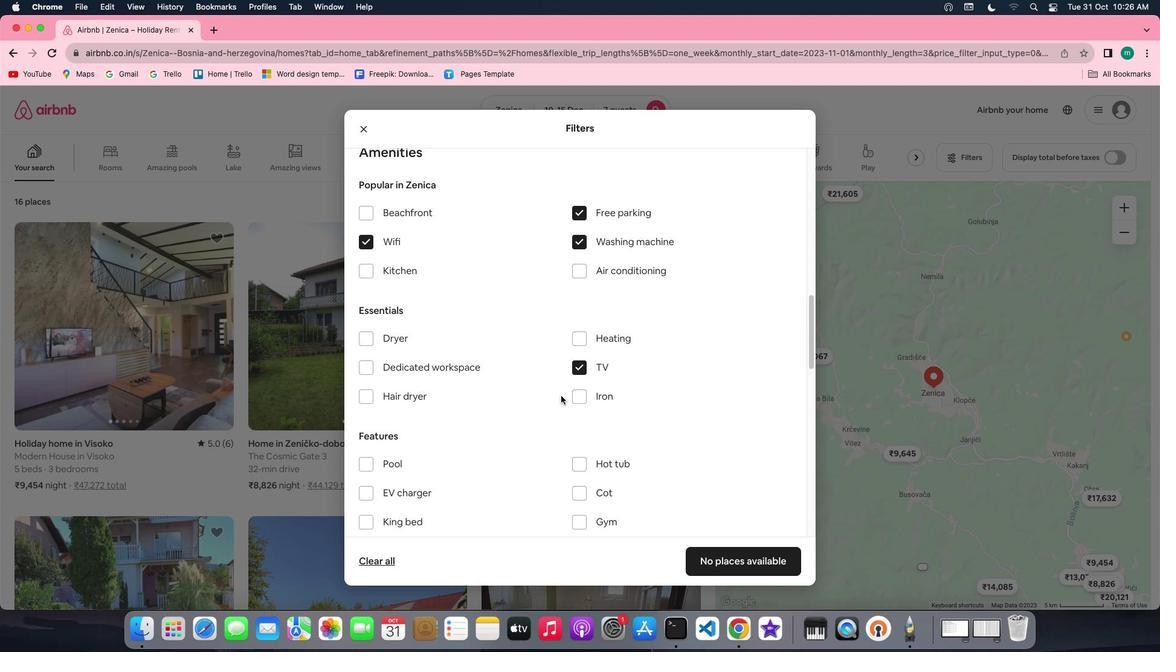 
Action: Mouse scrolled (560, 396) with delta (0, 0)
Screenshot: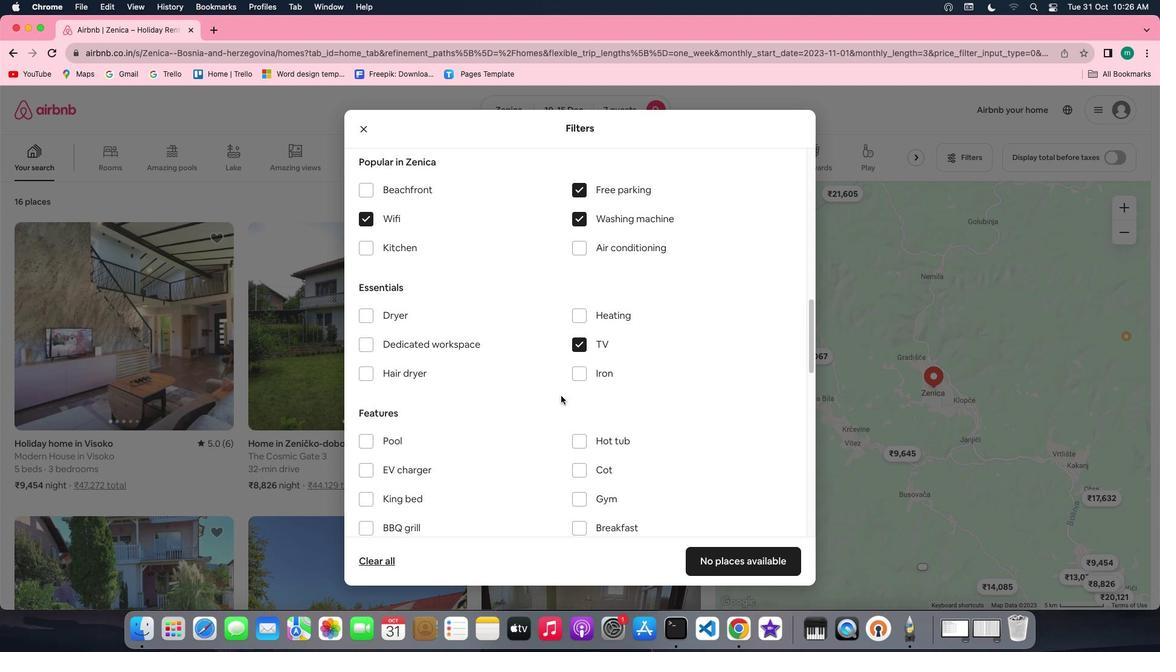 
Action: Mouse scrolled (560, 396) with delta (0, 0)
Screenshot: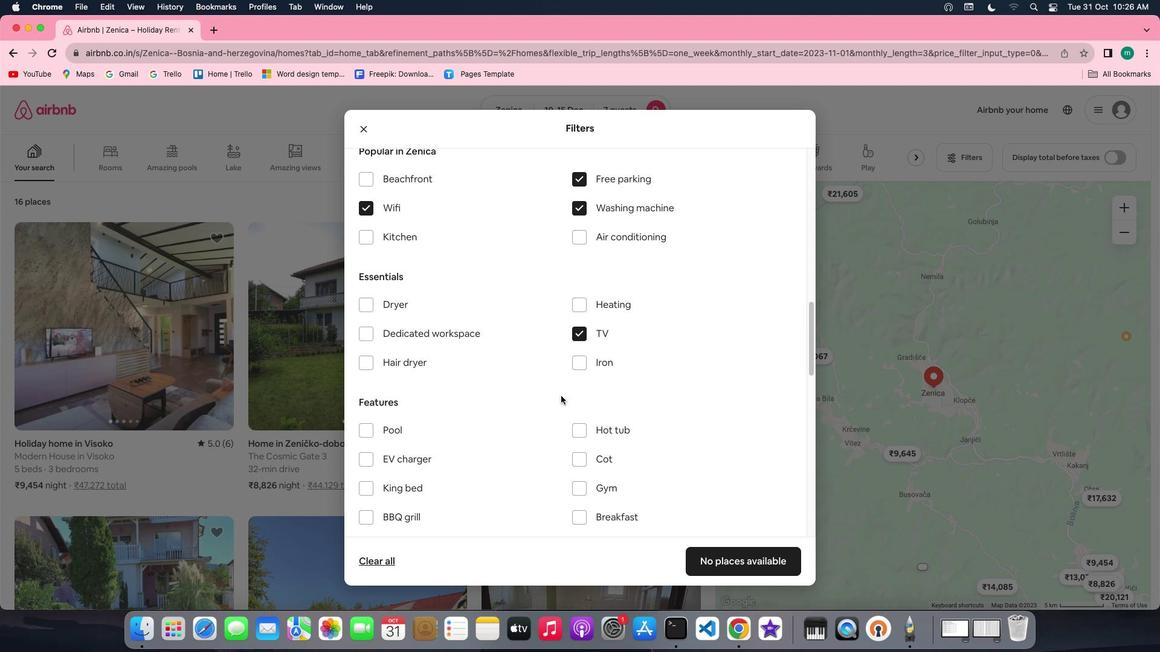 
Action: Mouse scrolled (560, 396) with delta (0, 0)
Screenshot: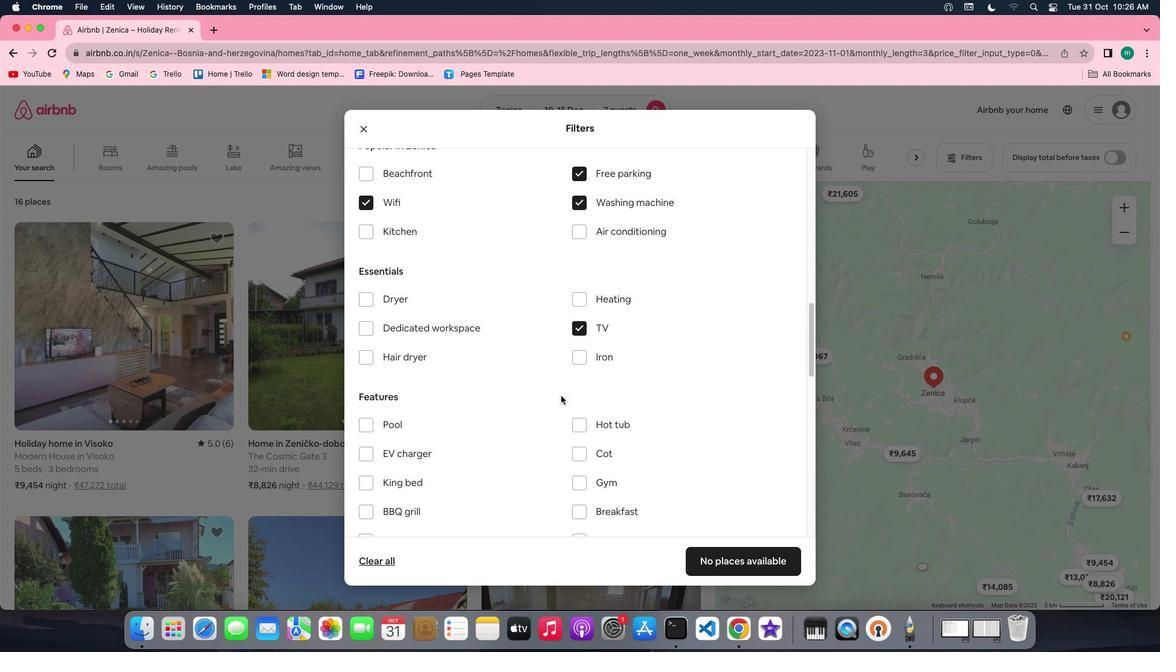 
Action: Mouse scrolled (560, 396) with delta (0, 0)
Screenshot: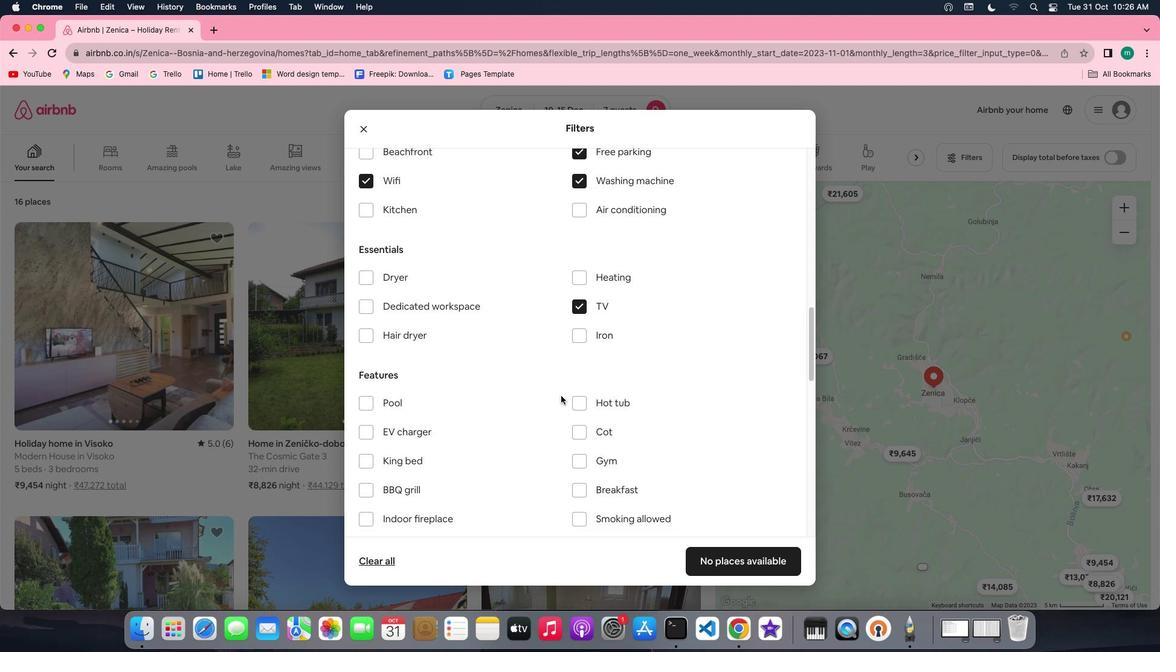 
Action: Mouse scrolled (560, 396) with delta (0, 0)
Screenshot: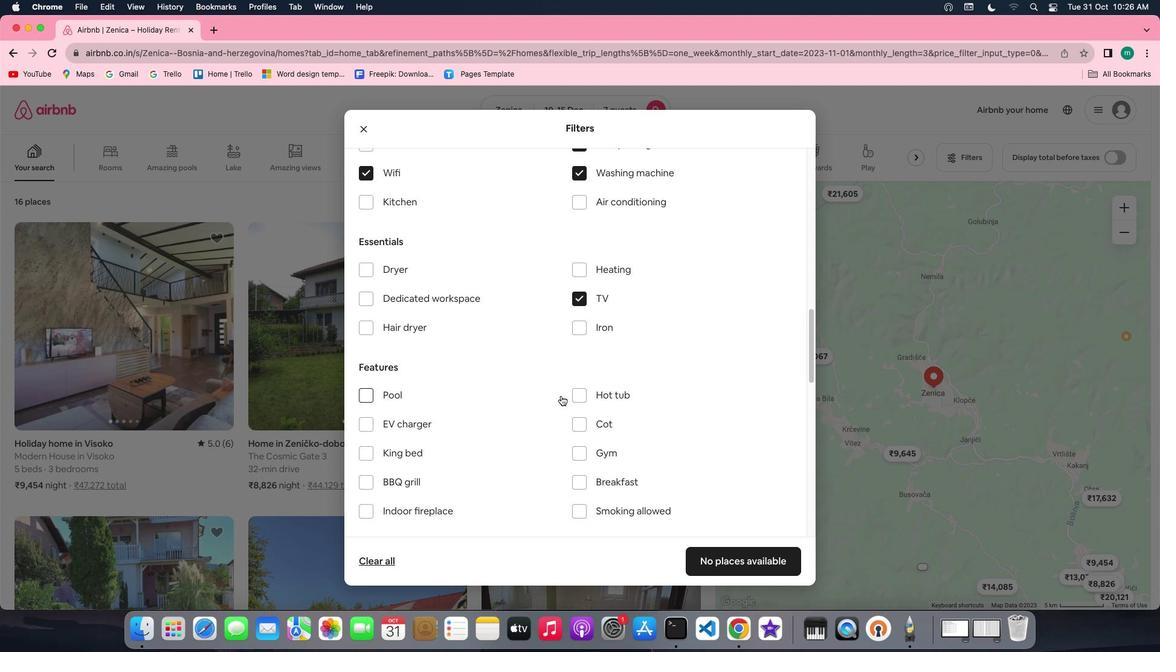 
Action: Mouse scrolled (560, 396) with delta (0, 0)
Screenshot: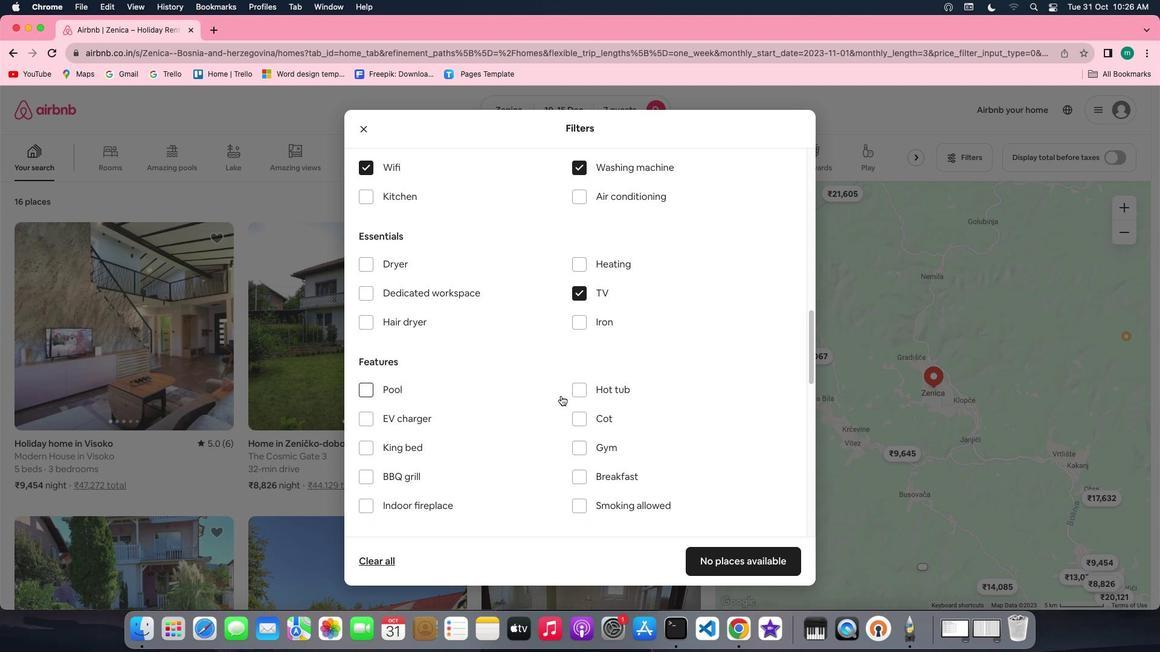 
Action: Mouse scrolled (560, 396) with delta (0, 0)
Screenshot: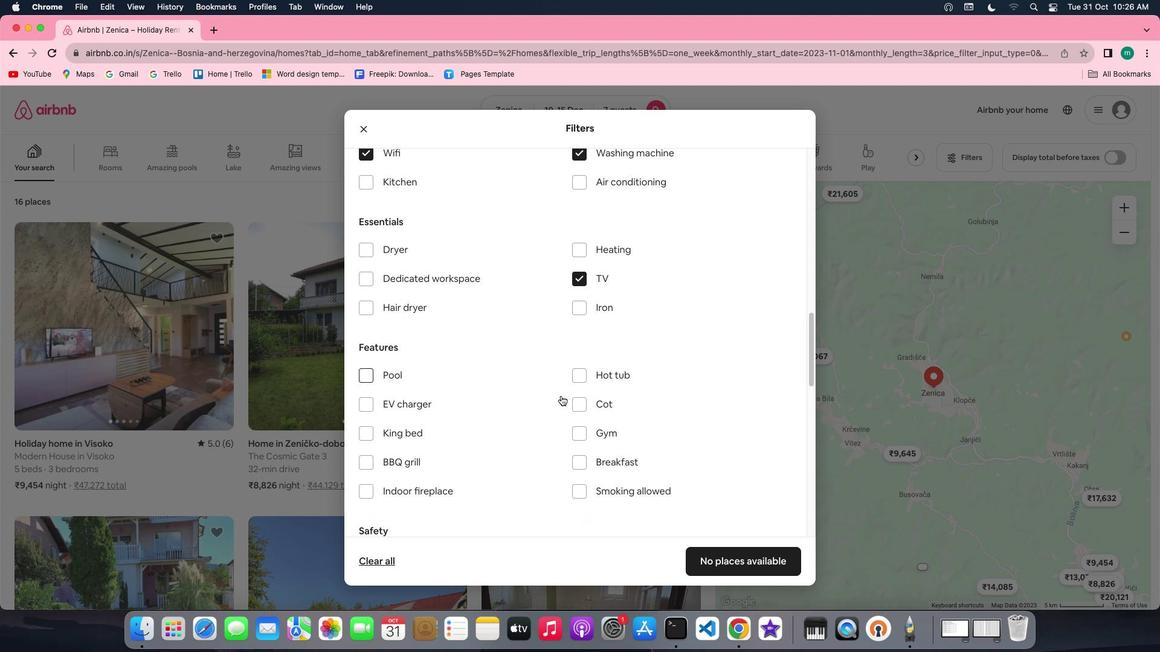 
Action: Mouse scrolled (560, 396) with delta (0, 0)
Screenshot: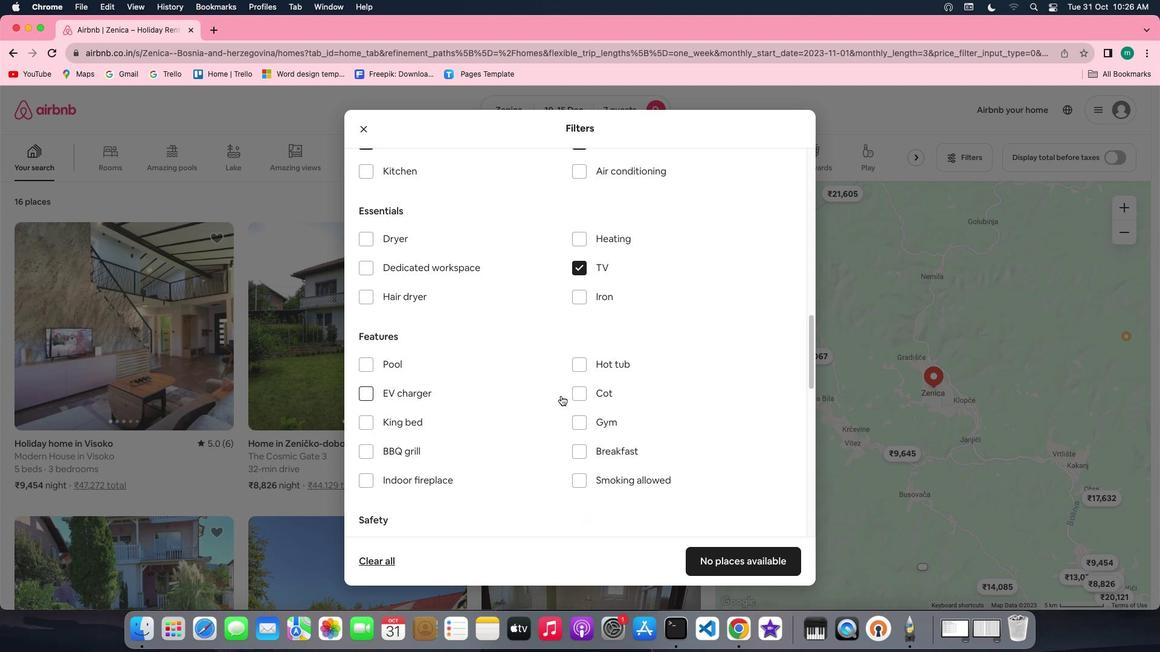 
Action: Mouse scrolled (560, 396) with delta (0, 0)
Screenshot: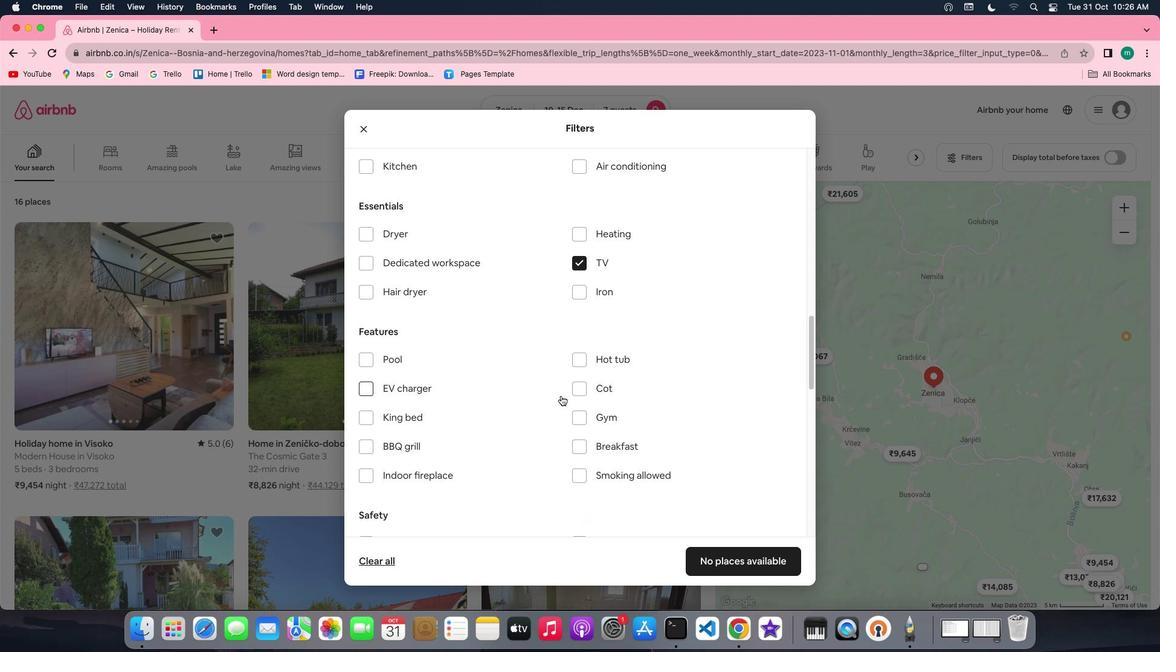 
Action: Mouse scrolled (560, 396) with delta (0, 0)
Screenshot: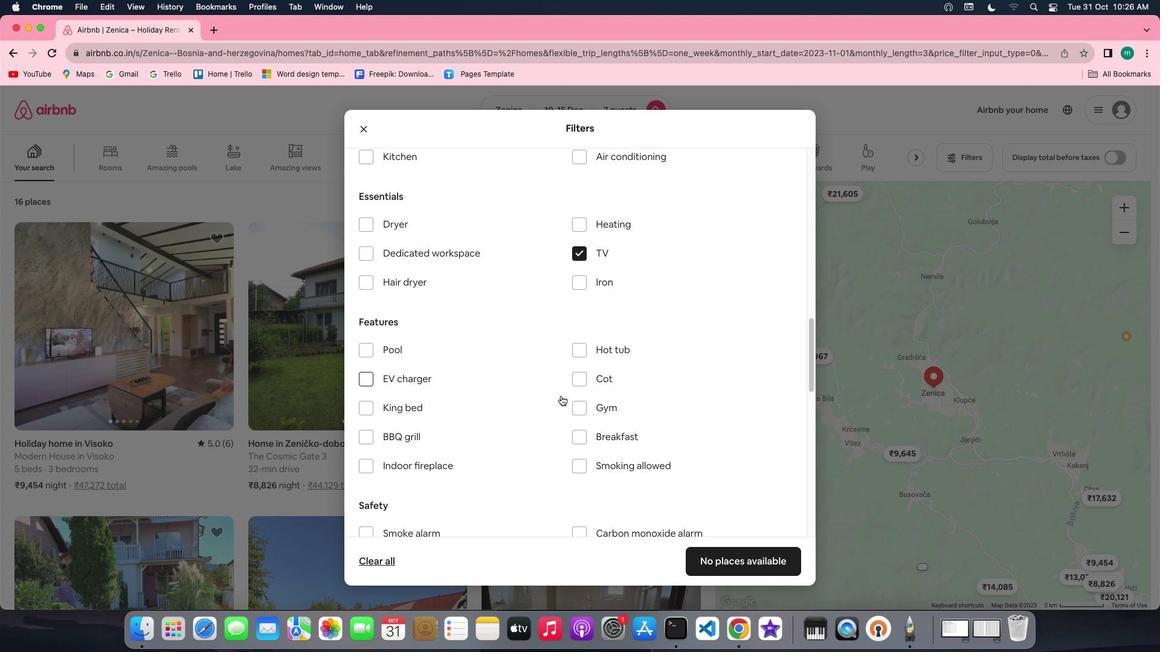 
Action: Mouse scrolled (560, 396) with delta (0, 0)
Screenshot: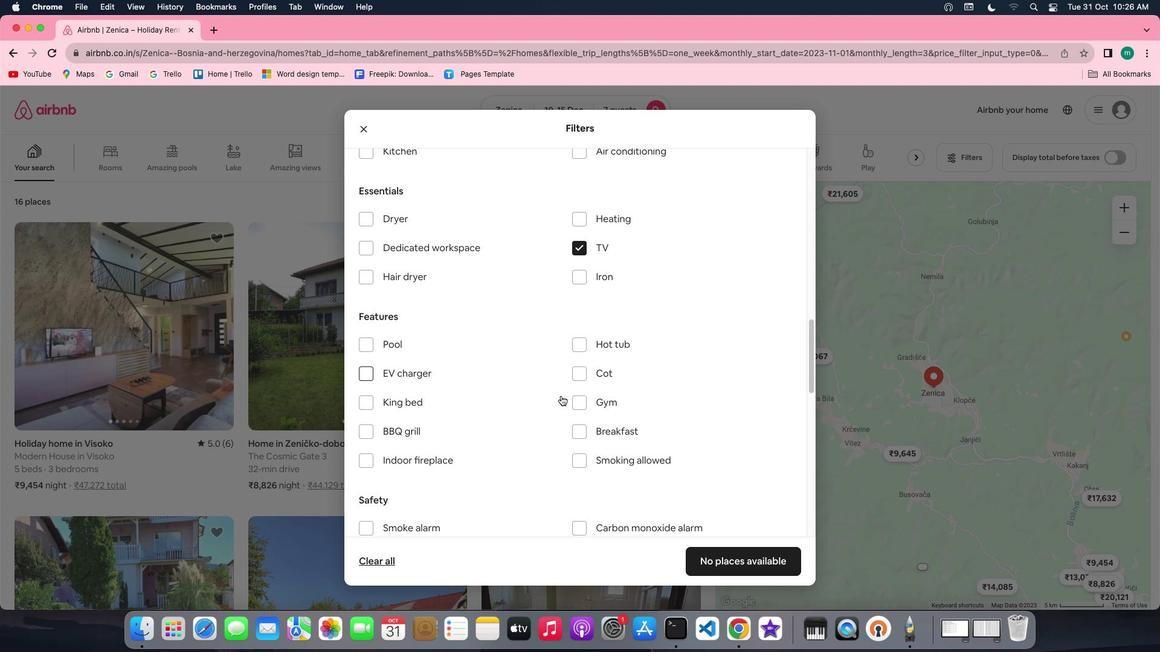 
Action: Mouse moved to (607, 340)
Screenshot: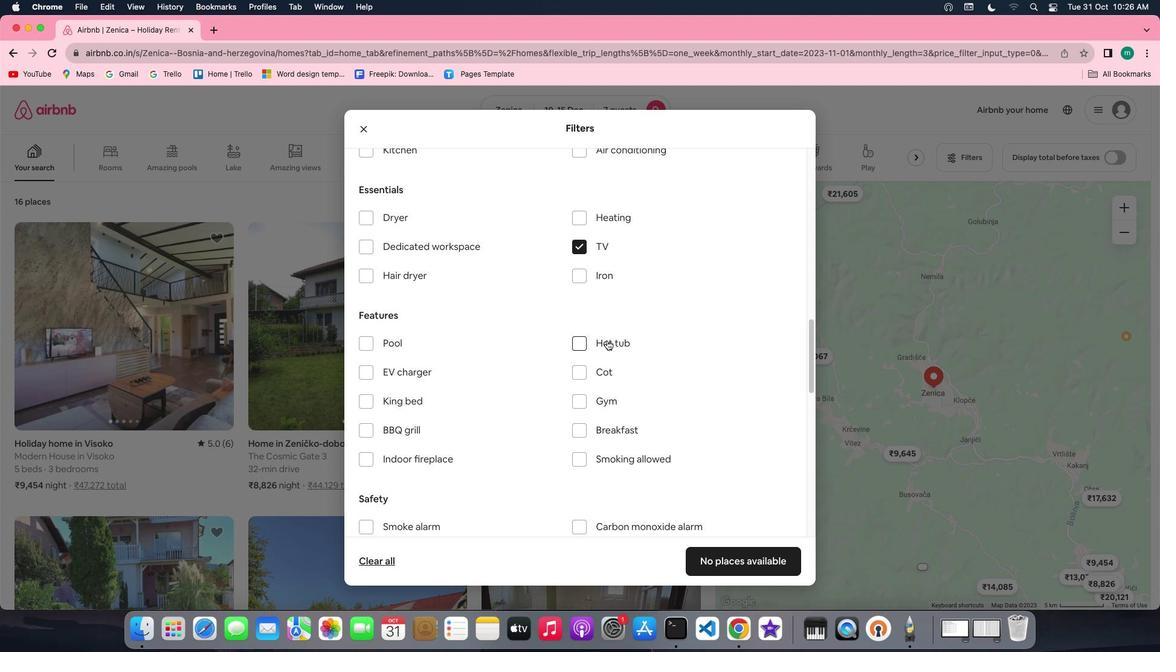 
Action: Mouse pressed left at (607, 340)
Screenshot: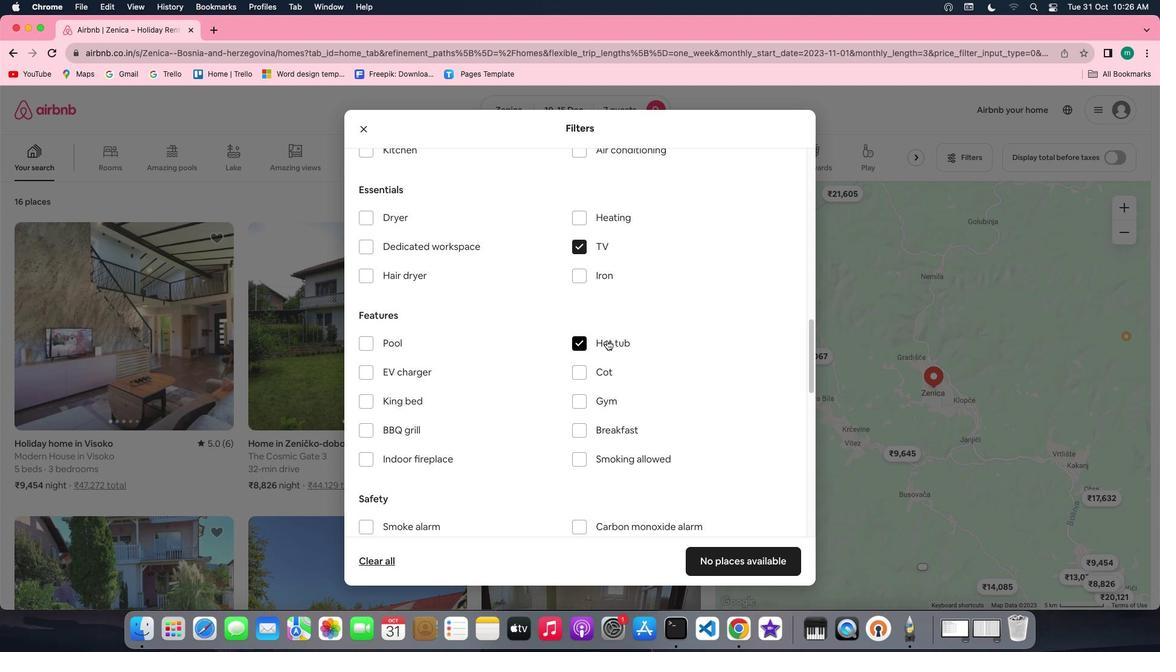 
Action: Mouse moved to (522, 374)
Screenshot: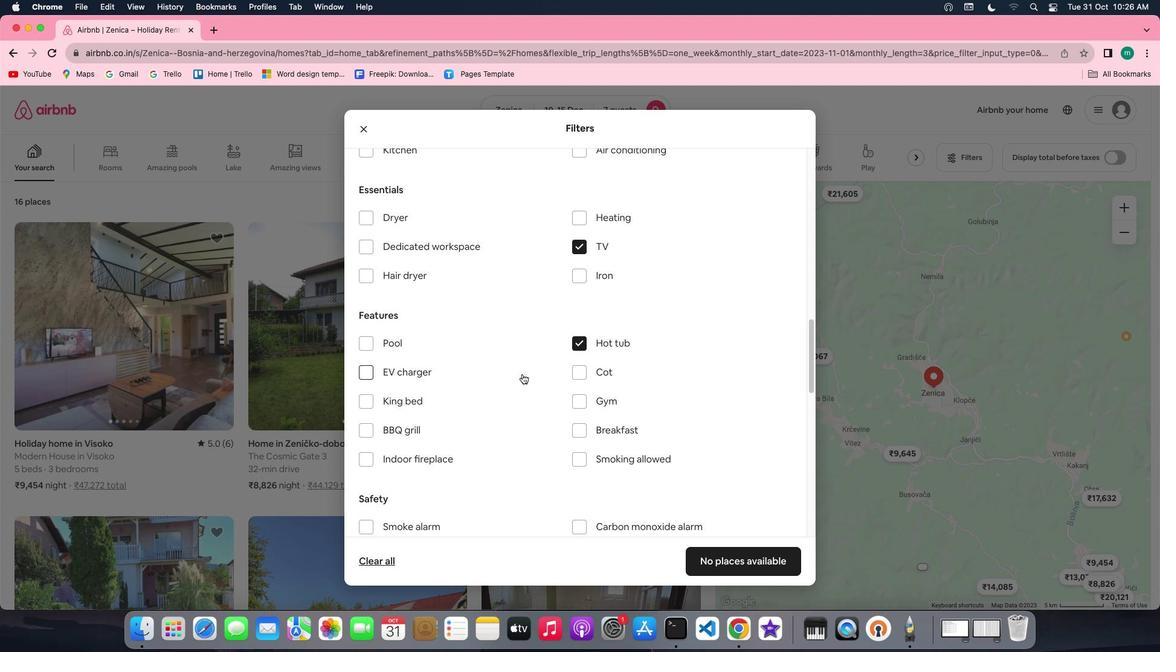 
Action: Mouse scrolled (522, 374) with delta (0, 0)
Screenshot: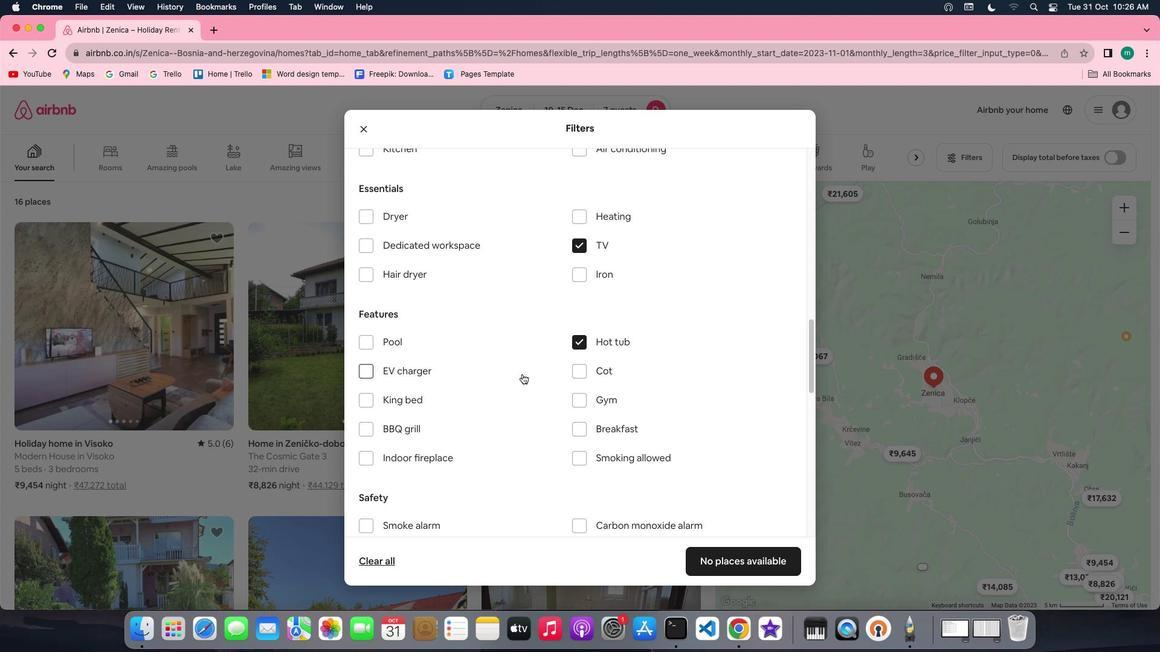
Action: Mouse scrolled (522, 374) with delta (0, 0)
Screenshot: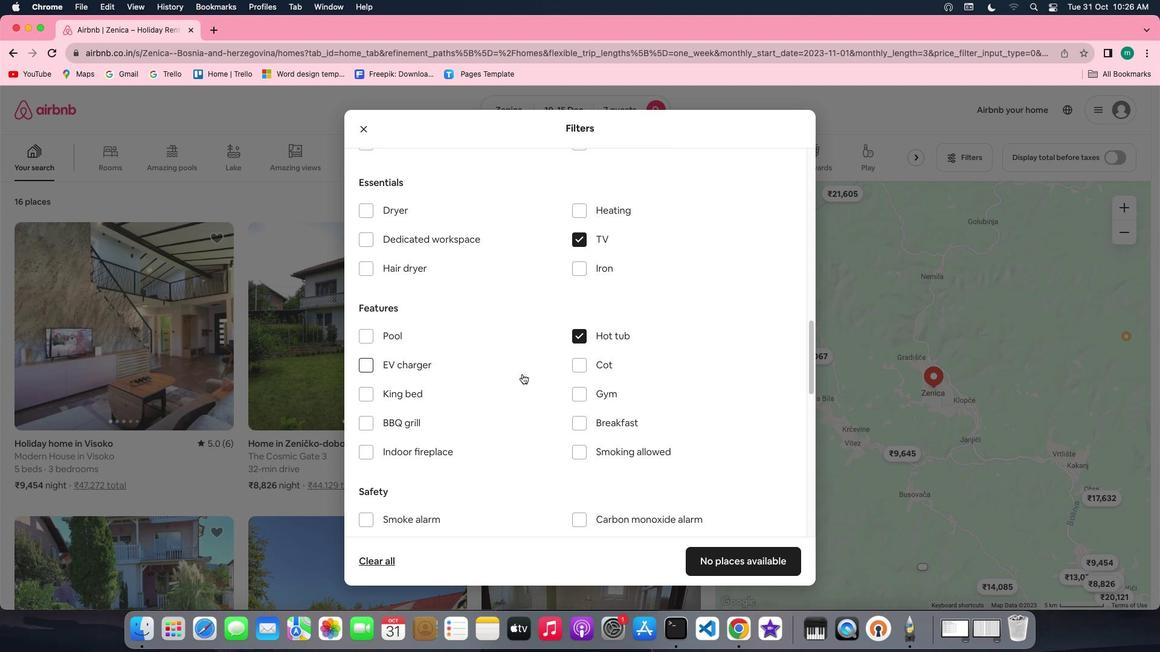 
Action: Mouse scrolled (522, 374) with delta (0, 0)
Screenshot: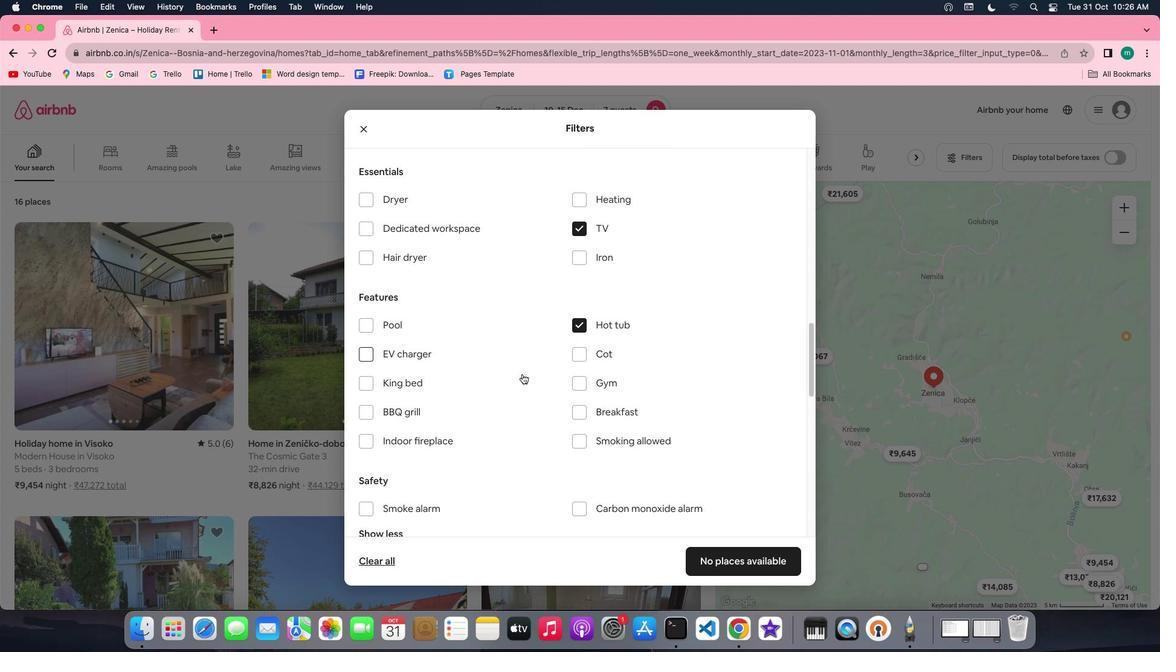 
Action: Mouse scrolled (522, 374) with delta (0, 0)
Screenshot: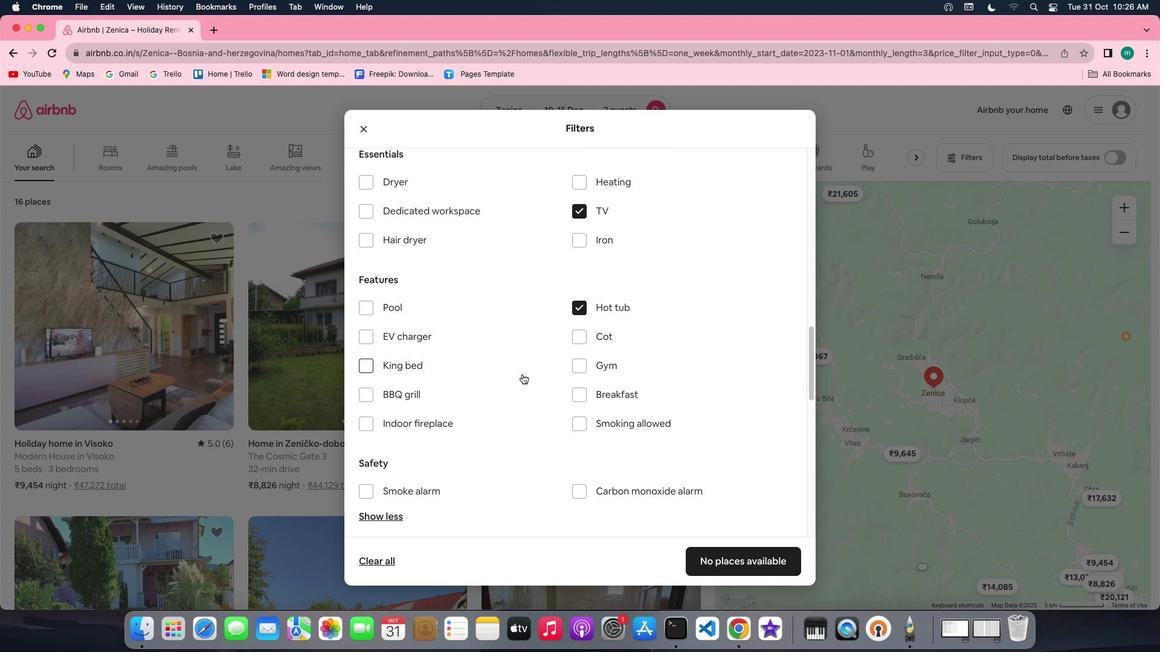 
Action: Mouse scrolled (522, 374) with delta (0, 0)
Screenshot: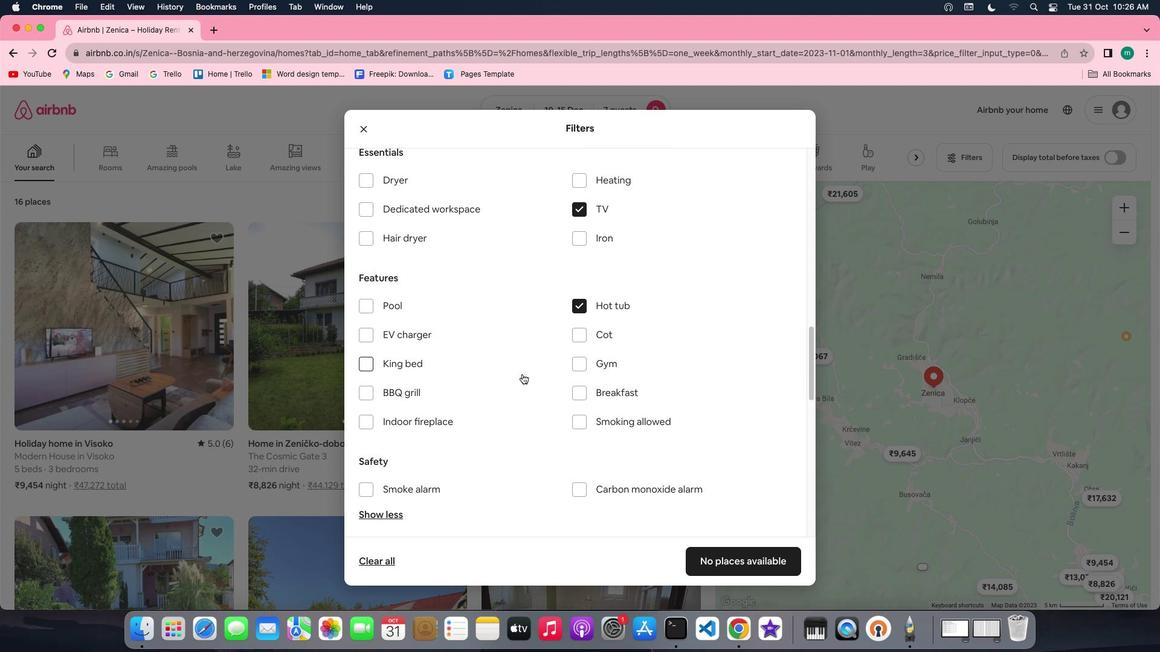 
Action: Mouse scrolled (522, 374) with delta (0, 0)
Screenshot: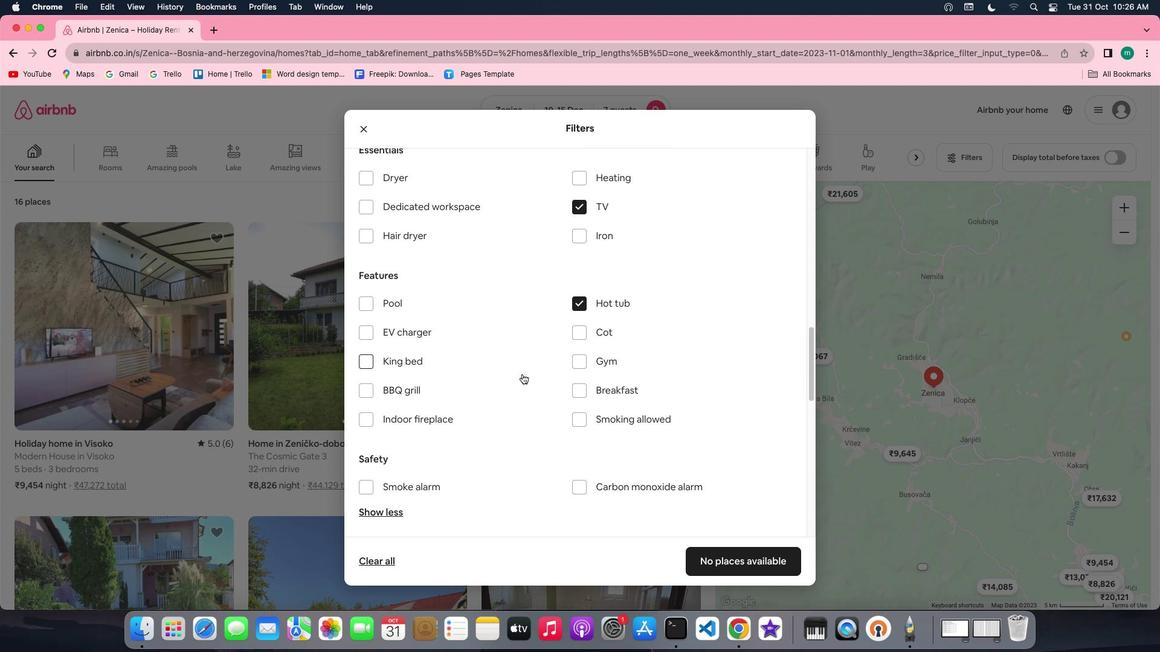 
Action: Mouse scrolled (522, 374) with delta (0, 0)
Screenshot: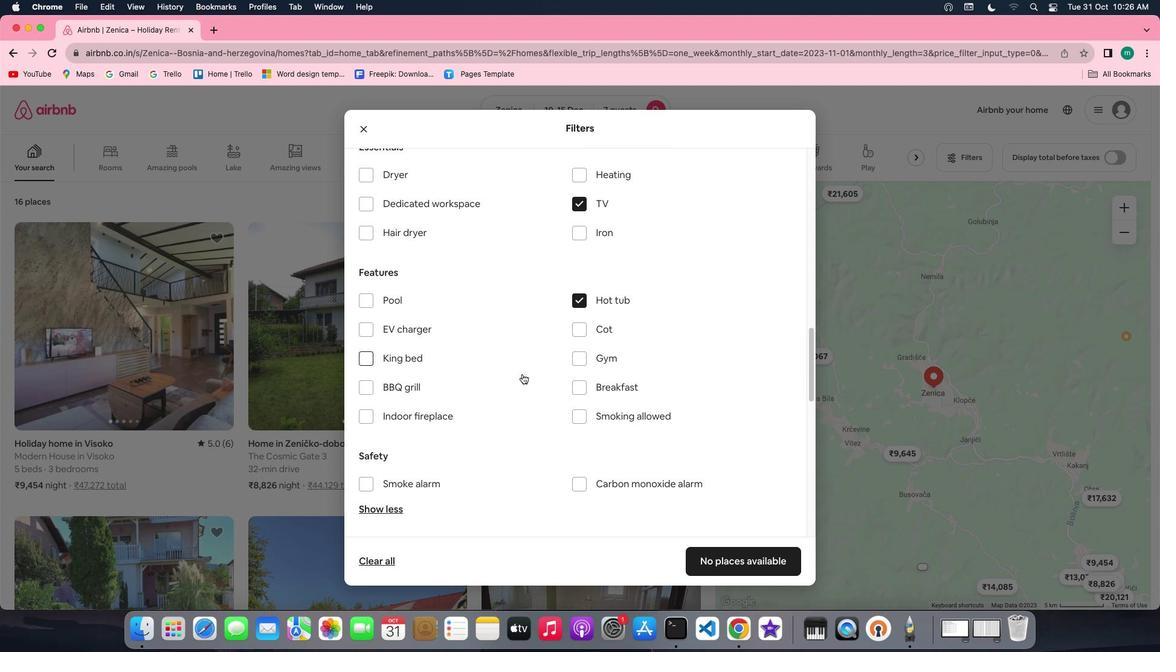
Action: Mouse scrolled (522, 374) with delta (0, 0)
Screenshot: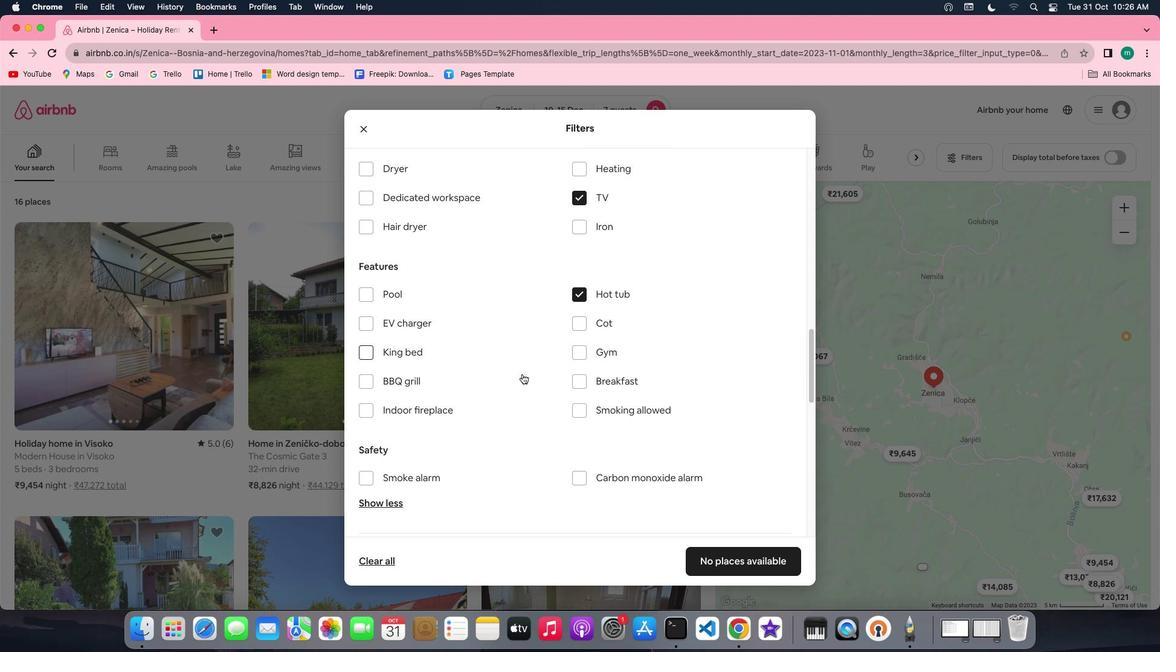 
Action: Mouse scrolled (522, 374) with delta (0, 0)
Screenshot: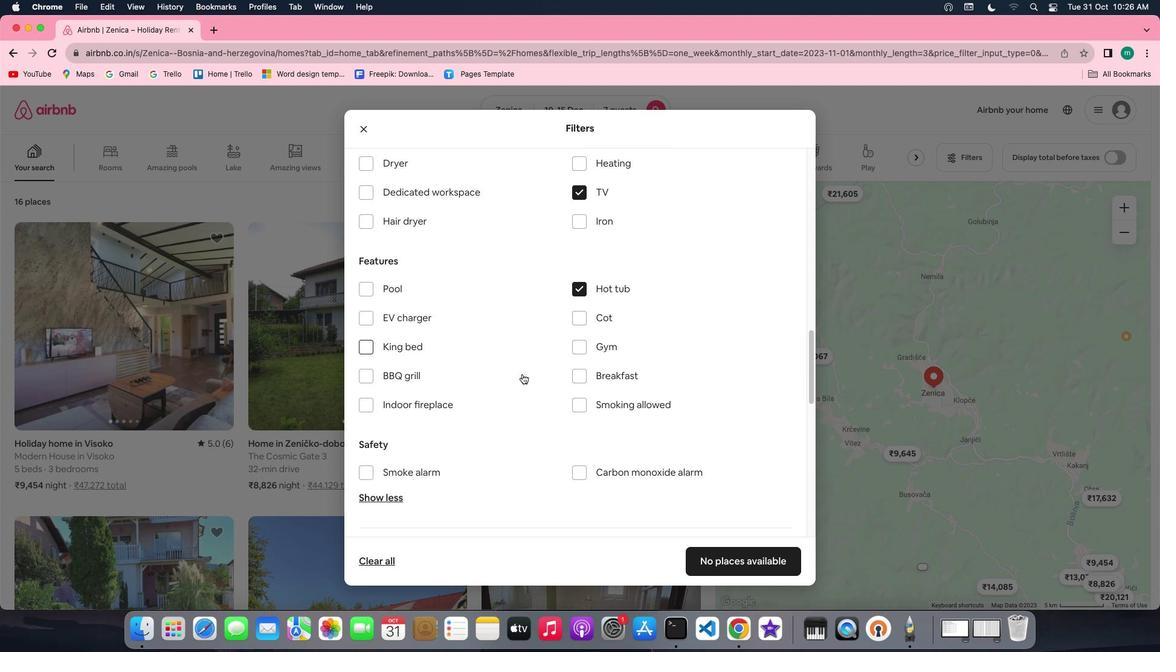 
Action: Mouse scrolled (522, 374) with delta (0, 0)
Screenshot: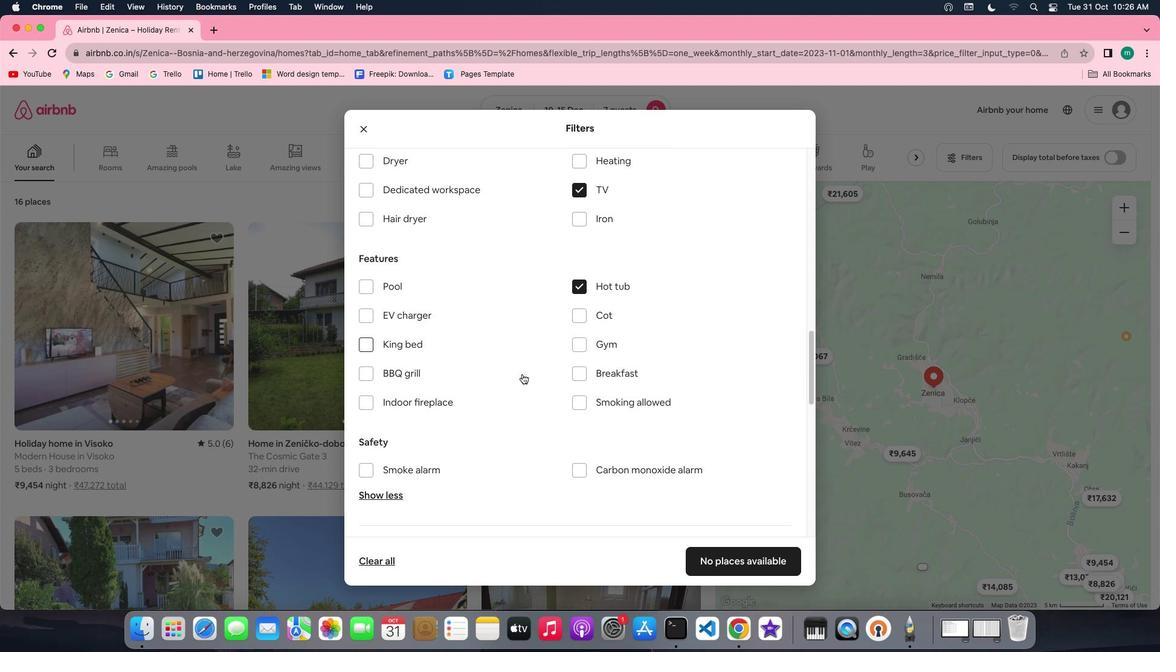 
Action: Mouse moved to (582, 346)
Screenshot: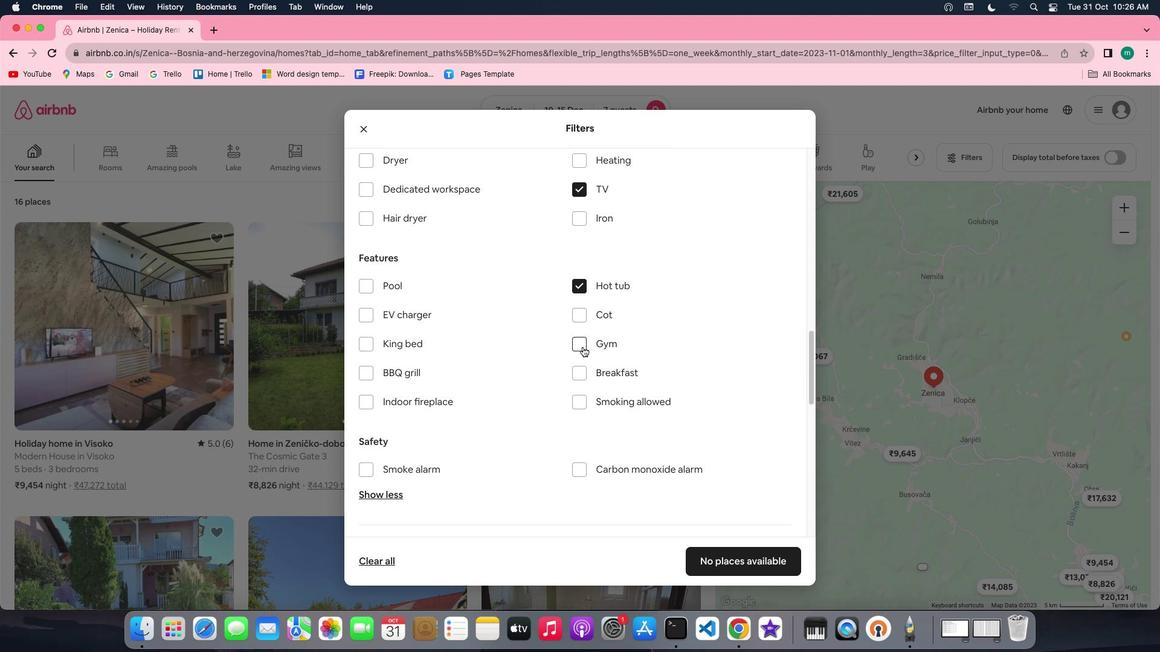 
Action: Mouse pressed left at (582, 346)
Screenshot: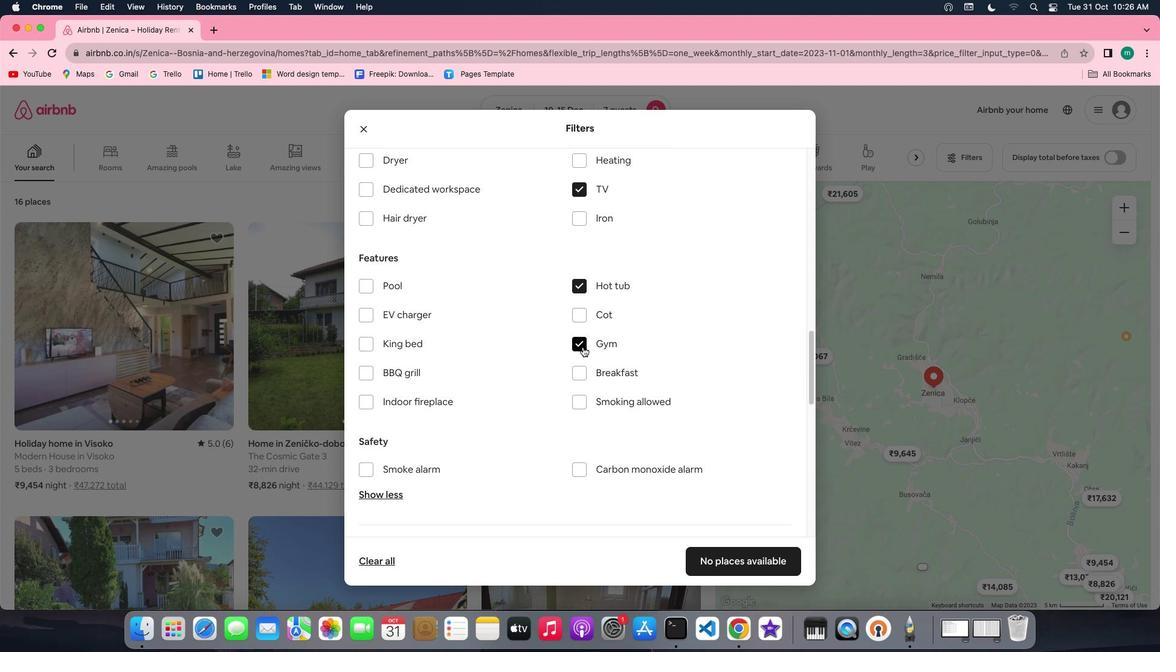 
Action: Mouse moved to (484, 400)
Screenshot: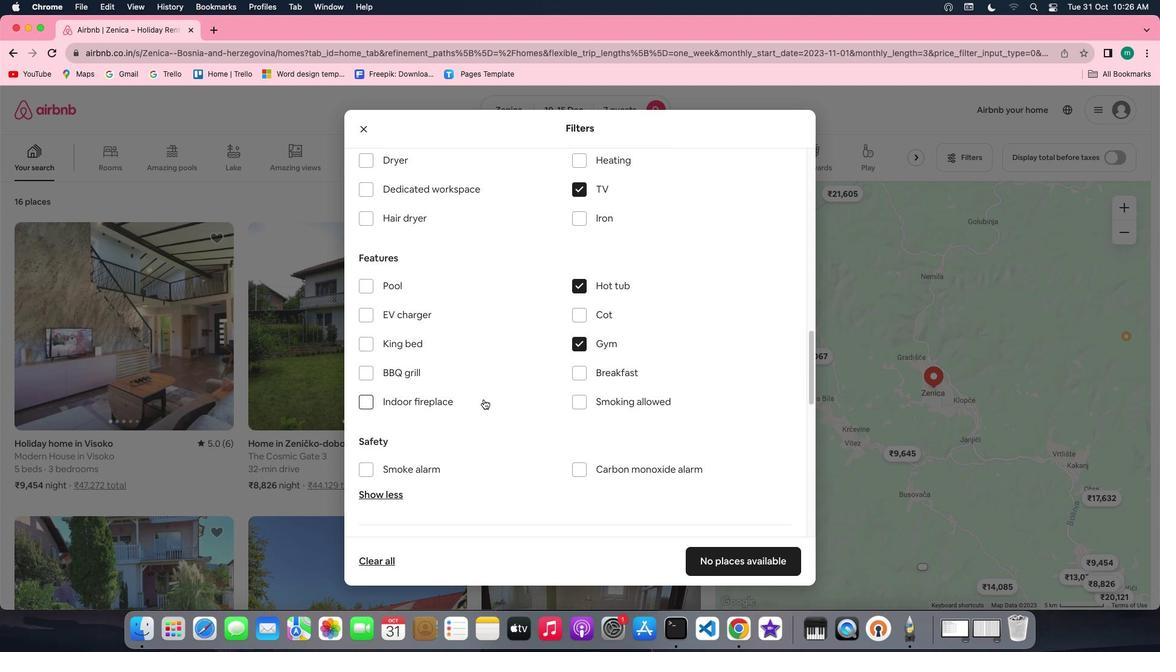 
Action: Mouse scrolled (484, 400) with delta (0, 0)
Screenshot: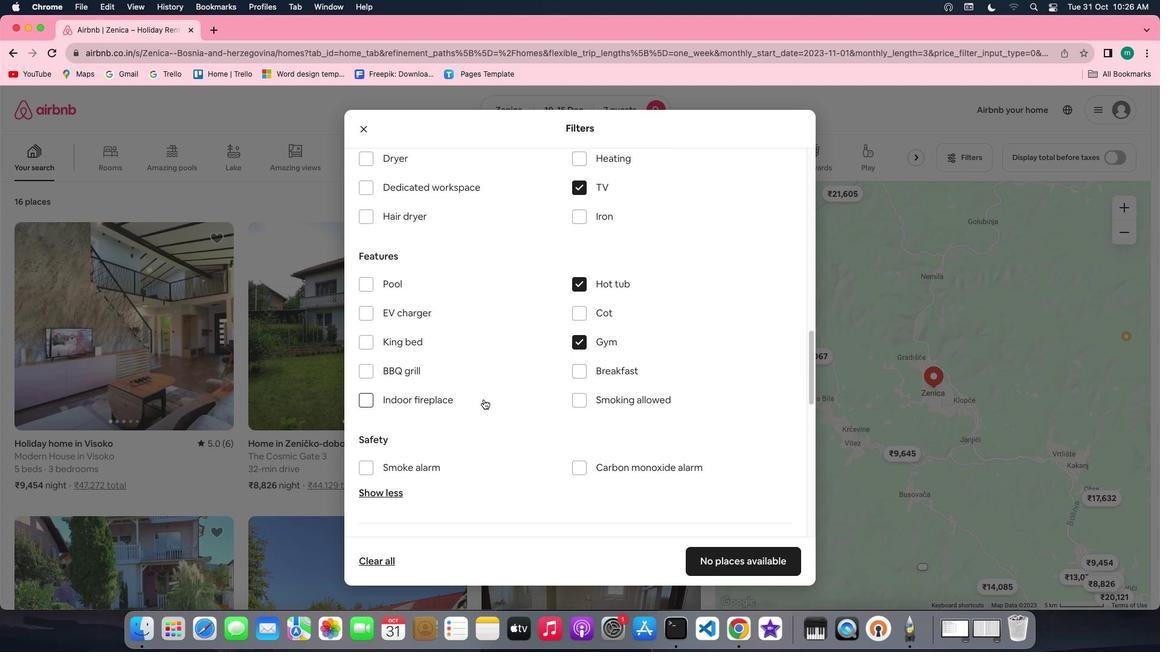 
Action: Mouse scrolled (484, 400) with delta (0, 0)
Screenshot: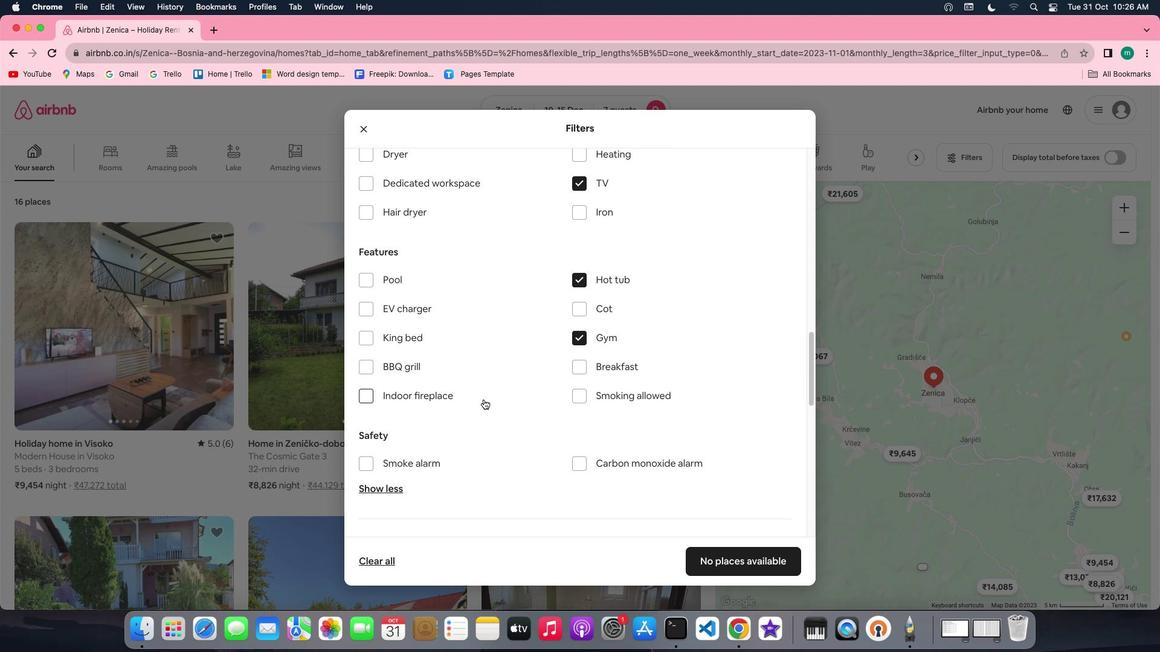 
Action: Mouse scrolled (484, 400) with delta (0, 0)
Screenshot: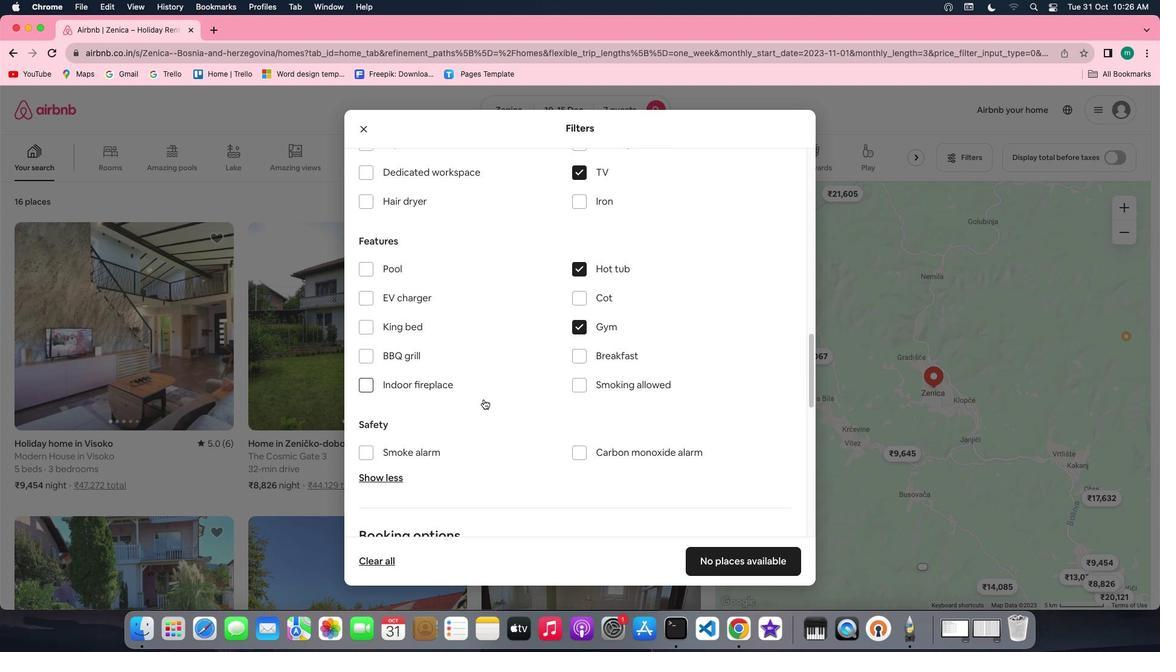 
Action: Mouse scrolled (484, 400) with delta (0, 0)
Screenshot: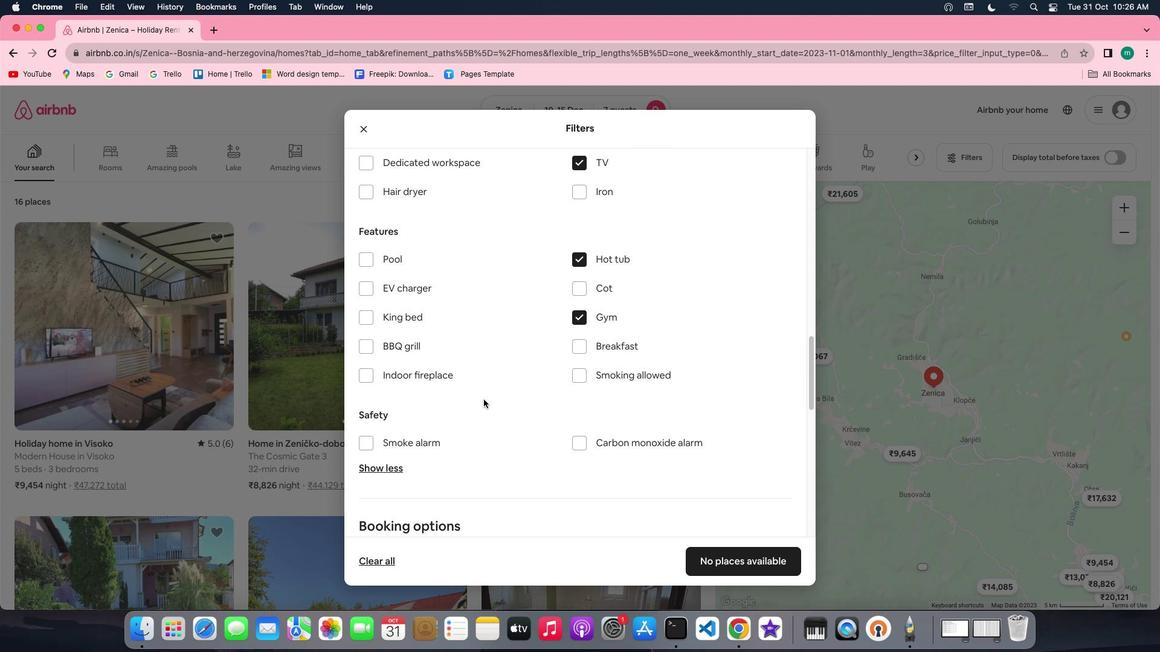 
Action: Mouse scrolled (484, 400) with delta (0, 0)
Screenshot: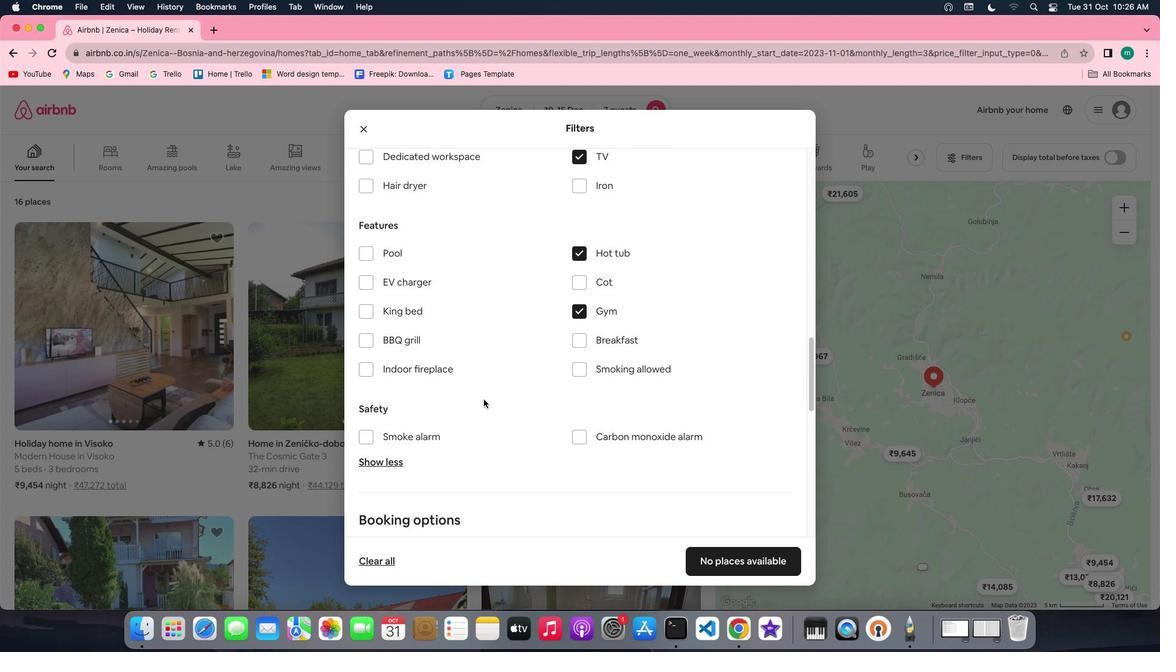 
Action: Mouse scrolled (484, 400) with delta (0, 0)
Screenshot: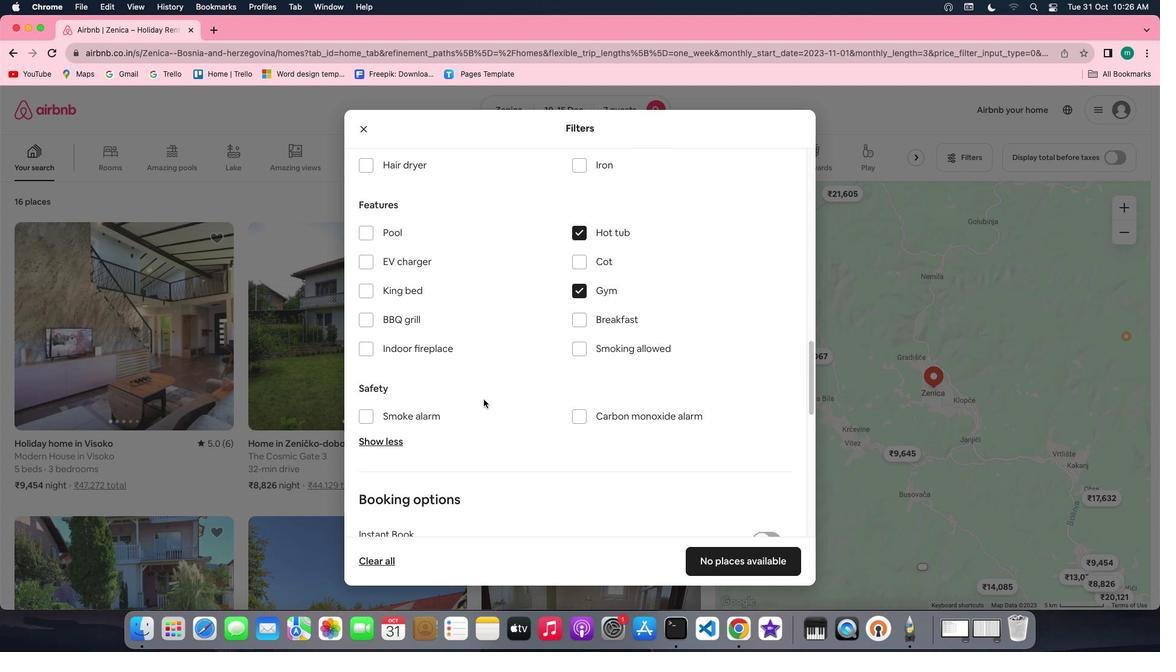 
Action: Mouse moved to (577, 335)
Screenshot: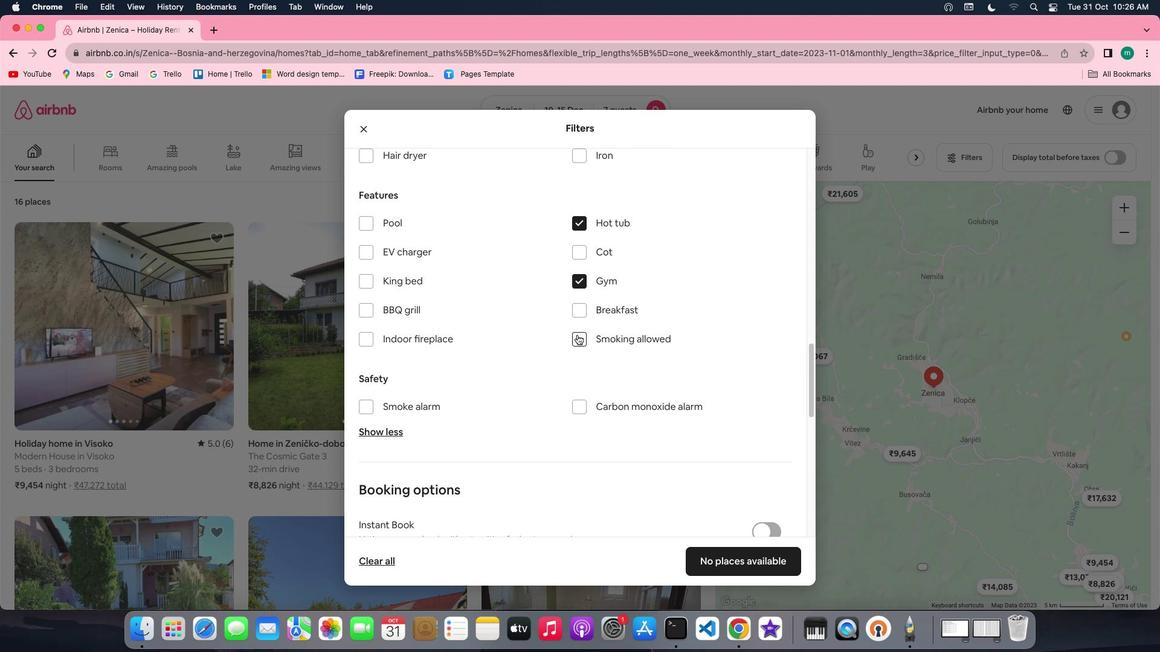 
Action: Mouse pressed left at (577, 335)
Screenshot: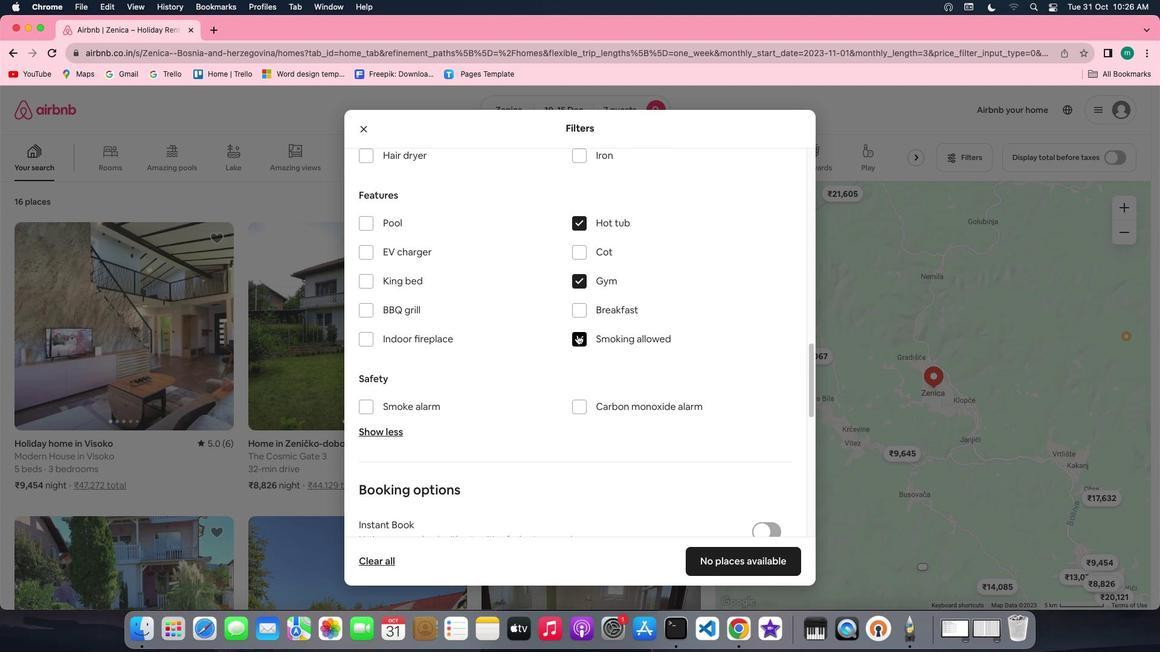 
Action: Mouse moved to (511, 391)
Screenshot: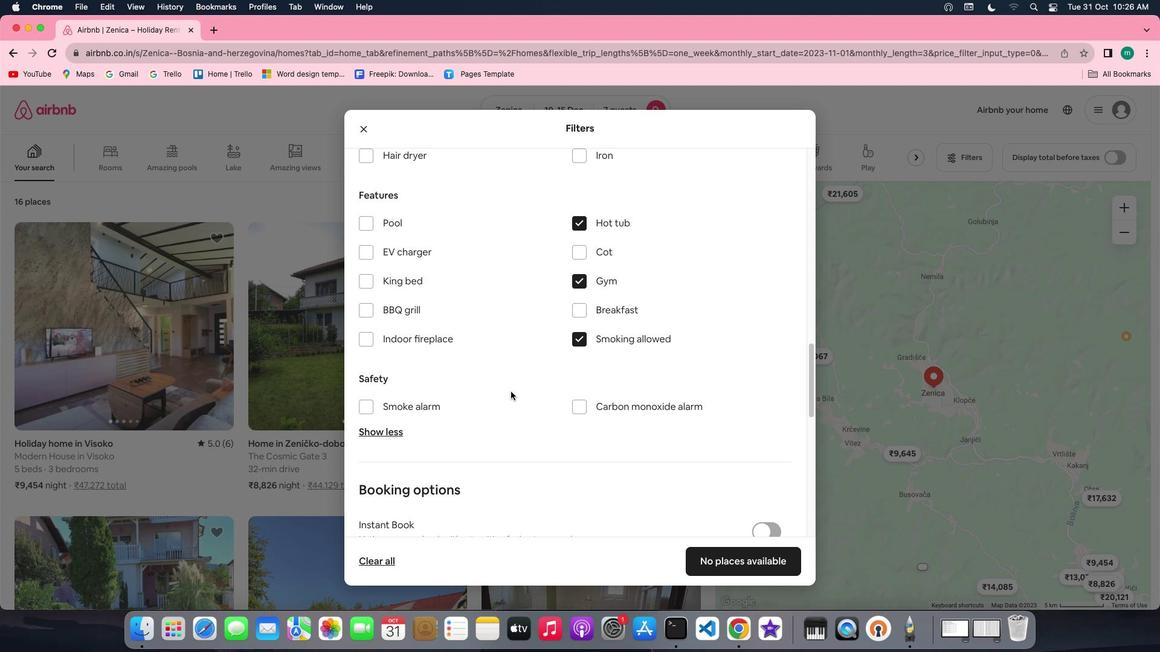 
Action: Mouse scrolled (511, 391) with delta (0, 0)
Screenshot: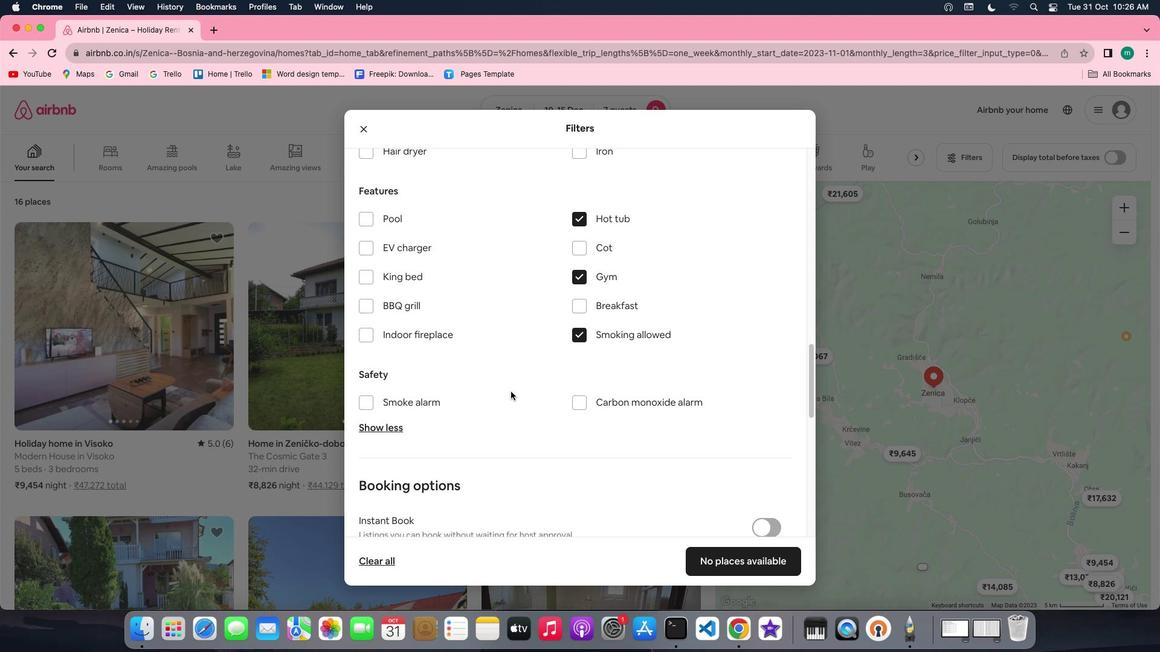 
Action: Mouse scrolled (511, 391) with delta (0, 0)
Screenshot: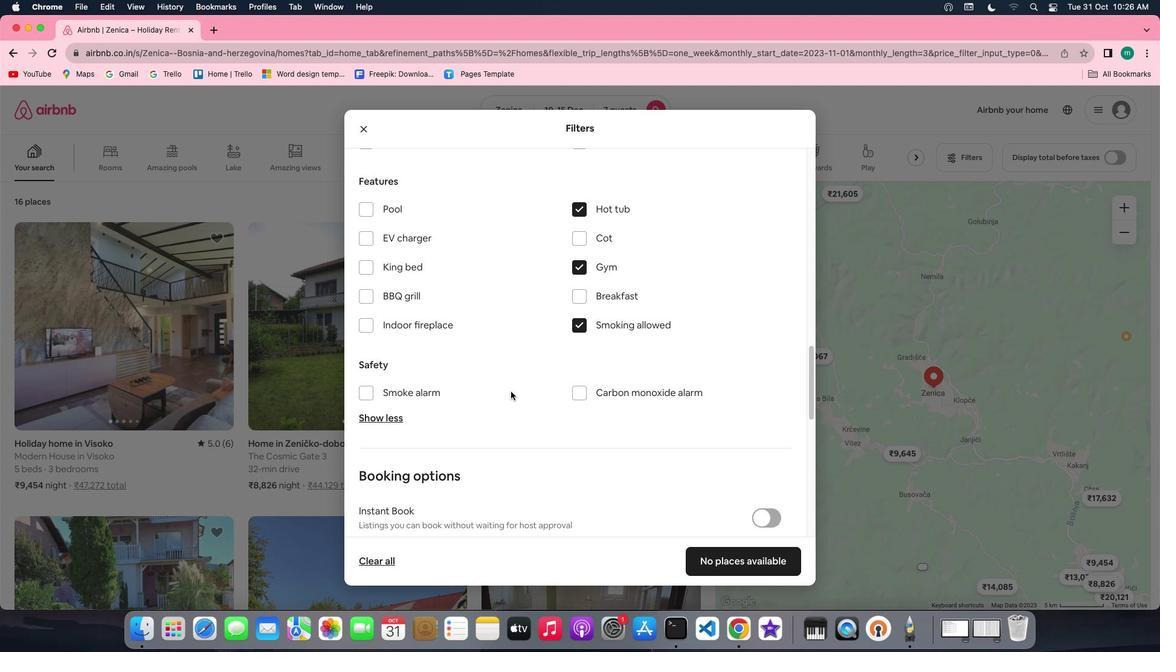 
Action: Mouse scrolled (511, 391) with delta (0, 0)
Screenshot: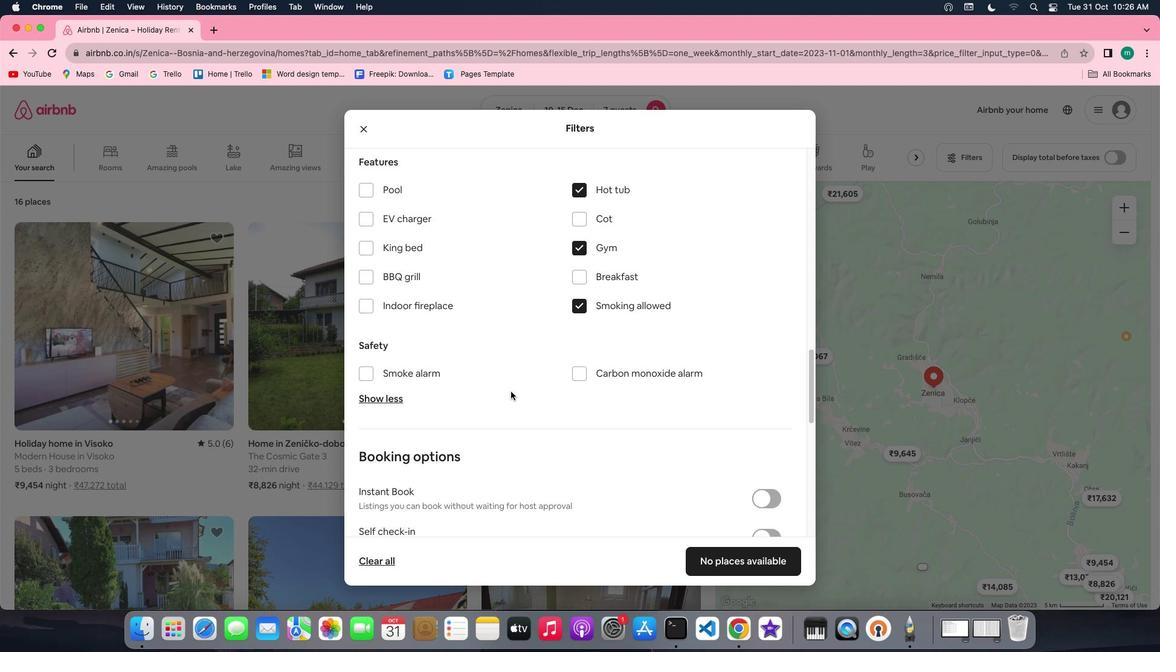 
Action: Mouse scrolled (511, 391) with delta (0, 0)
Screenshot: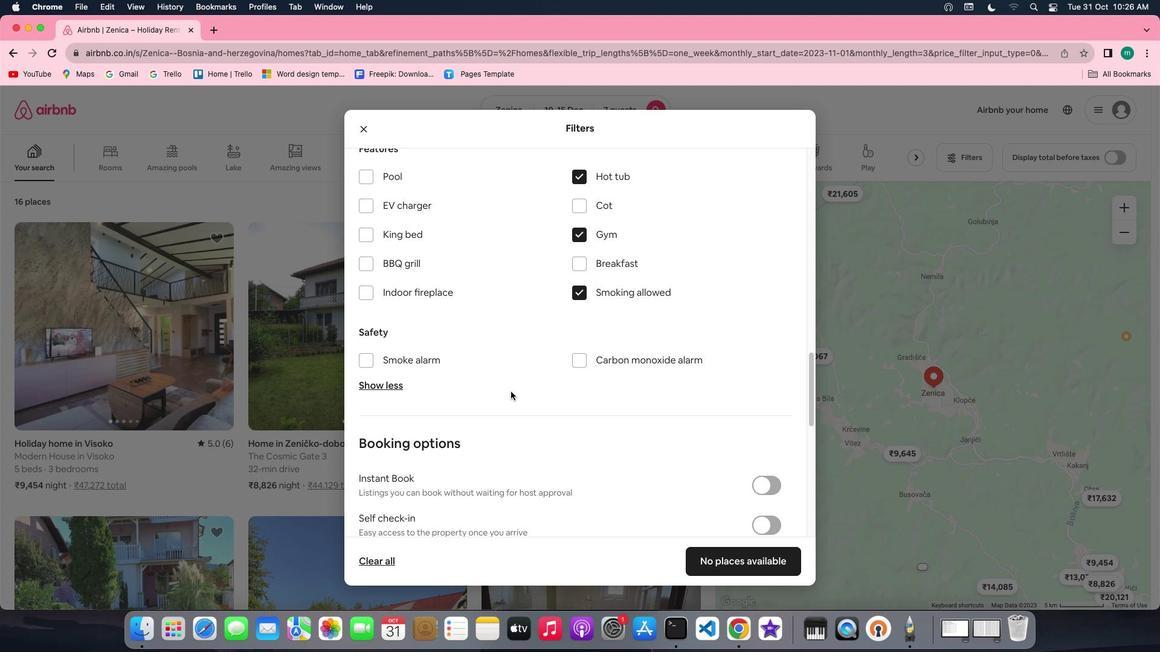 
Action: Mouse scrolled (511, 391) with delta (0, 0)
Screenshot: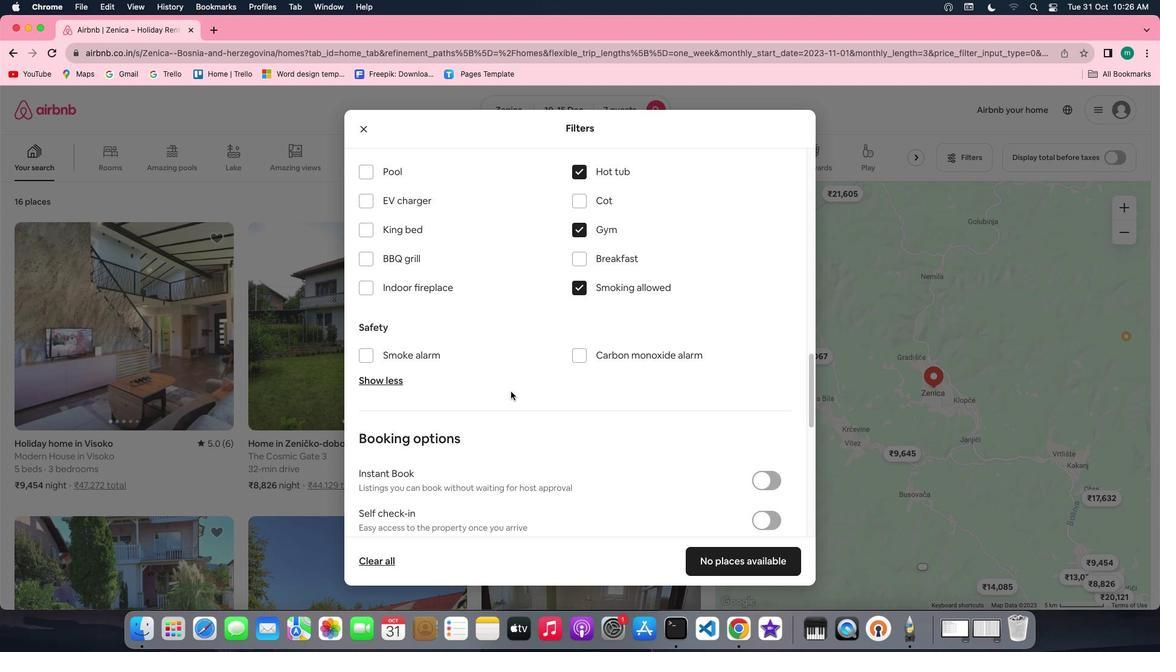 
Action: Mouse scrolled (511, 391) with delta (0, 0)
Screenshot: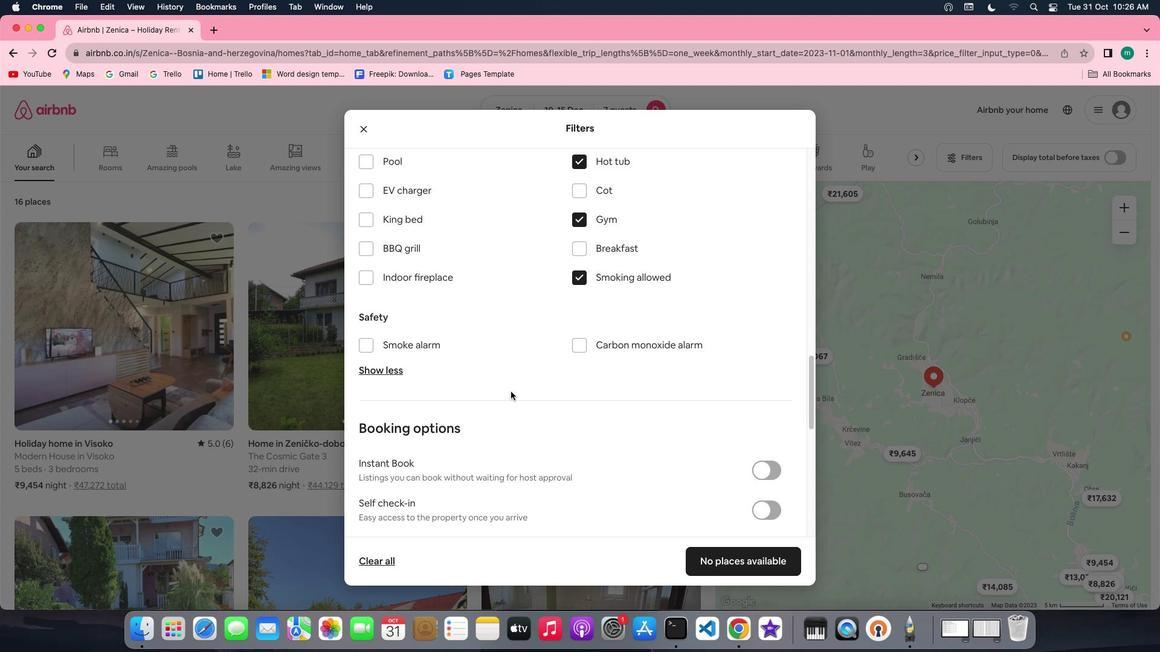
Action: Mouse scrolled (511, 391) with delta (0, 0)
Screenshot: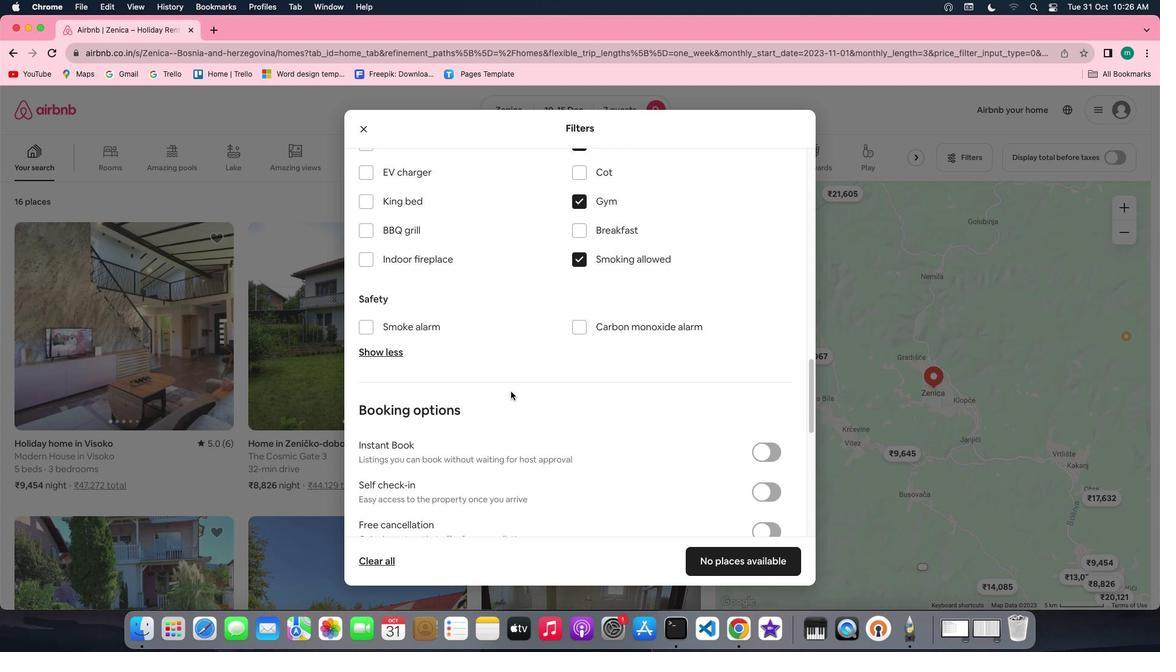 
Action: Mouse scrolled (511, 391) with delta (0, 0)
Screenshot: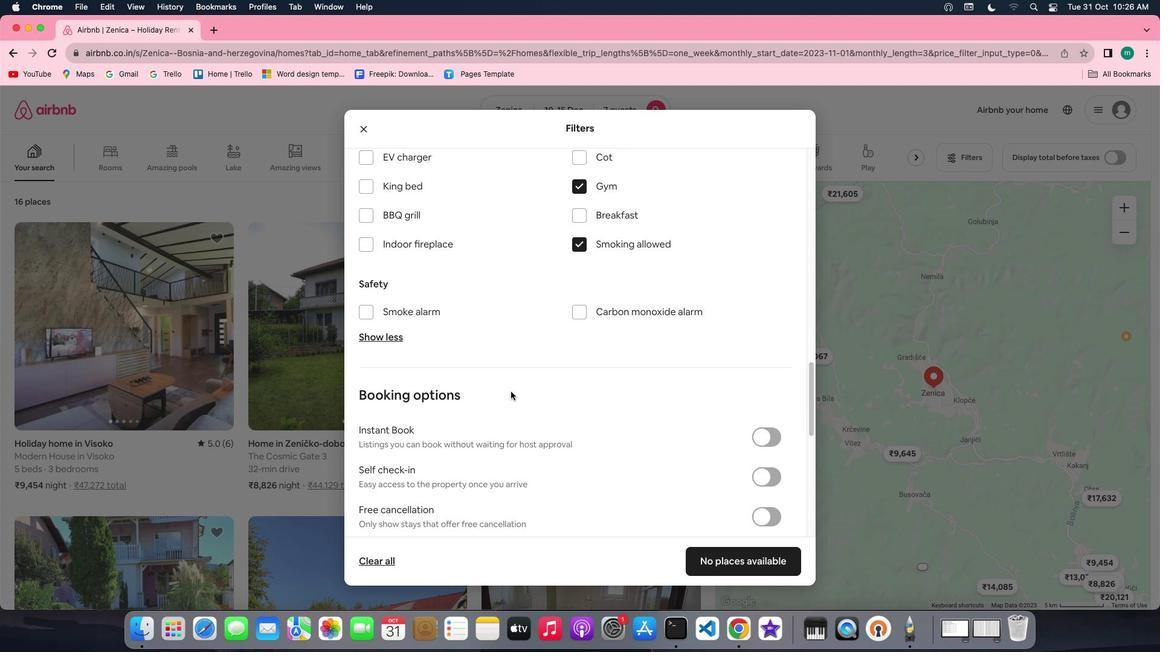 
Action: Mouse scrolled (511, 391) with delta (0, 0)
Screenshot: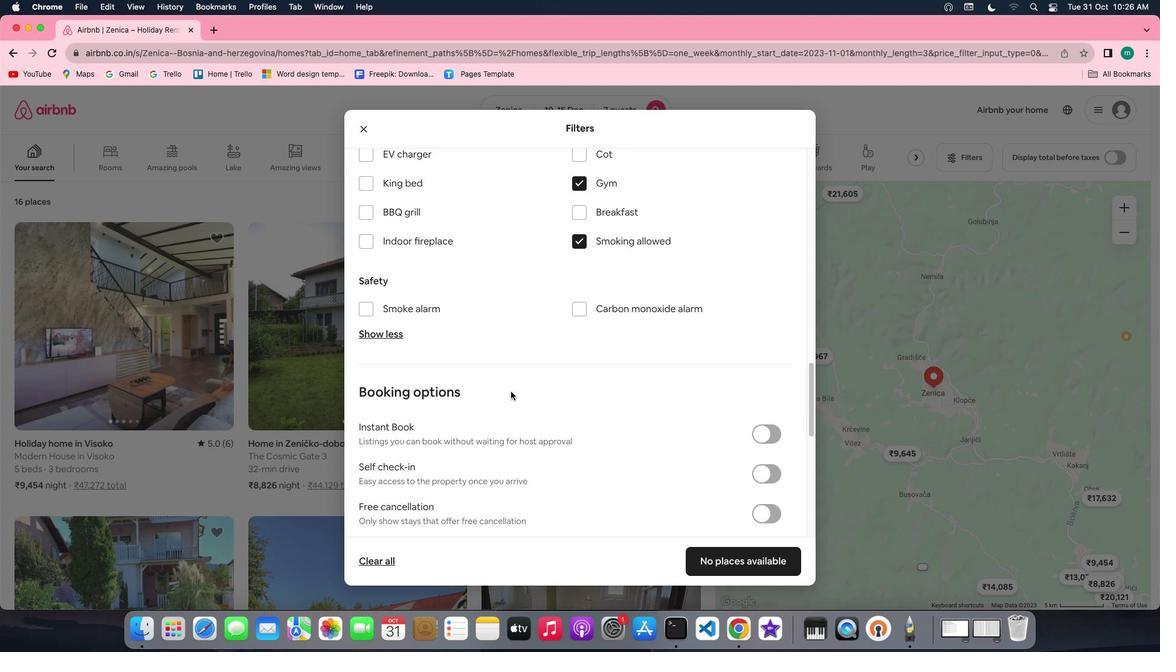 
Action: Mouse scrolled (511, 391) with delta (0, 0)
Screenshot: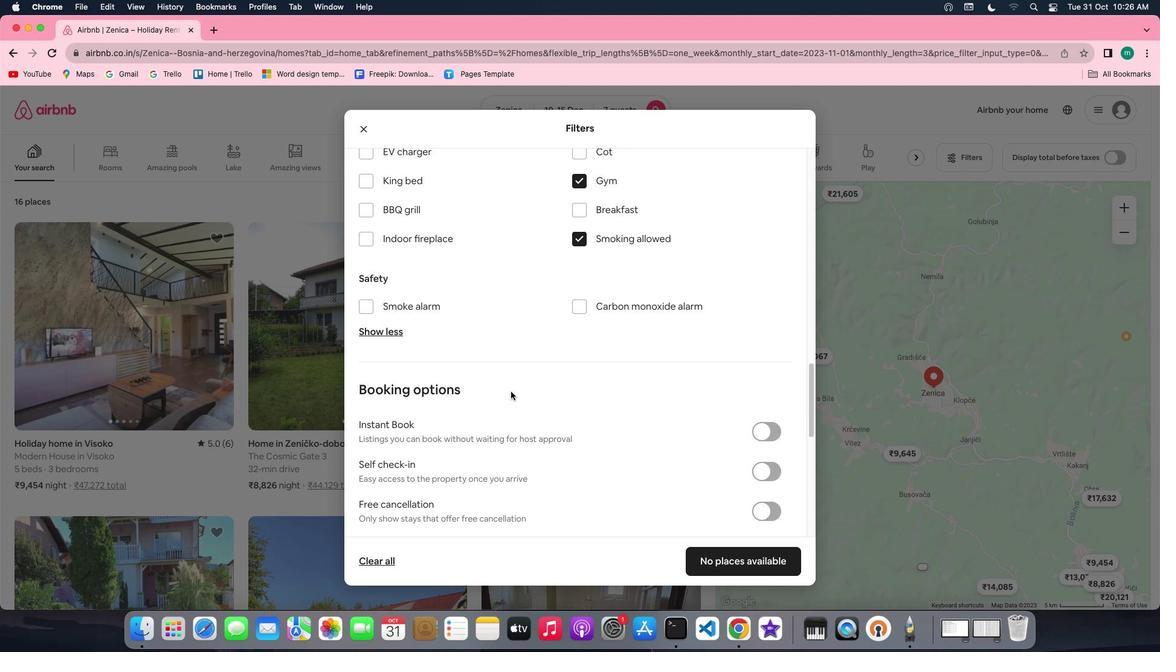 
Action: Mouse scrolled (511, 391) with delta (0, 0)
Screenshot: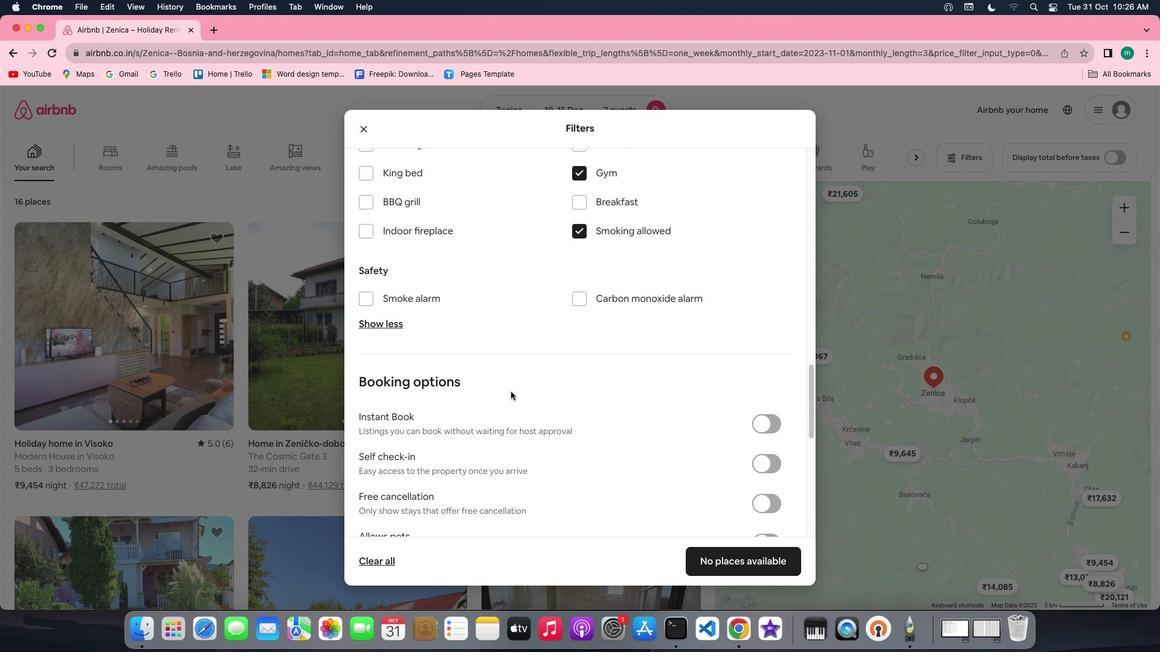 
Action: Mouse scrolled (511, 391) with delta (0, 0)
Screenshot: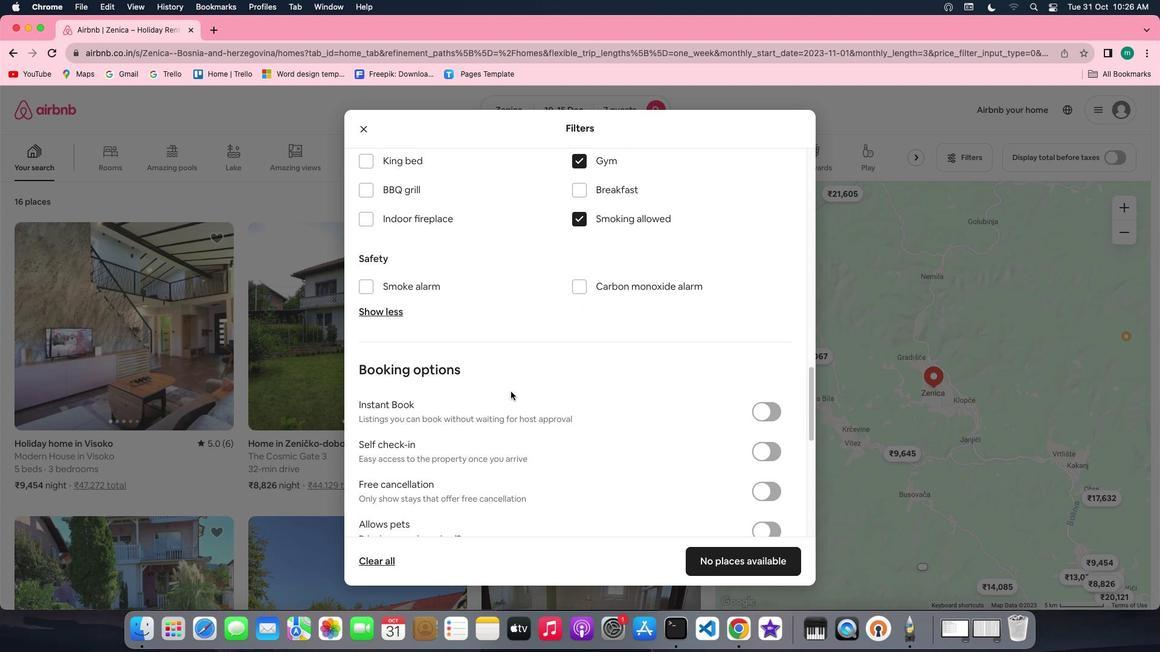 
Action: Mouse scrolled (511, 391) with delta (0, 0)
Screenshot: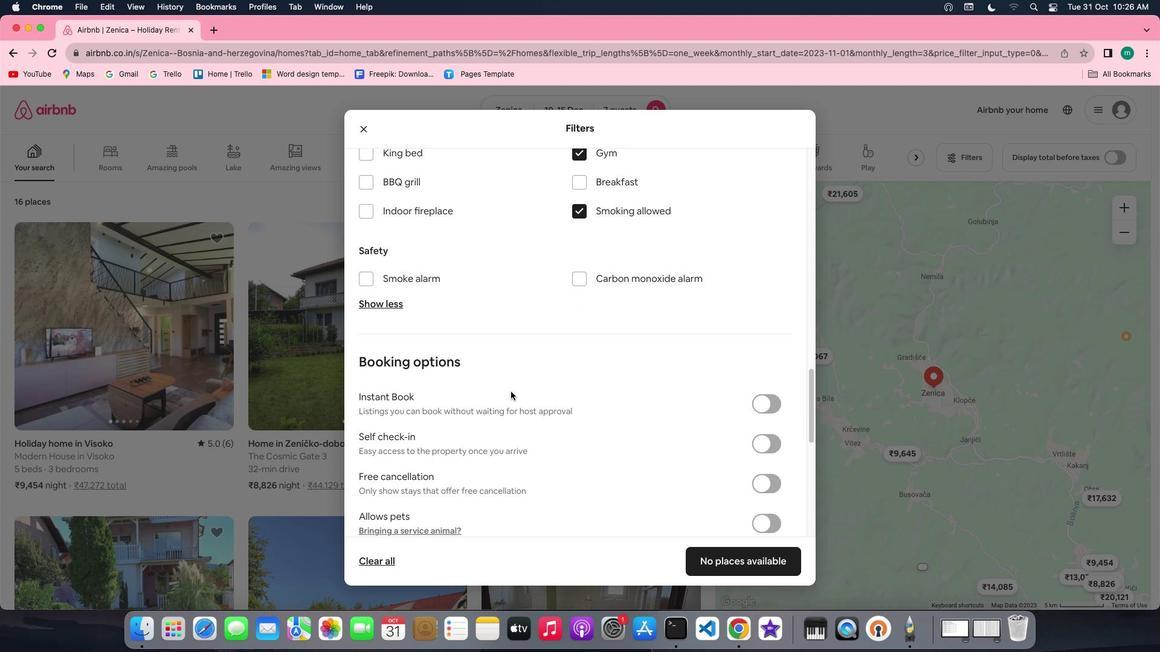 
Action: Mouse scrolled (511, 391) with delta (0, 0)
Screenshot: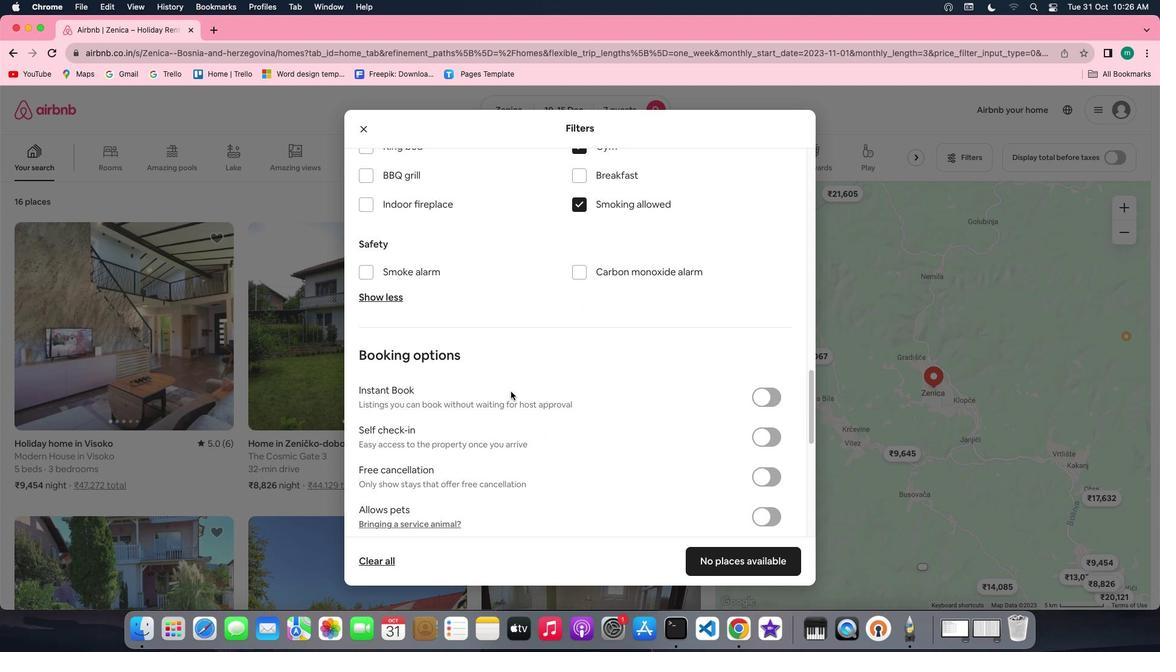 
Action: Mouse scrolled (511, 391) with delta (0, 0)
Screenshot: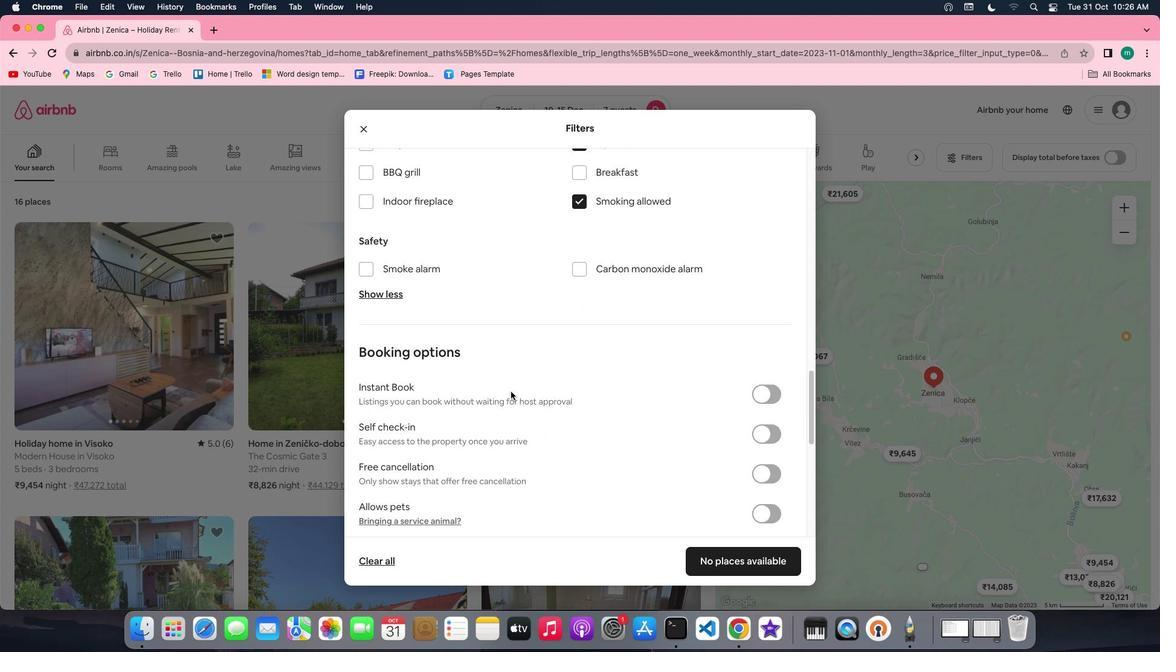 
Action: Mouse scrolled (511, 391) with delta (0, 0)
Screenshot: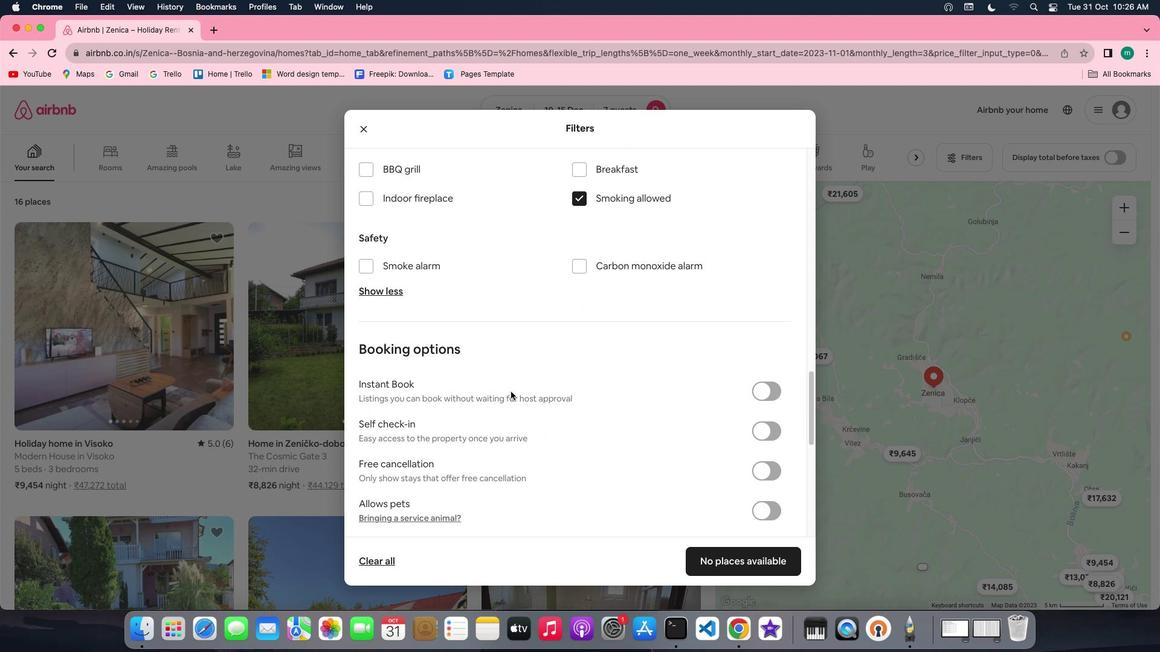 
Action: Mouse scrolled (511, 391) with delta (0, 0)
Screenshot: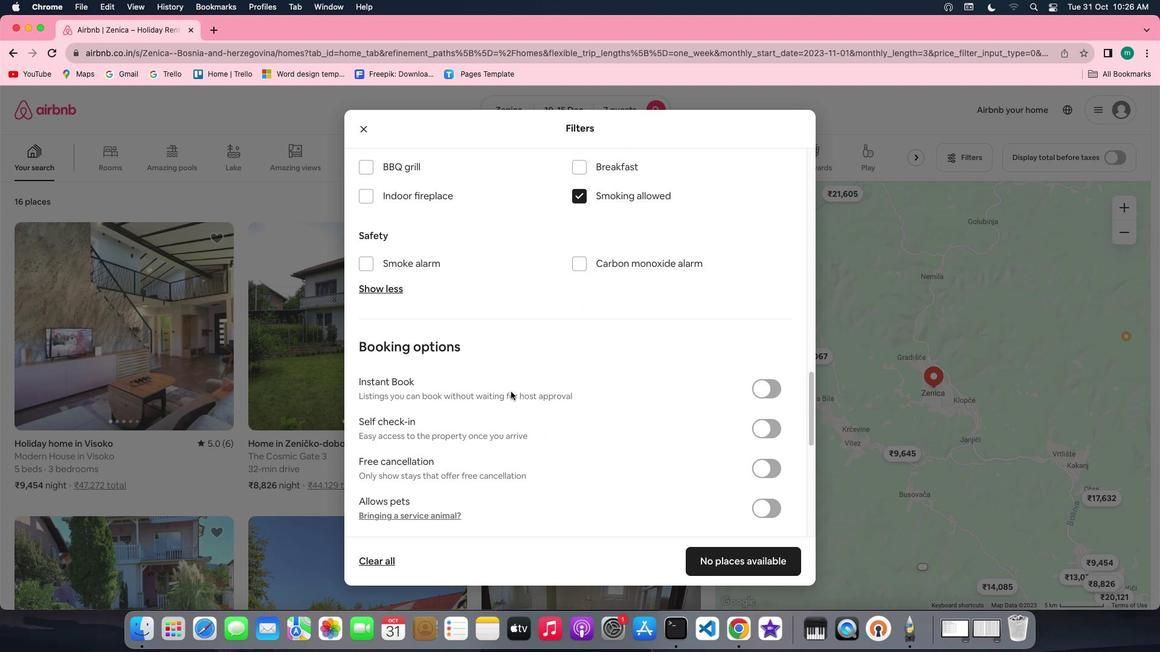 
Action: Mouse scrolled (511, 391) with delta (0, 0)
Screenshot: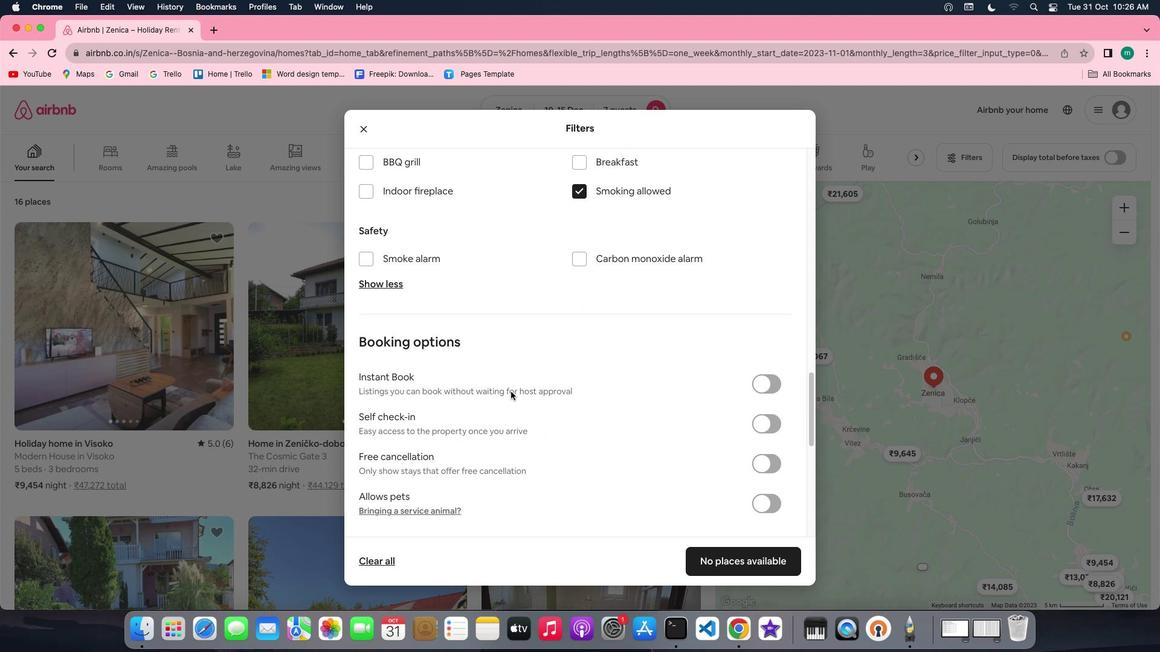 
Action: Mouse scrolled (511, 391) with delta (0, 0)
Screenshot: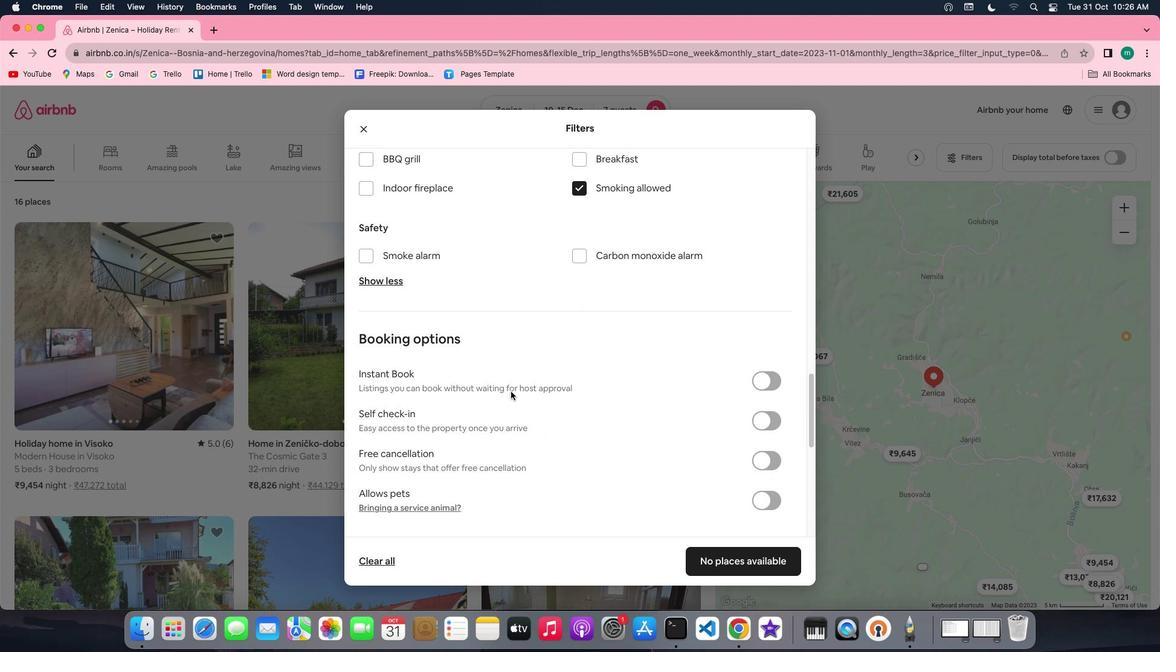 
Action: Mouse moved to (756, 421)
Screenshot: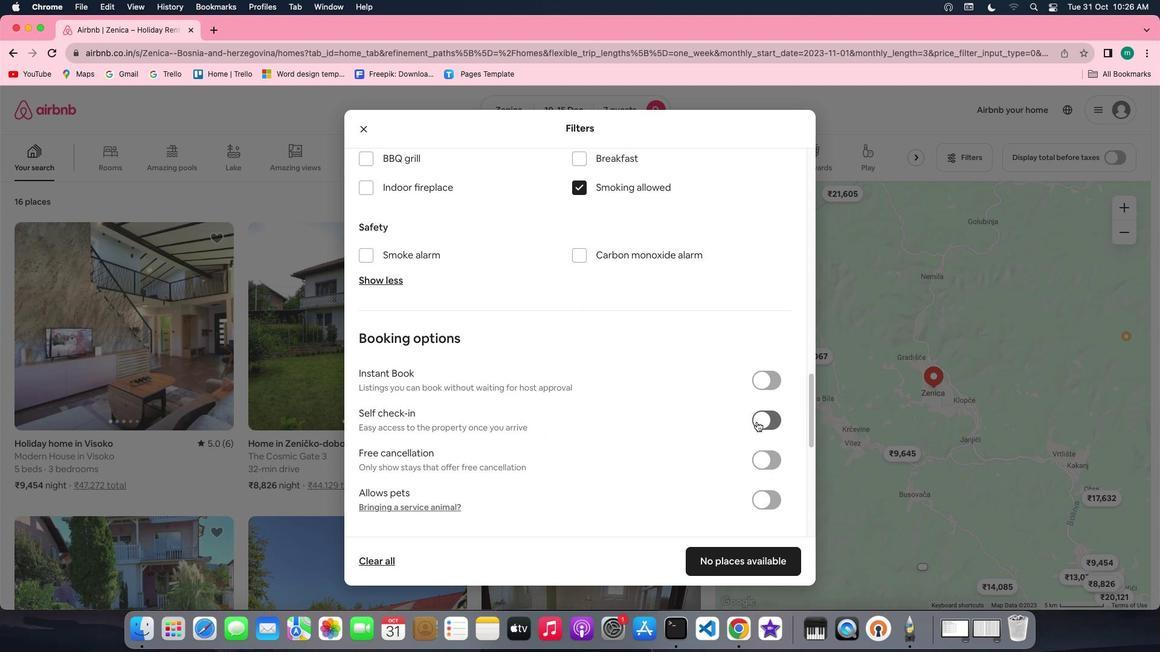 
Action: Mouse pressed left at (756, 421)
Screenshot: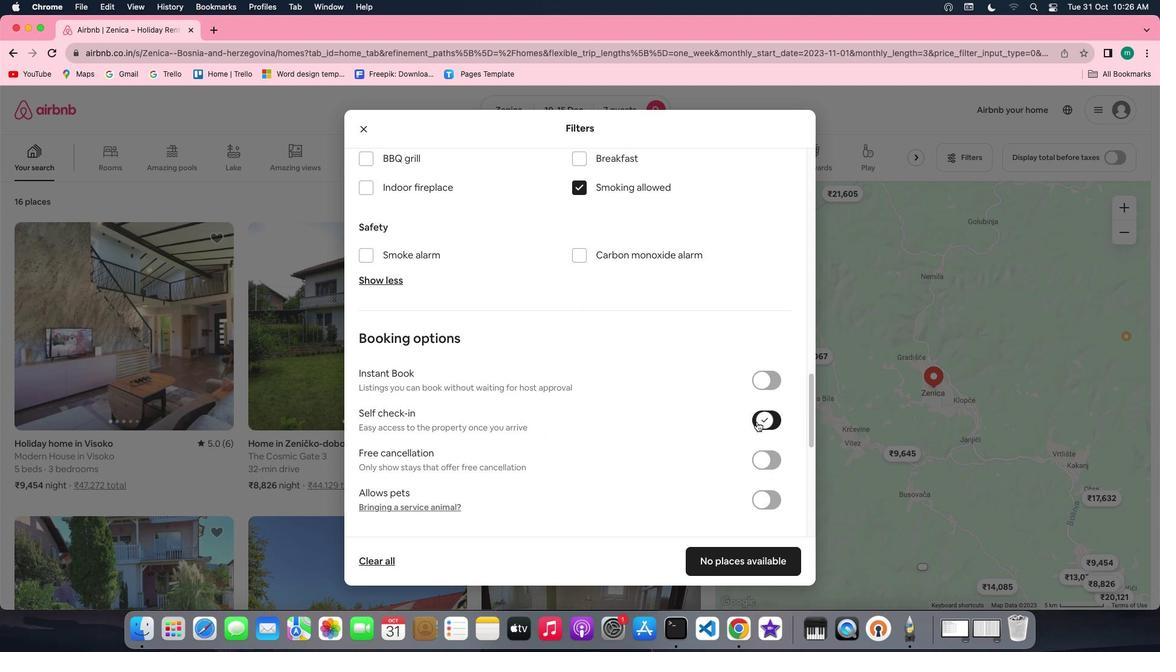 
Action: Mouse moved to (604, 427)
Screenshot: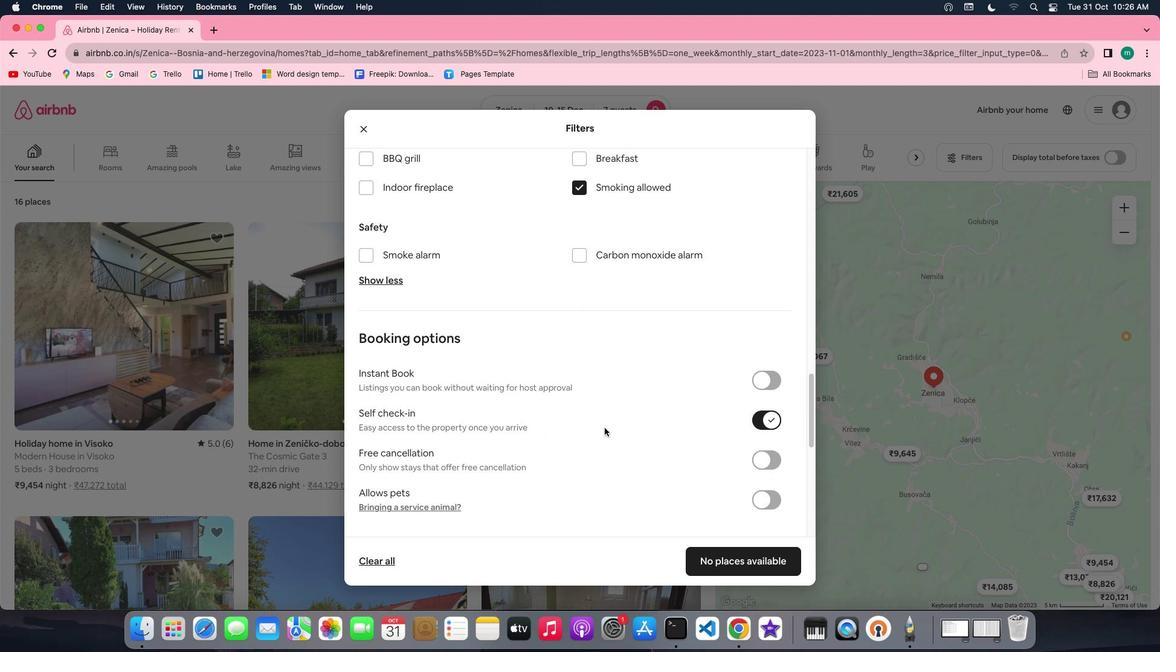 
Action: Mouse scrolled (604, 427) with delta (0, 0)
Screenshot: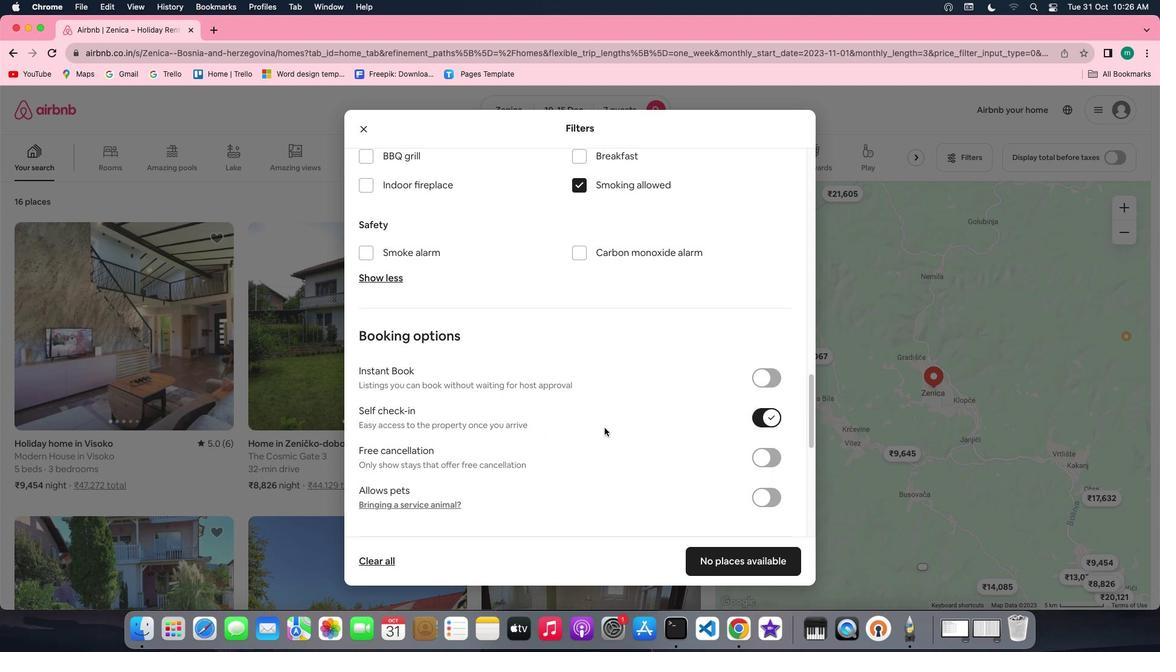 
Action: Mouse scrolled (604, 427) with delta (0, 0)
Screenshot: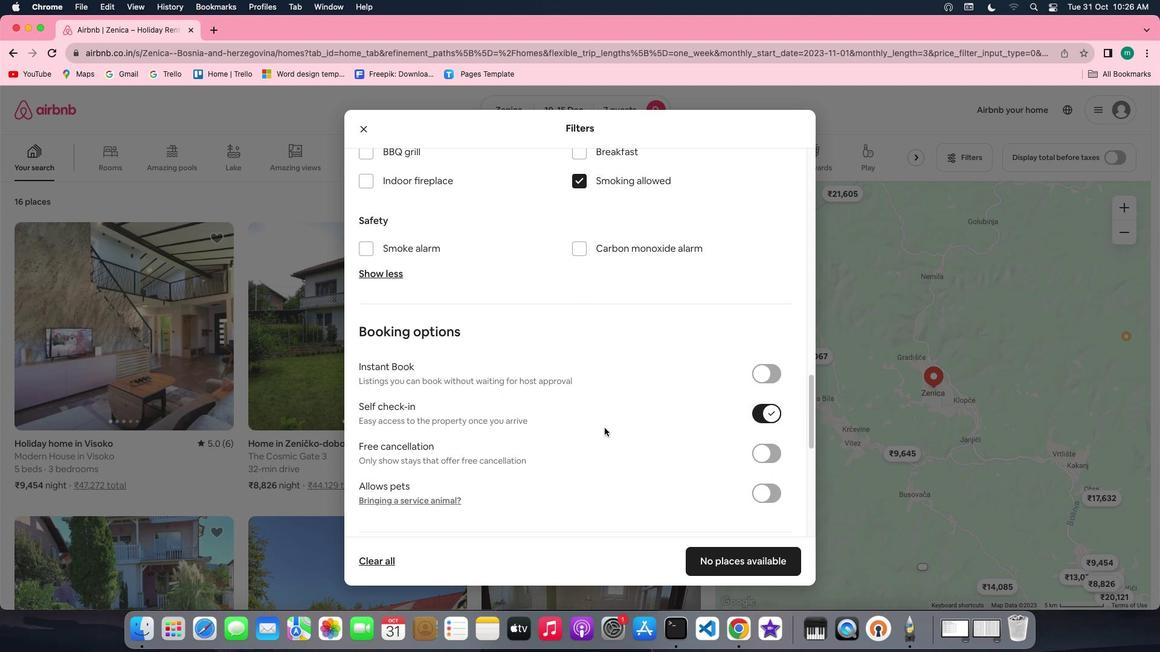 
Action: Mouse scrolled (604, 427) with delta (0, -1)
Screenshot: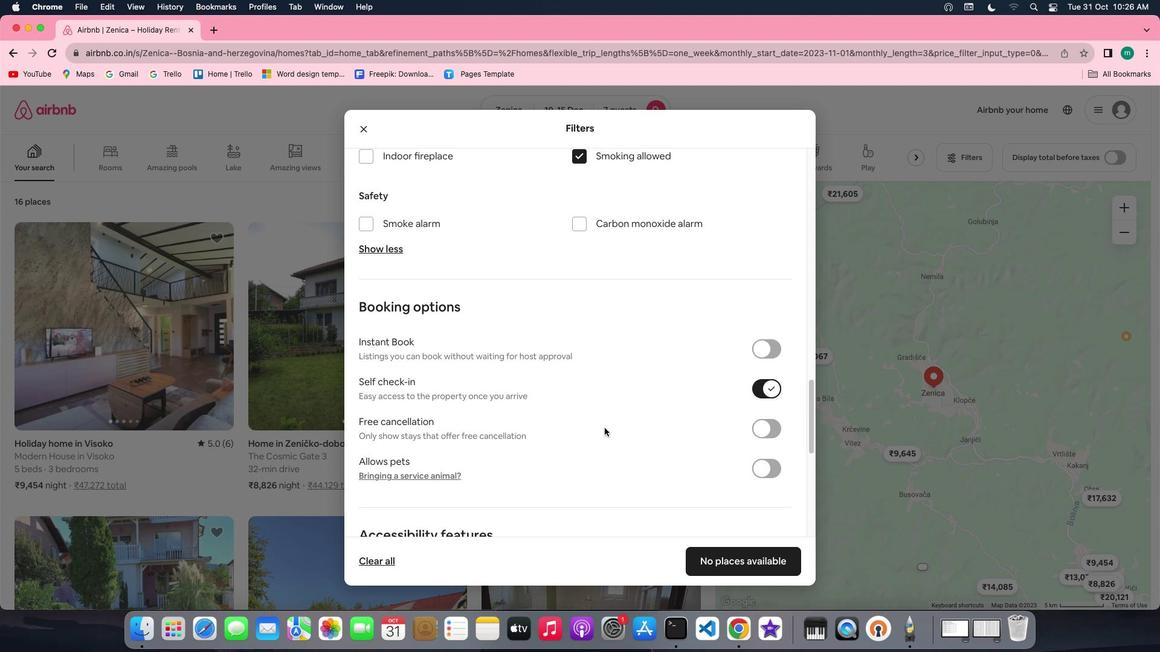 
Action: Mouse scrolled (604, 427) with delta (0, 0)
Screenshot: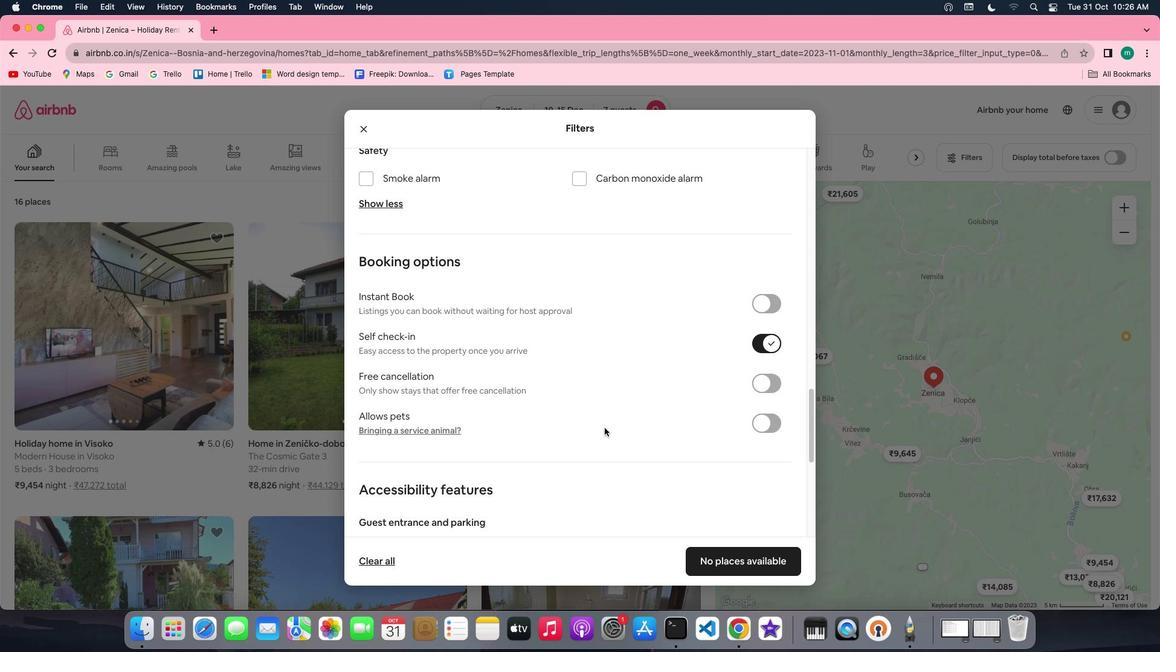
Action: Mouse scrolled (604, 427) with delta (0, 0)
Screenshot: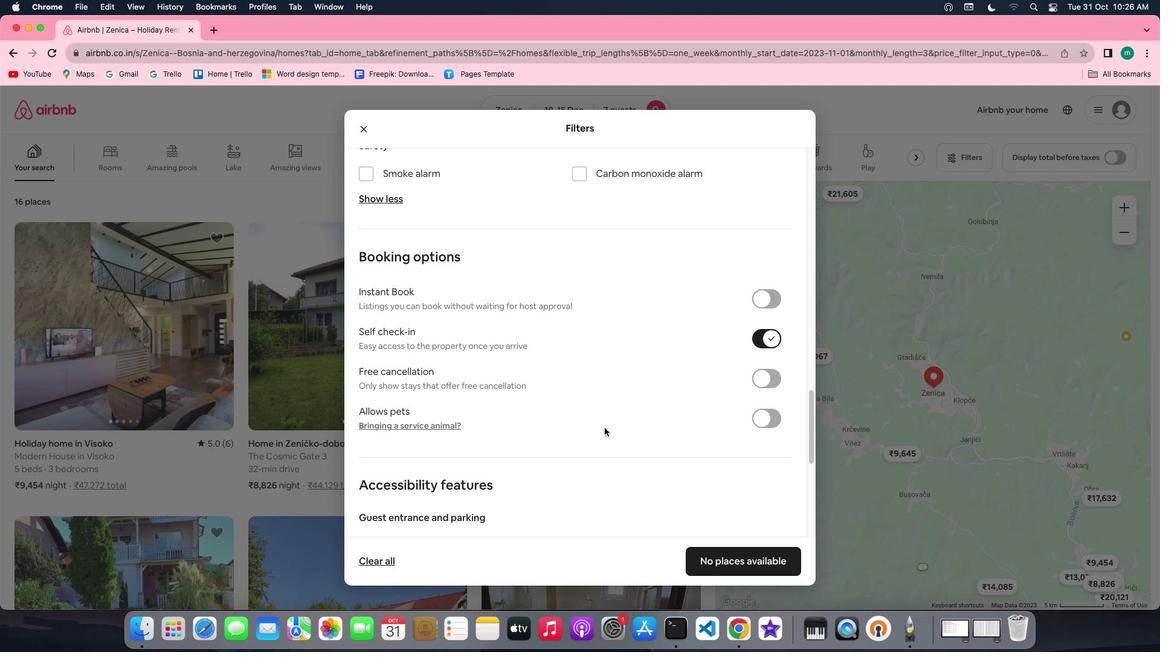
Action: Mouse scrolled (604, 427) with delta (0, 0)
Screenshot: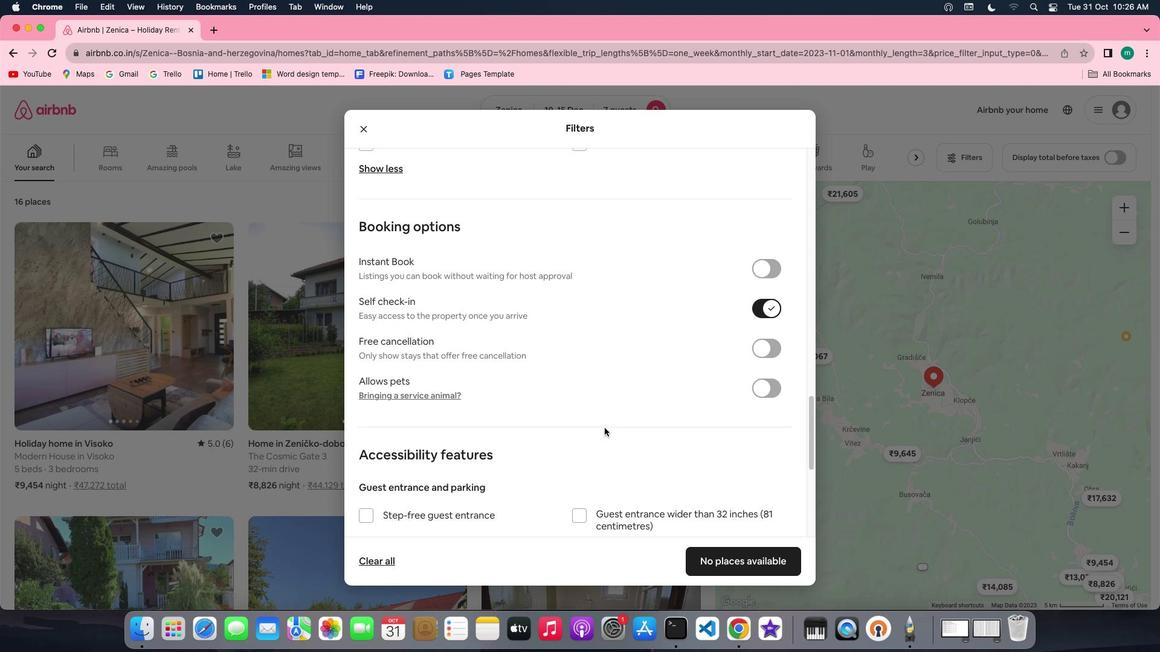 
Action: Mouse scrolled (604, 427) with delta (0, 0)
Screenshot: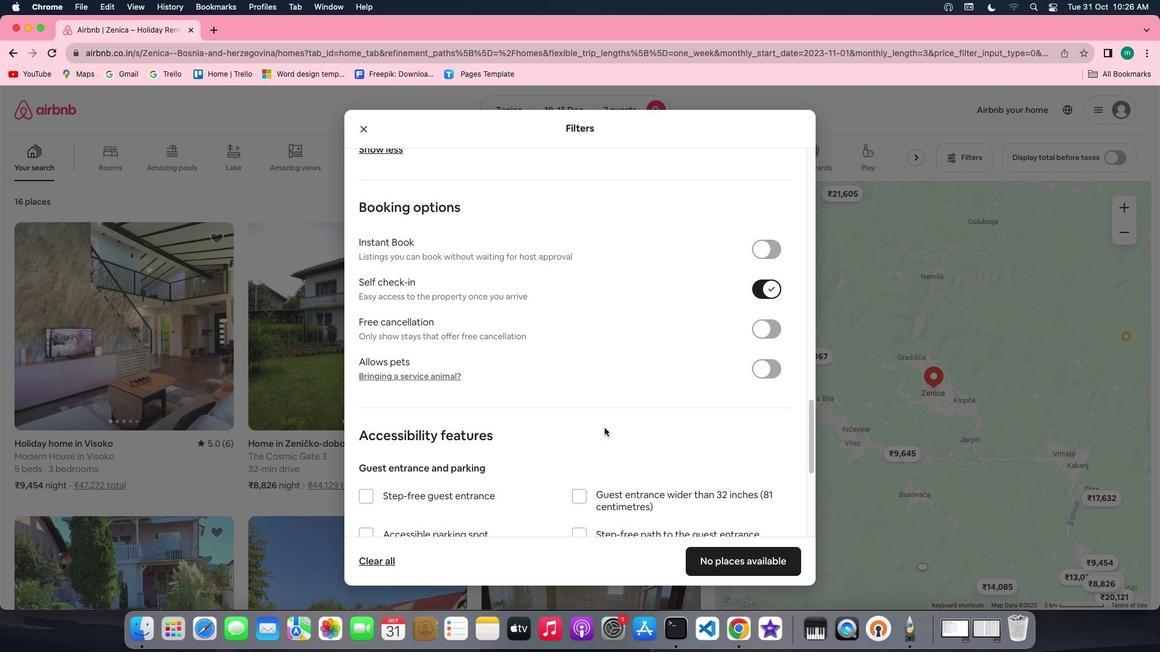 
Action: Mouse scrolled (604, 427) with delta (0, 0)
Screenshot: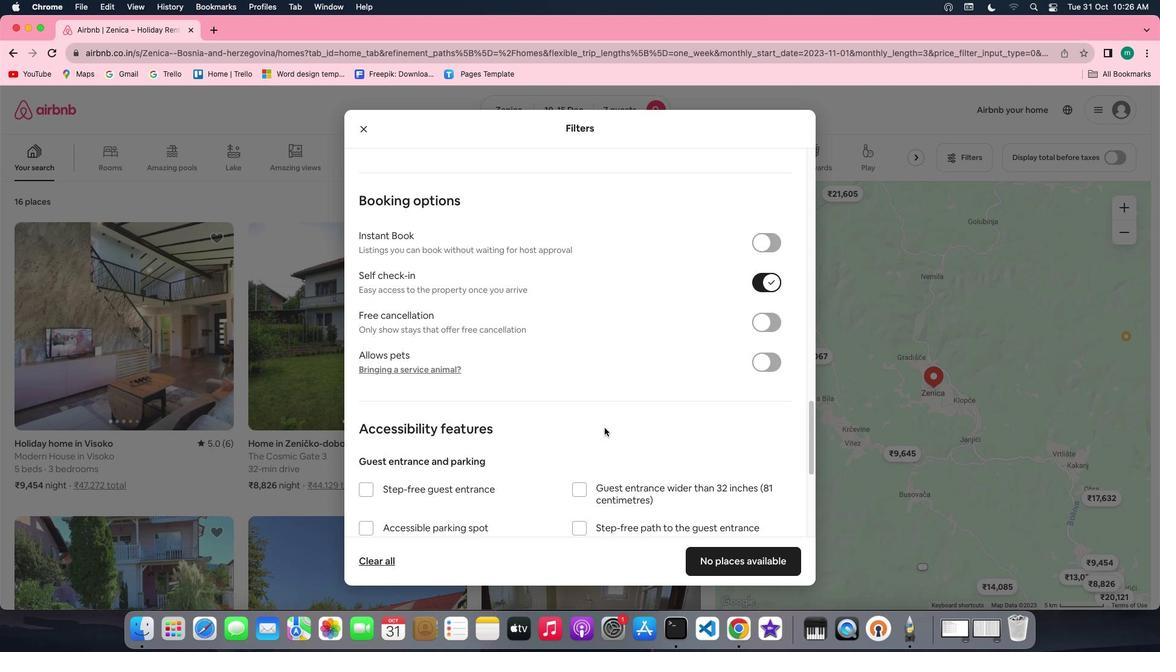 
Action: Mouse scrolled (604, 427) with delta (0, 0)
Screenshot: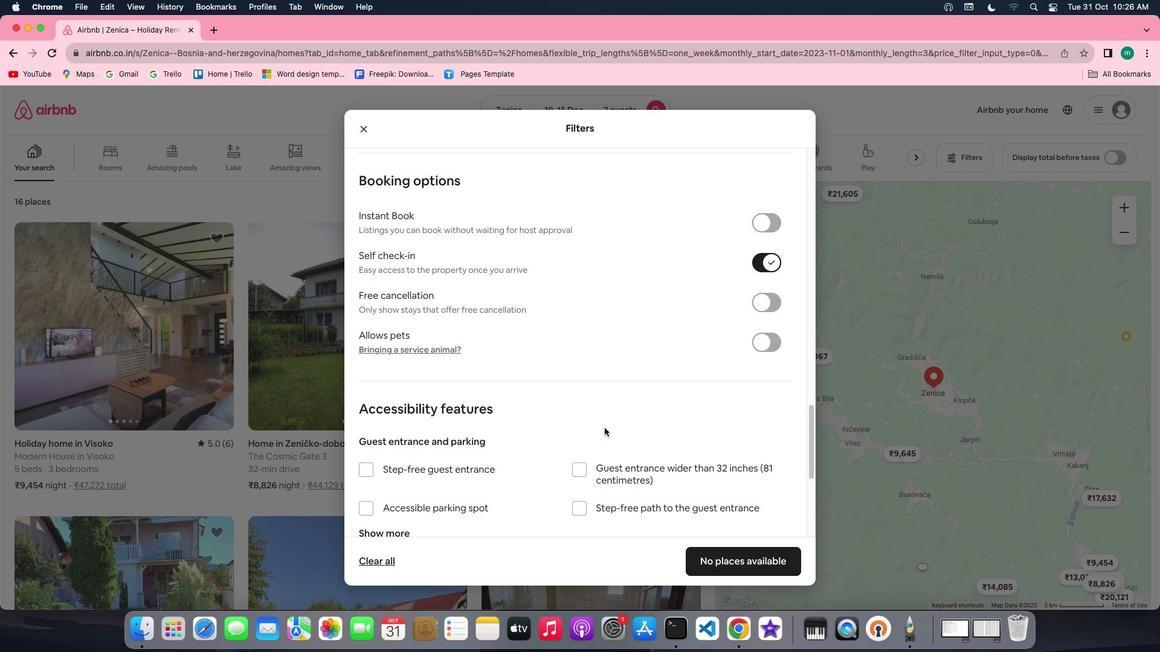 
Action: Mouse scrolled (604, 427) with delta (0, 0)
Screenshot: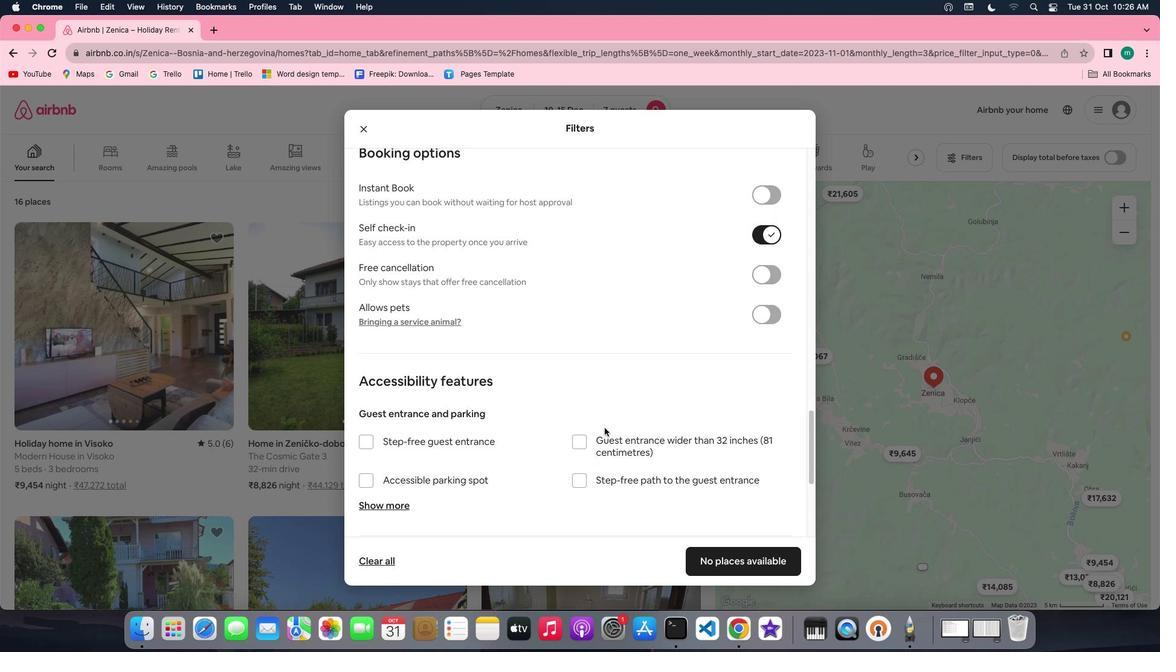
Action: Mouse scrolled (604, 427) with delta (0, 0)
Screenshot: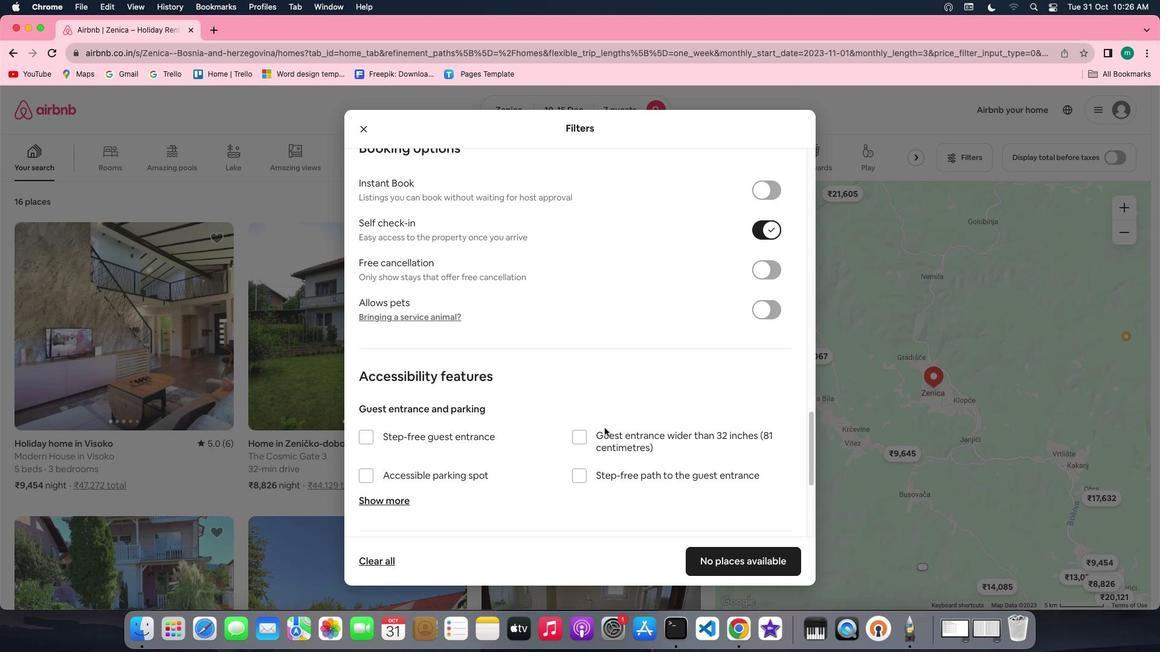 
Action: Mouse scrolled (604, 427) with delta (0, -1)
Screenshot: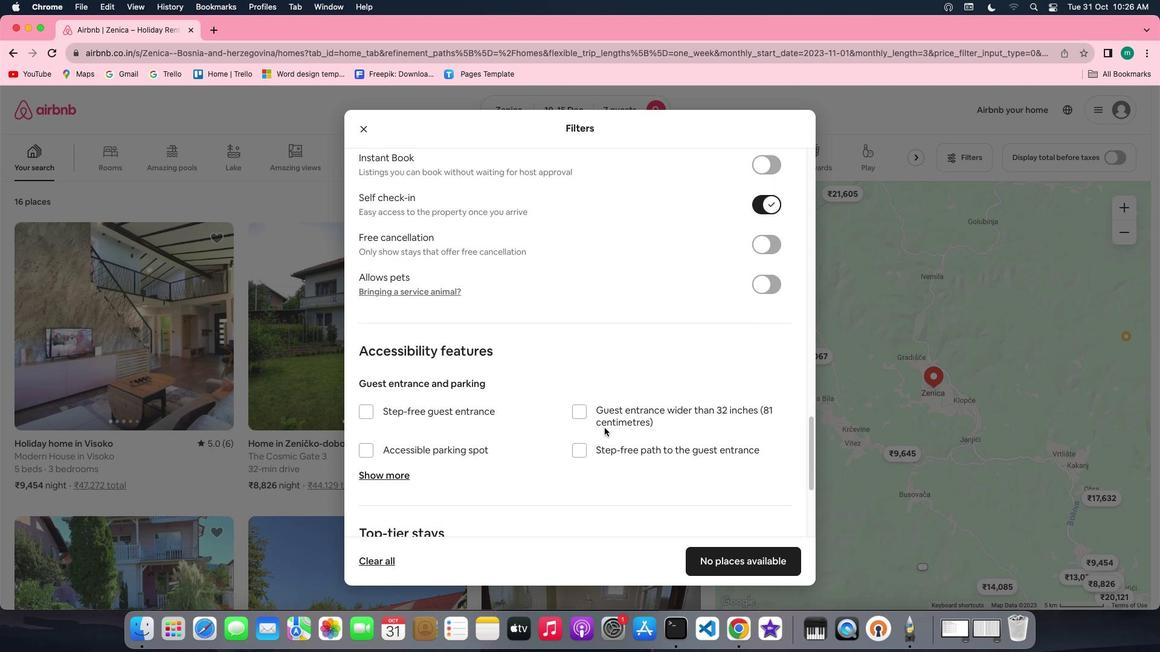 
Action: Mouse scrolled (604, 427) with delta (0, -1)
Screenshot: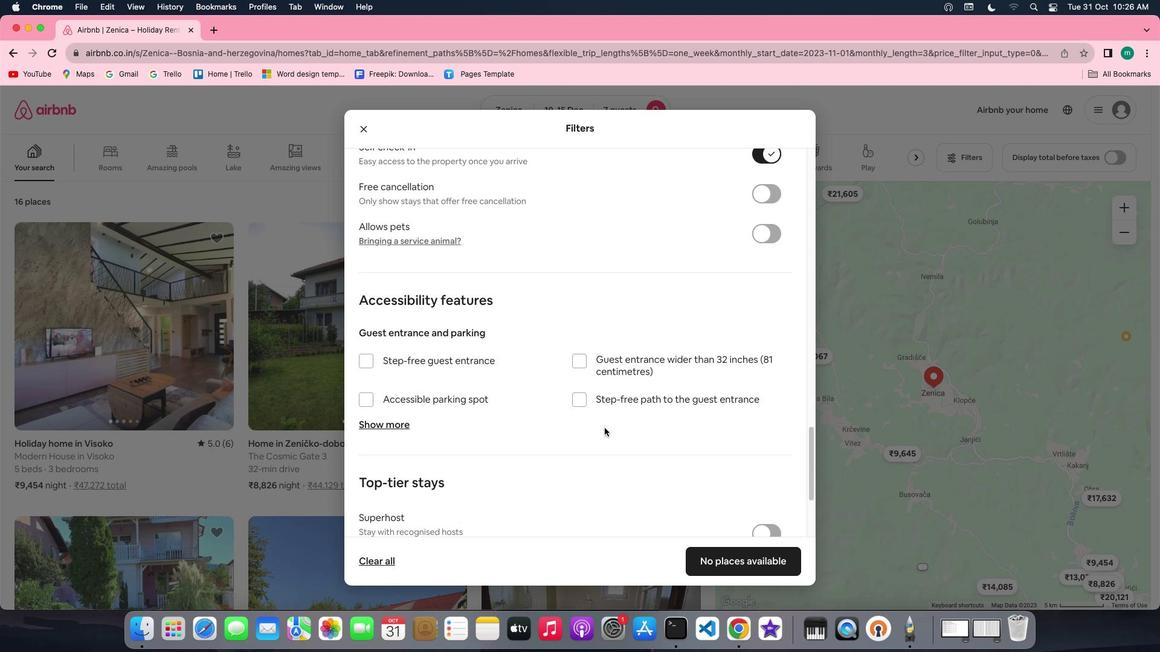 
Action: Mouse moved to (635, 441)
Screenshot: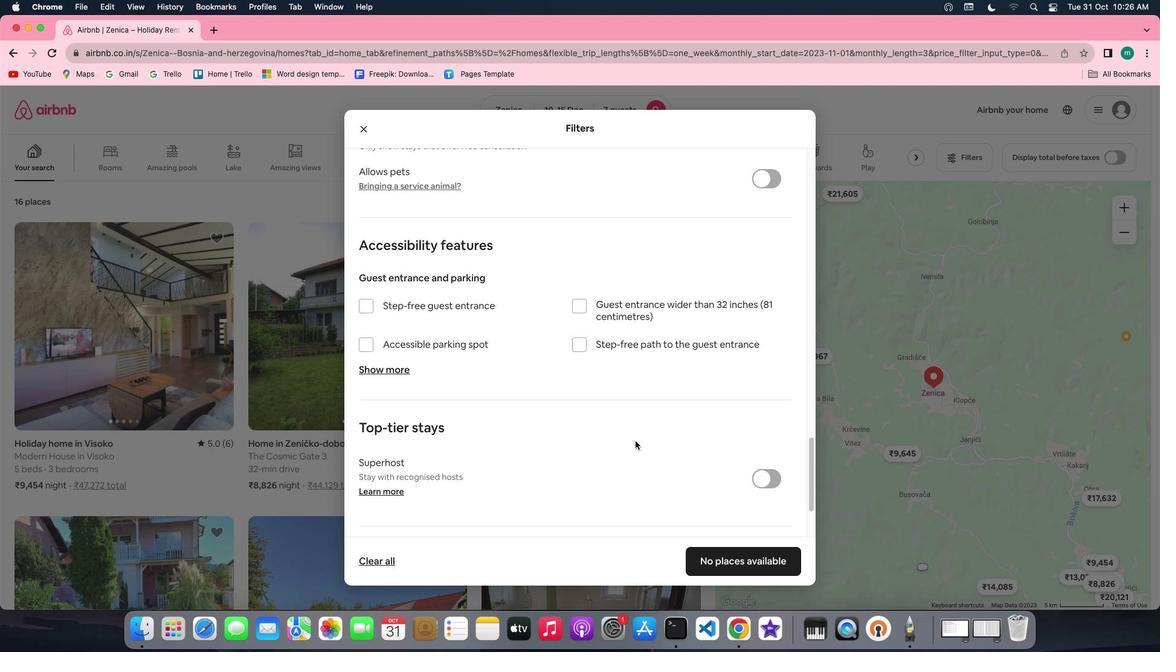 
Action: Mouse scrolled (635, 441) with delta (0, 0)
Screenshot: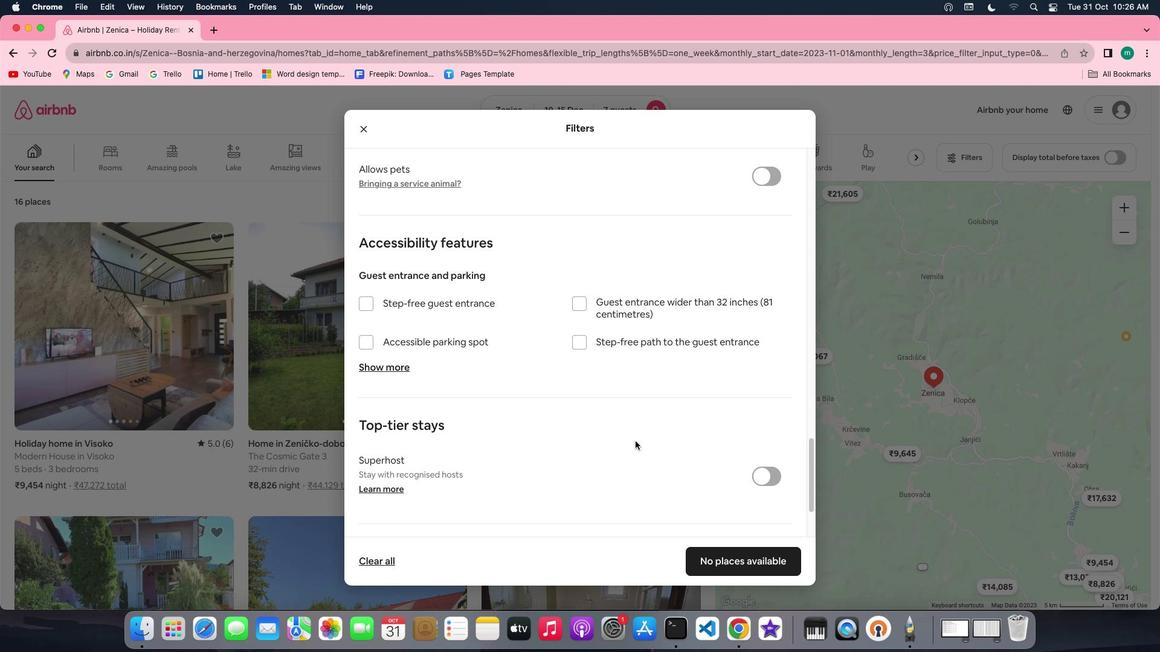 
Action: Mouse scrolled (635, 441) with delta (0, 0)
Screenshot: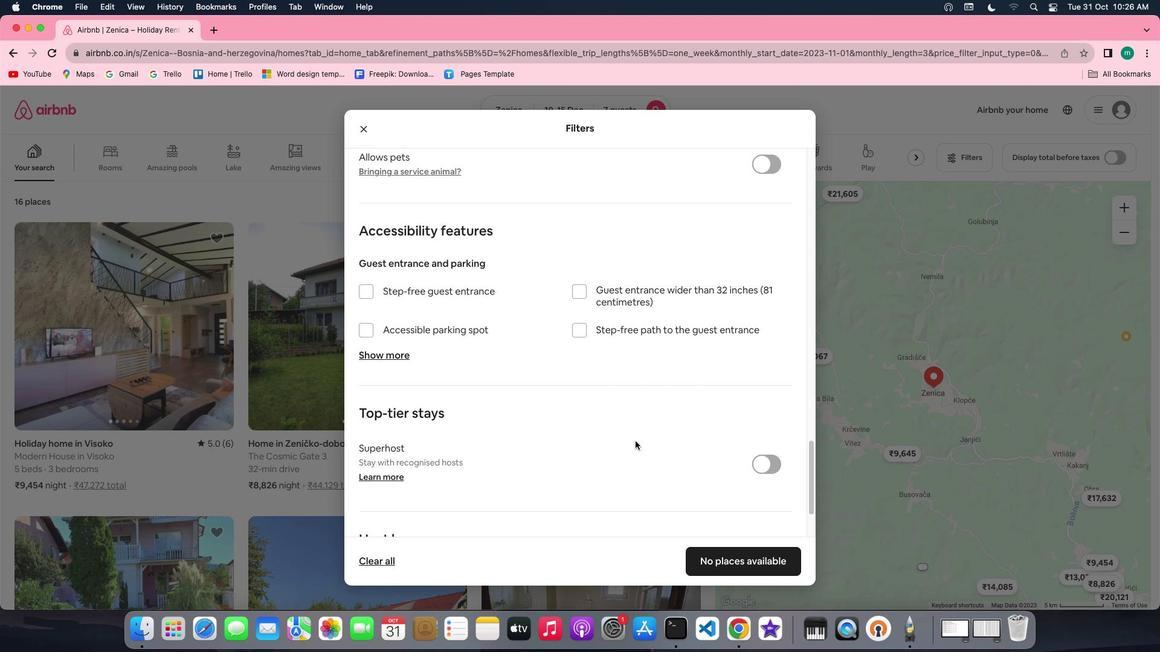 
Action: Mouse scrolled (635, 441) with delta (0, -1)
Screenshot: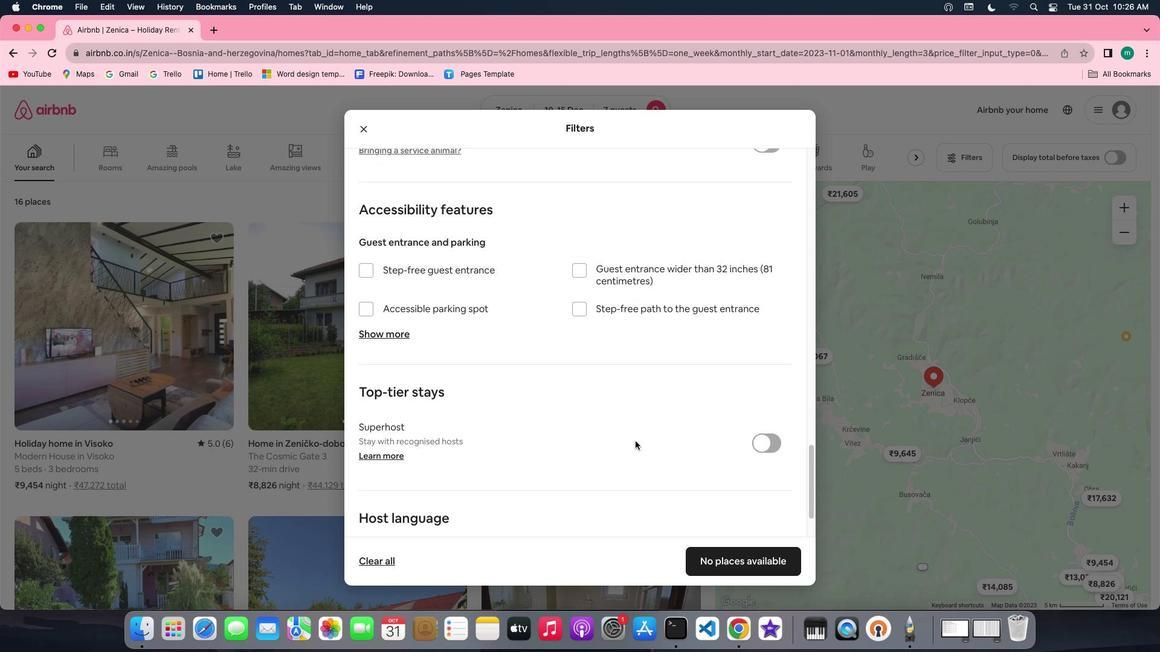 
Action: Mouse scrolled (635, 441) with delta (0, -2)
Screenshot: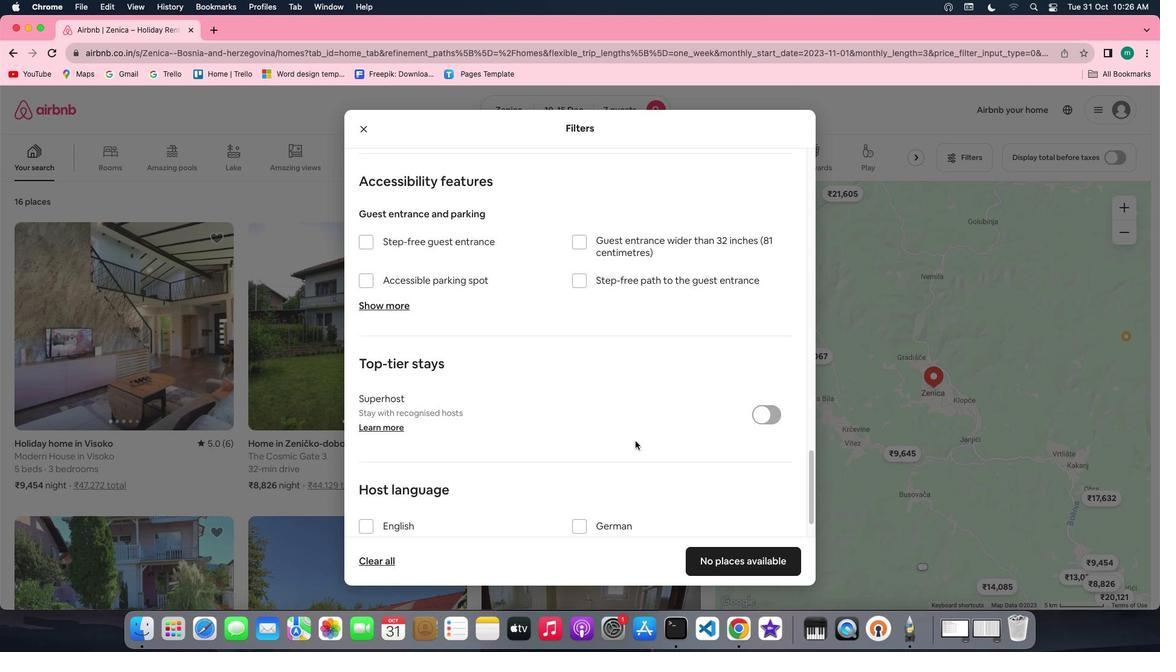 
Action: Mouse scrolled (635, 441) with delta (0, -3)
Screenshot: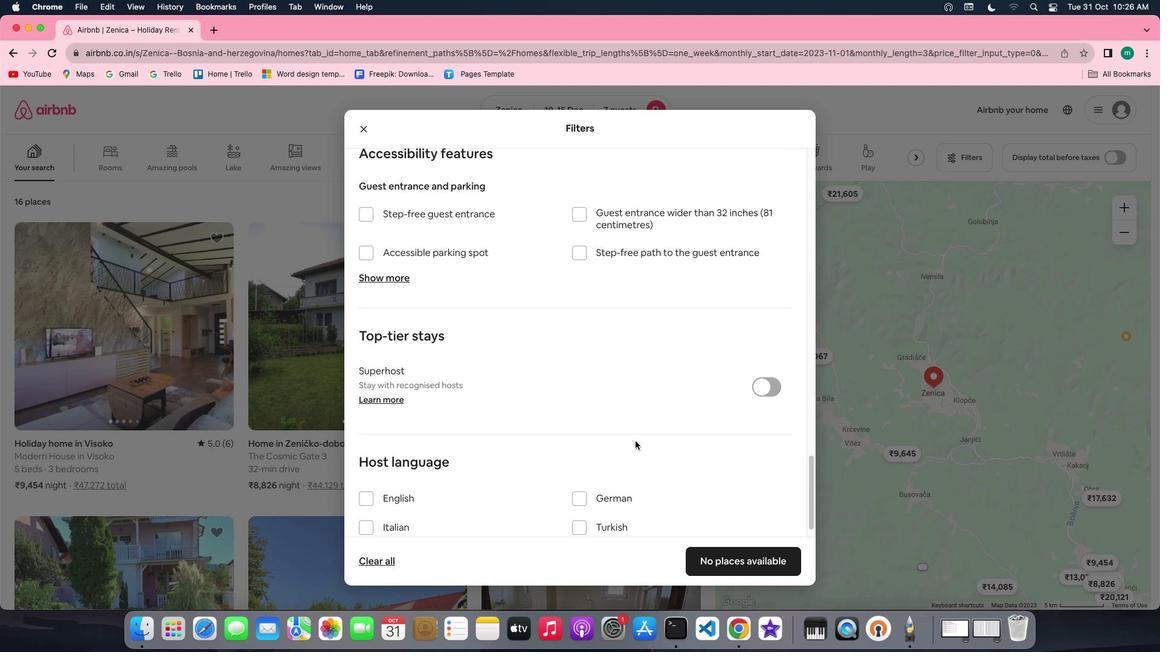 
Action: Mouse scrolled (635, 441) with delta (0, 0)
Screenshot: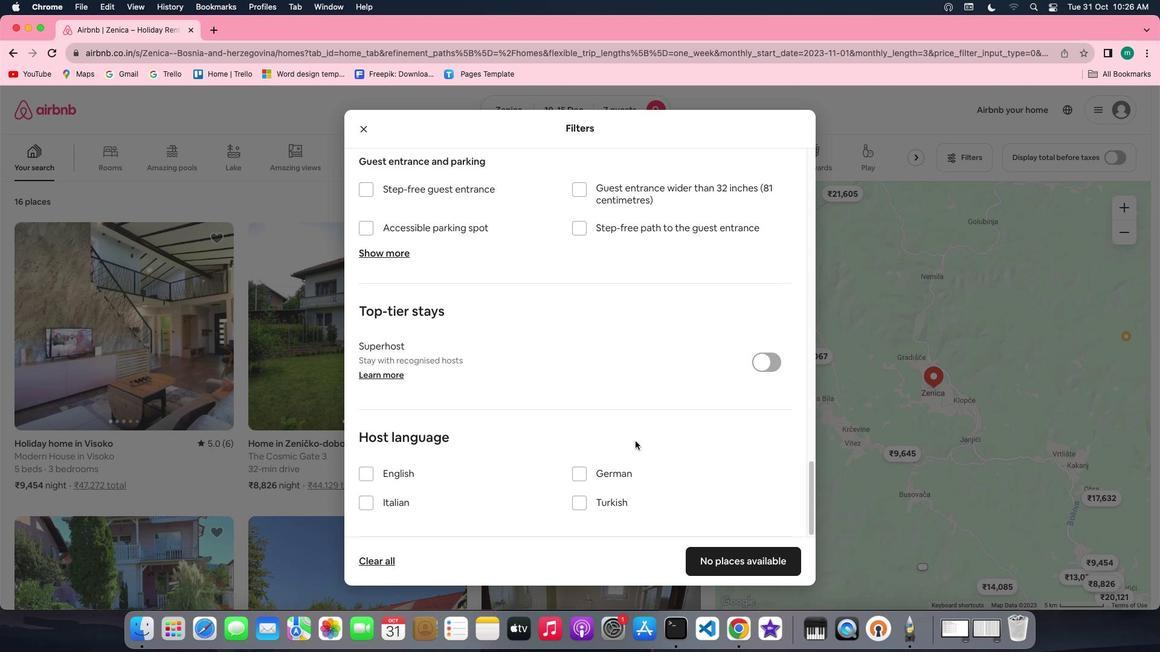 
Action: Mouse scrolled (635, 441) with delta (0, 0)
Screenshot: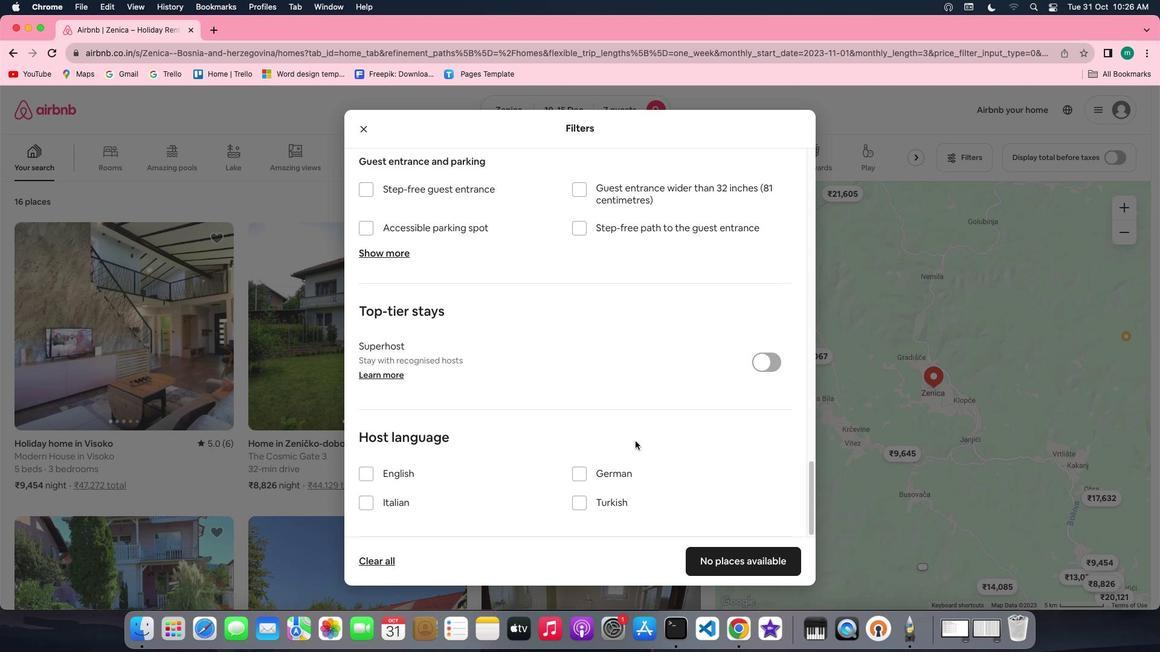 
Action: Mouse scrolled (635, 441) with delta (0, -1)
Screenshot: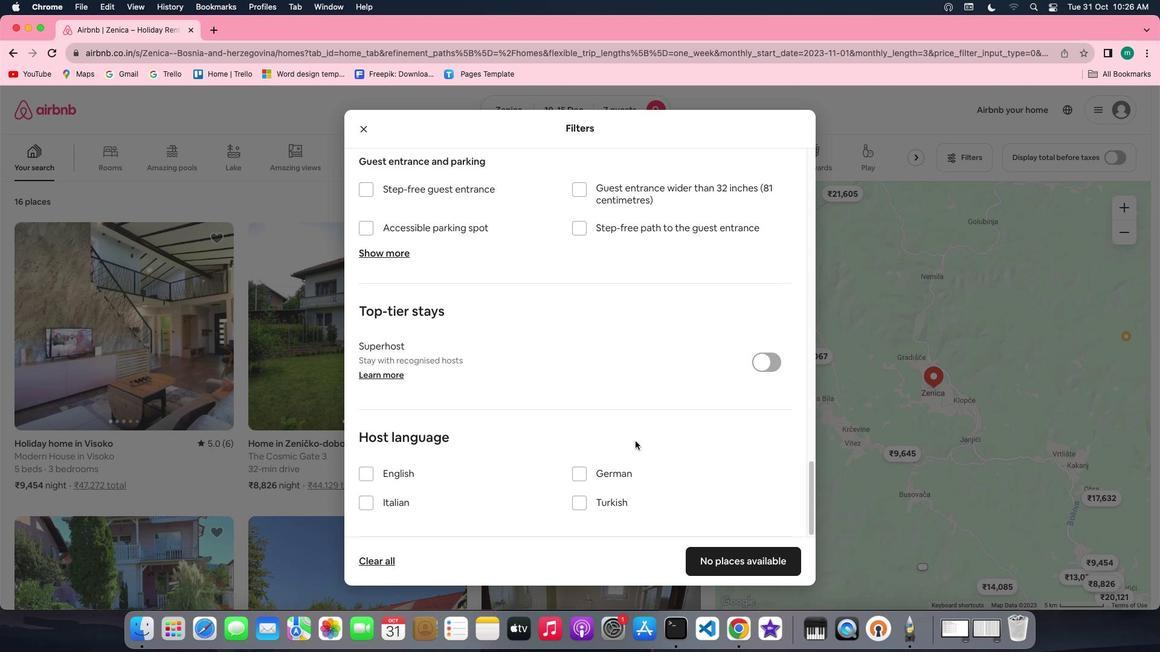 
Action: Mouse scrolled (635, 441) with delta (0, -3)
Screenshot: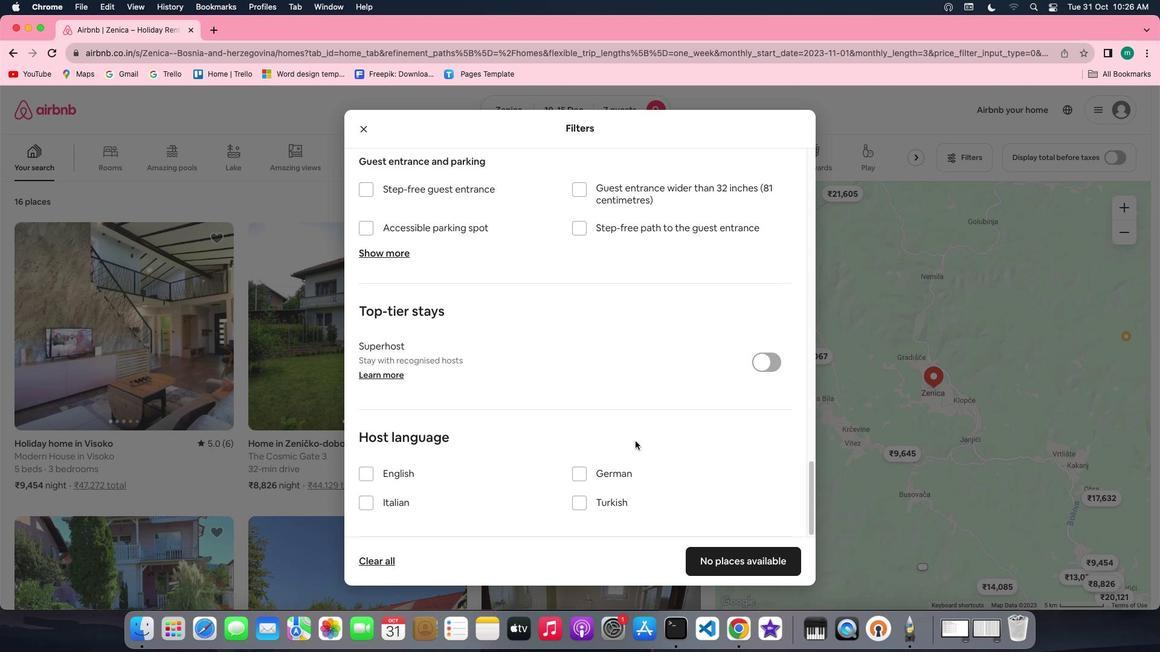
Action: Mouse scrolled (635, 441) with delta (0, -3)
Screenshot: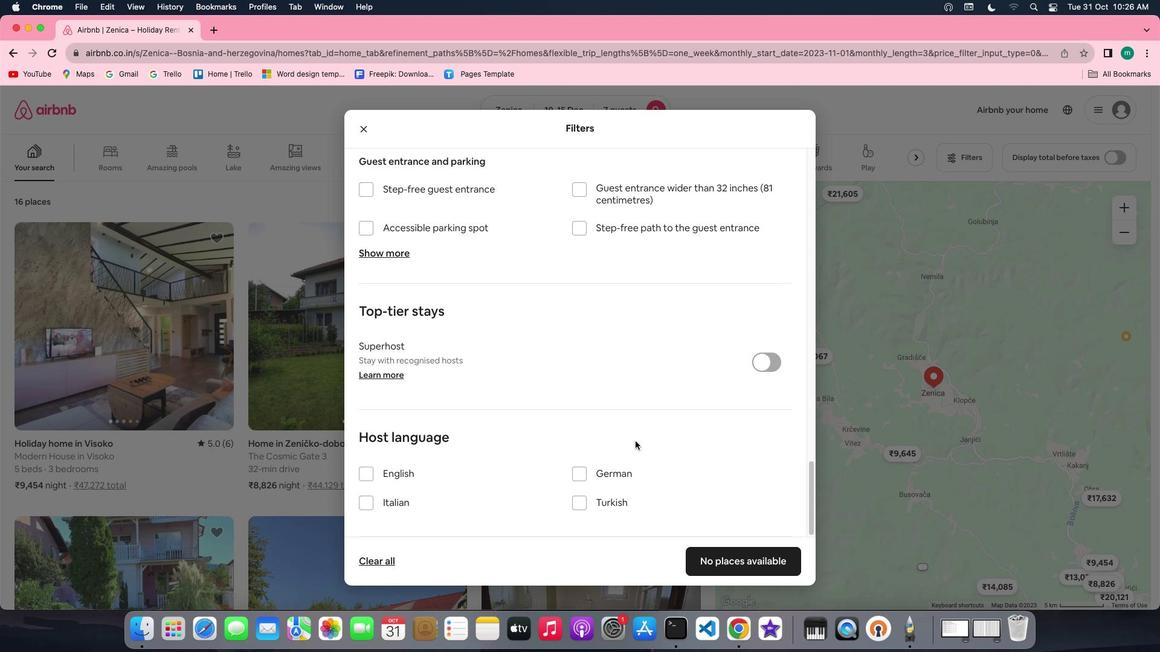 
Action: Mouse scrolled (635, 441) with delta (0, -3)
Screenshot: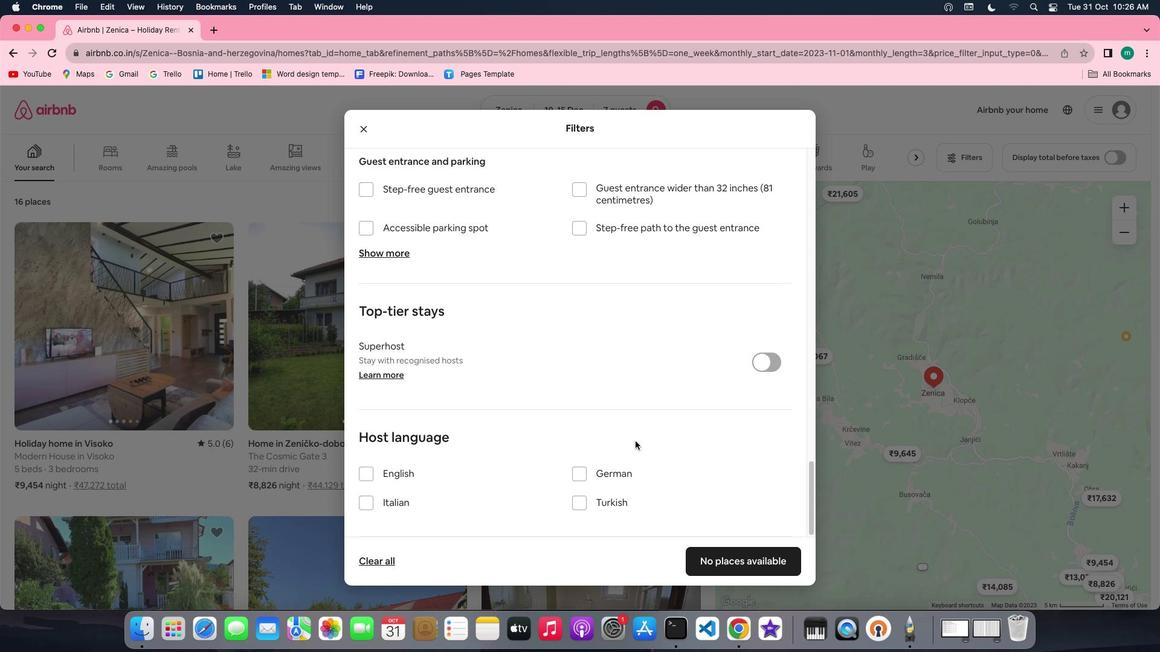 
Action: Mouse moved to (745, 551)
Screenshot: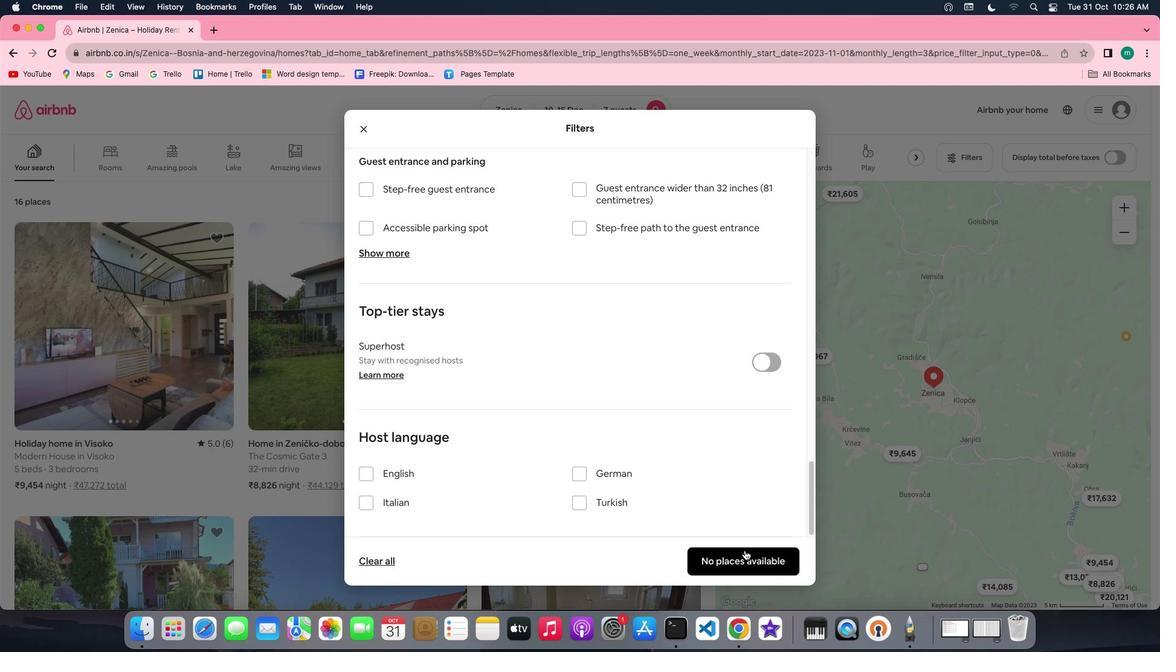 
Action: Mouse pressed left at (745, 551)
Screenshot: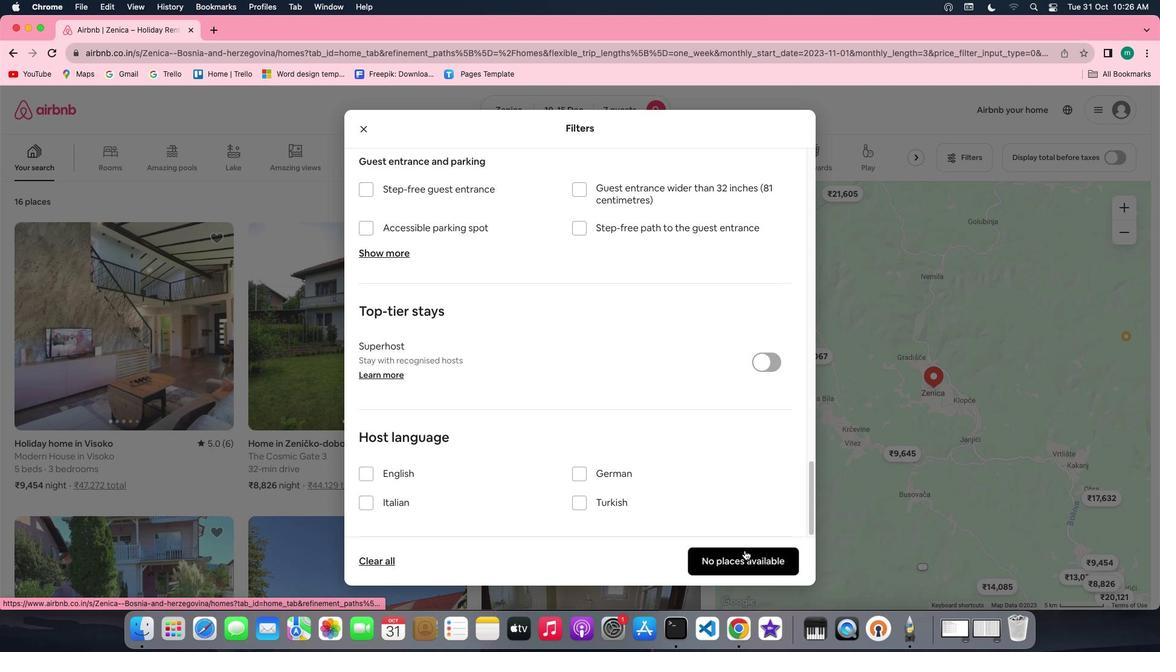 
Action: Mouse moved to (545, 506)
Screenshot: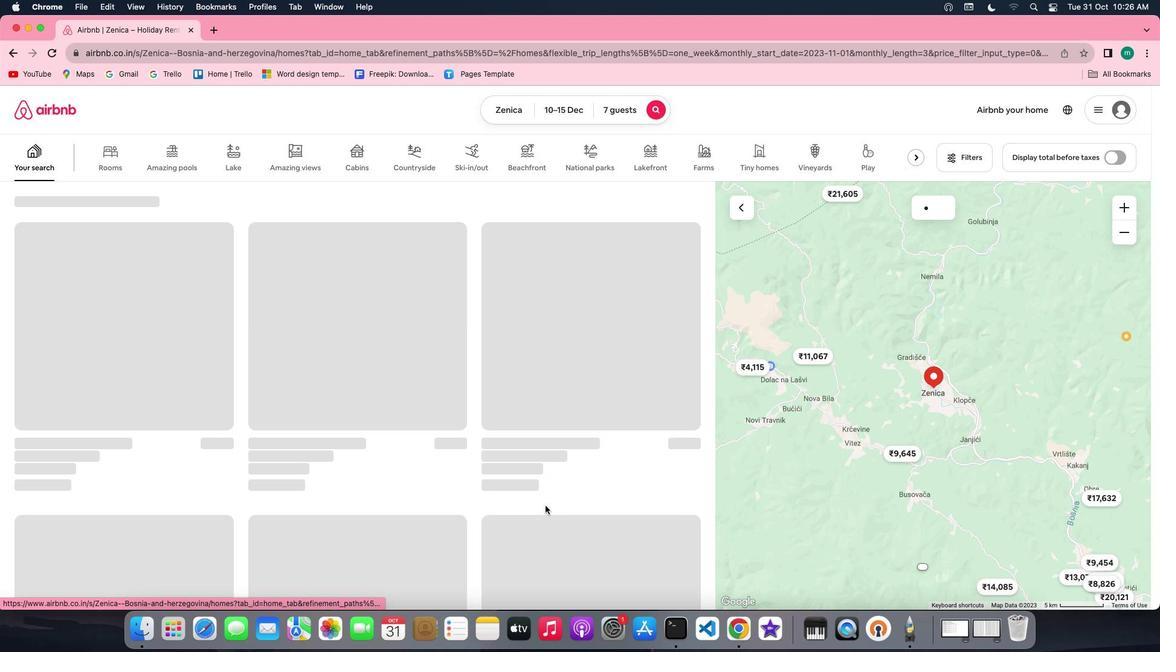 
